 Task: Research Airbnb options in CabaiguÃ¡n, Cuba from 22th December, 2023 to 25th December, 2023 for 7 adults. Place can be entire room or shared room with 4 bedrooms having 7 beds and 4 bathrooms. Property type can be house. Amenities needed are: wifi, TV, free parkinig on premises, gym, breakfast.
Action: Mouse moved to (472, 127)
Screenshot: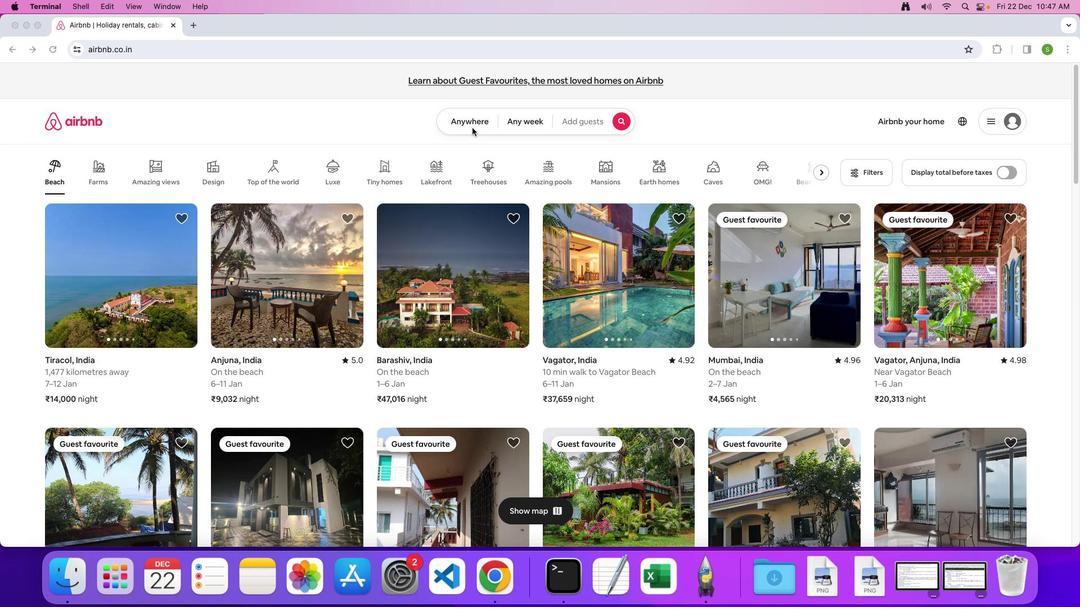 
Action: Mouse pressed left at (472, 127)
Screenshot: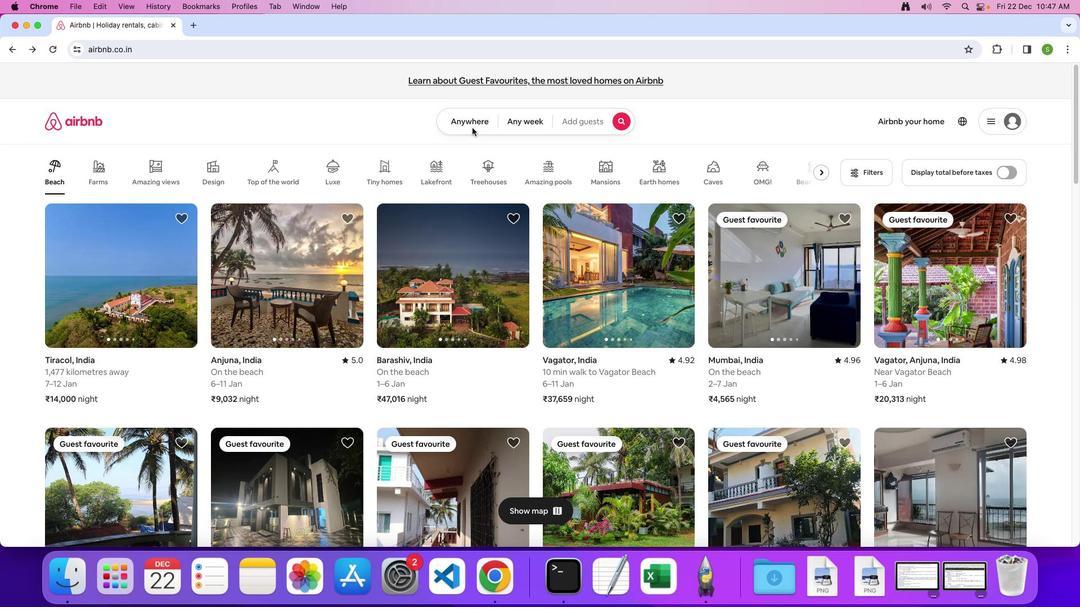 
Action: Mouse moved to (471, 122)
Screenshot: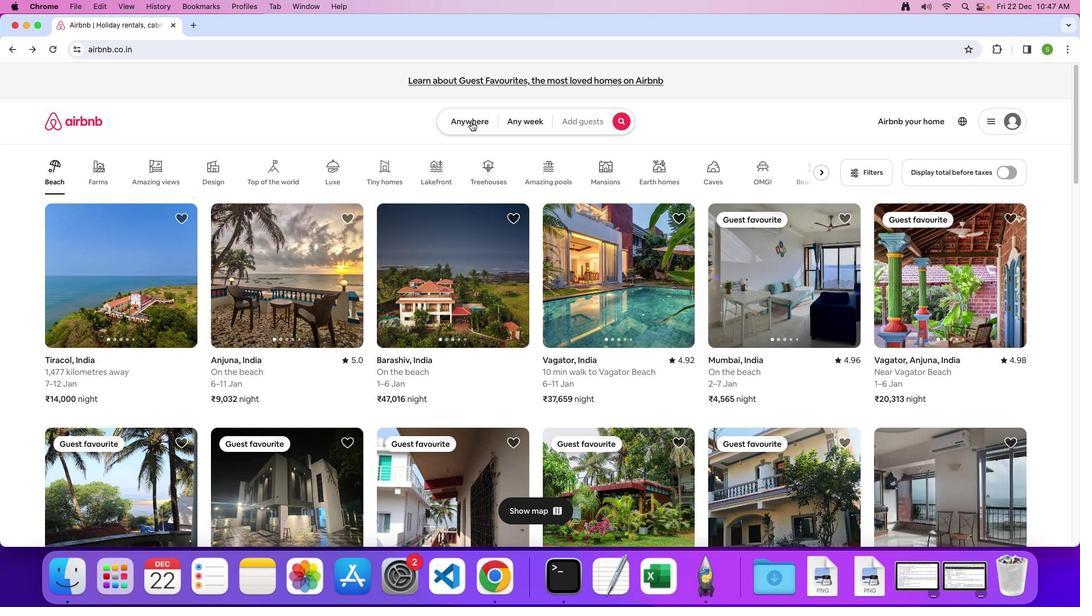 
Action: Mouse pressed left at (471, 122)
Screenshot: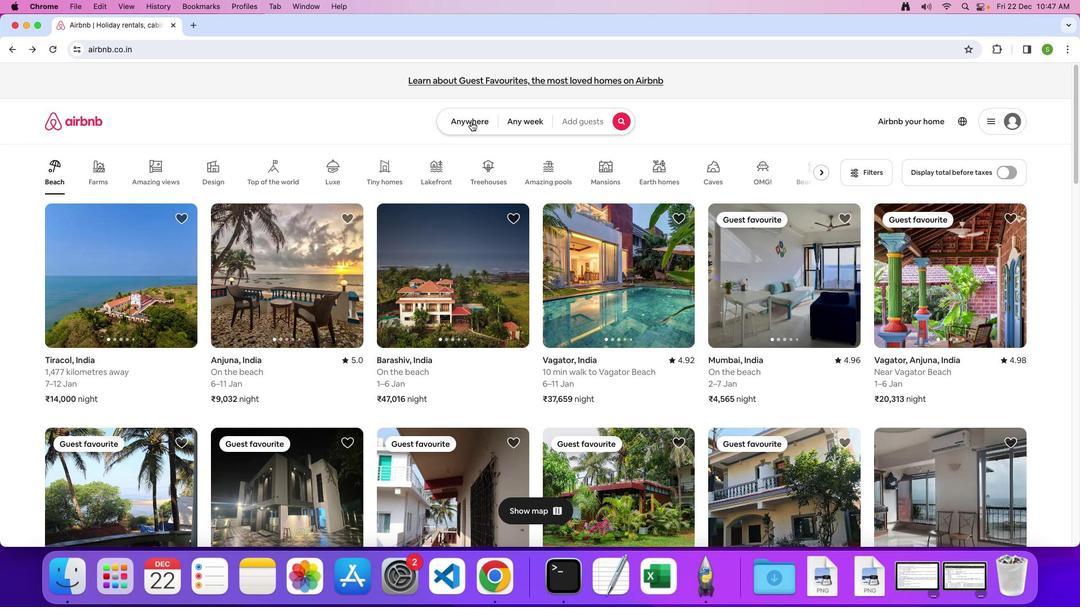 
Action: Mouse moved to (413, 157)
Screenshot: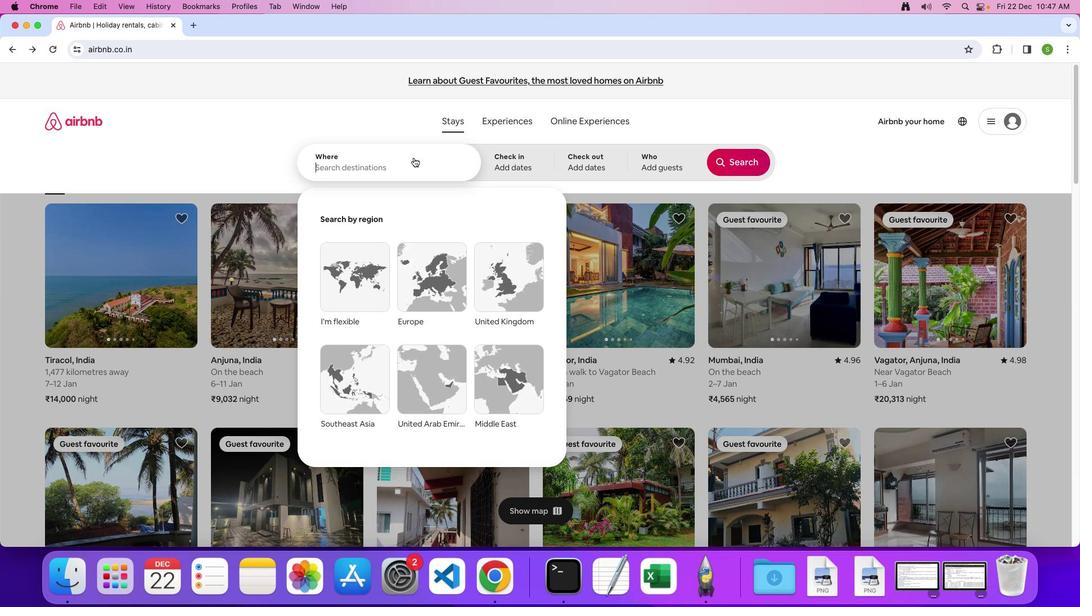 
Action: Mouse pressed left at (413, 157)
Screenshot: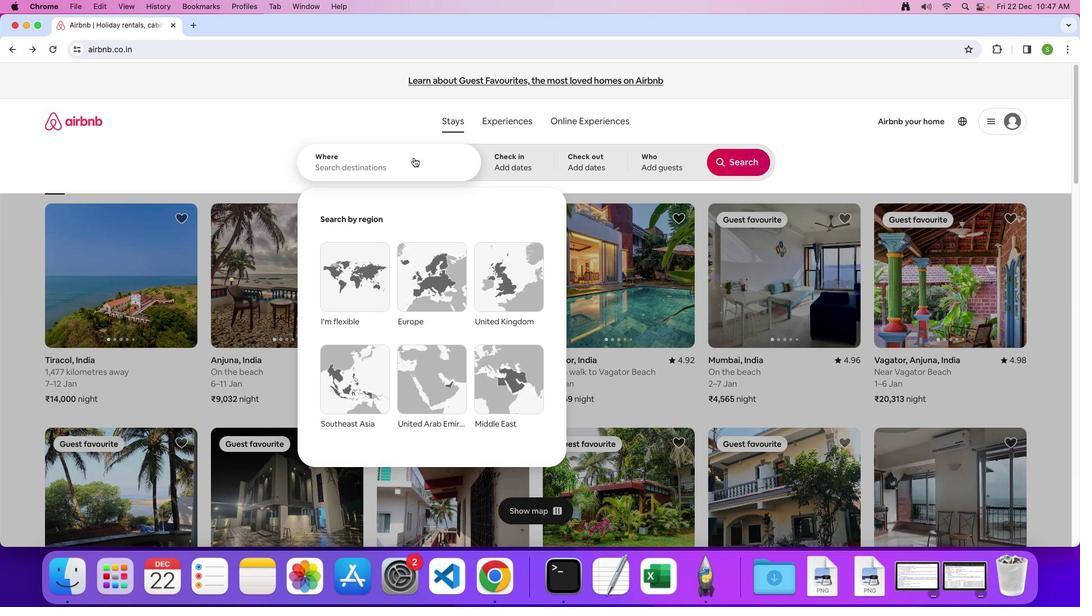 
Action: Mouse moved to (671, 304)
Screenshot: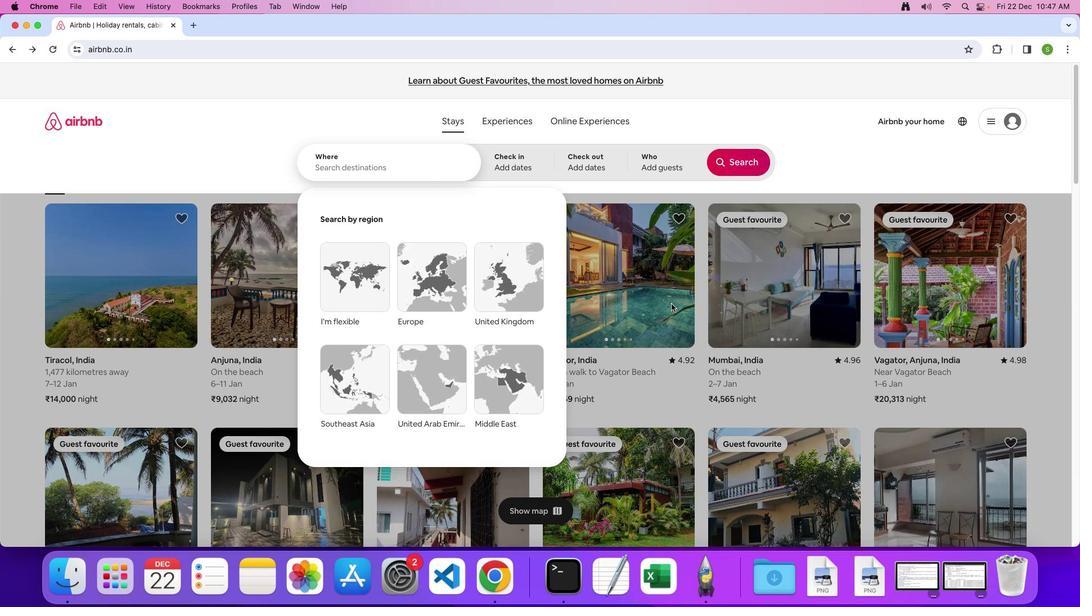 
Action: Key pressed 'C'Key.caps_lock'a''b''a''i''g''u''a''n'','Key.spaceKey.shift'C''u''b''a'Key.enter
Screenshot: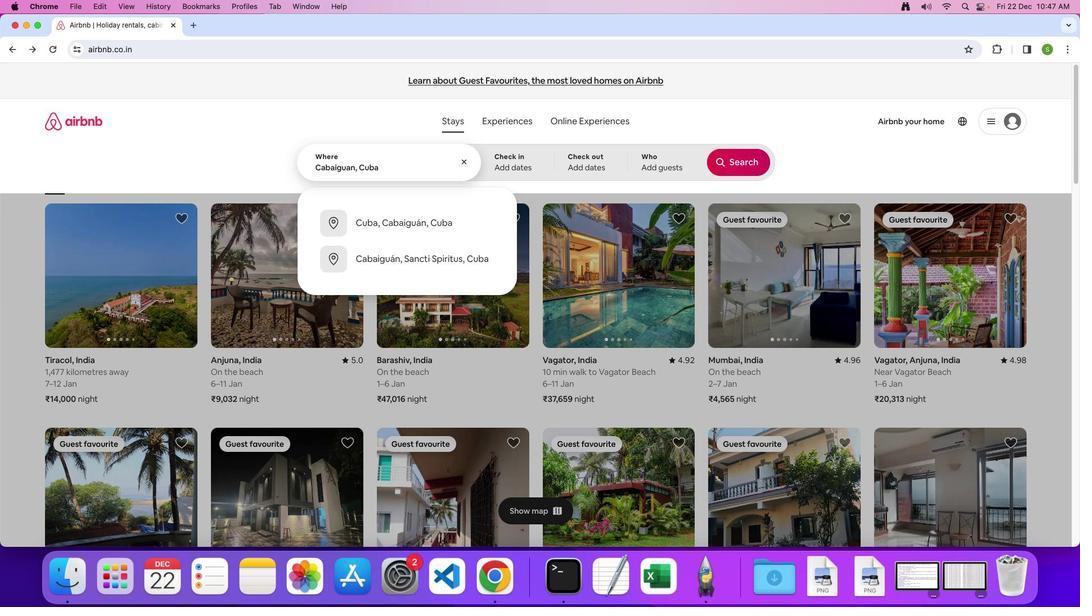 
Action: Mouse moved to (472, 386)
Screenshot: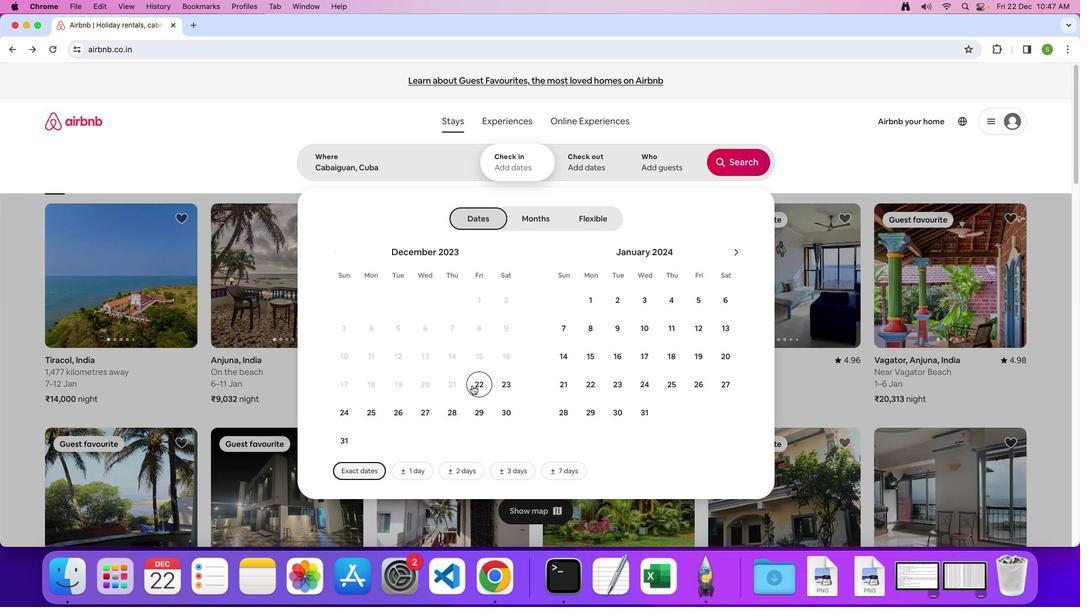 
Action: Mouse pressed left at (472, 386)
Screenshot: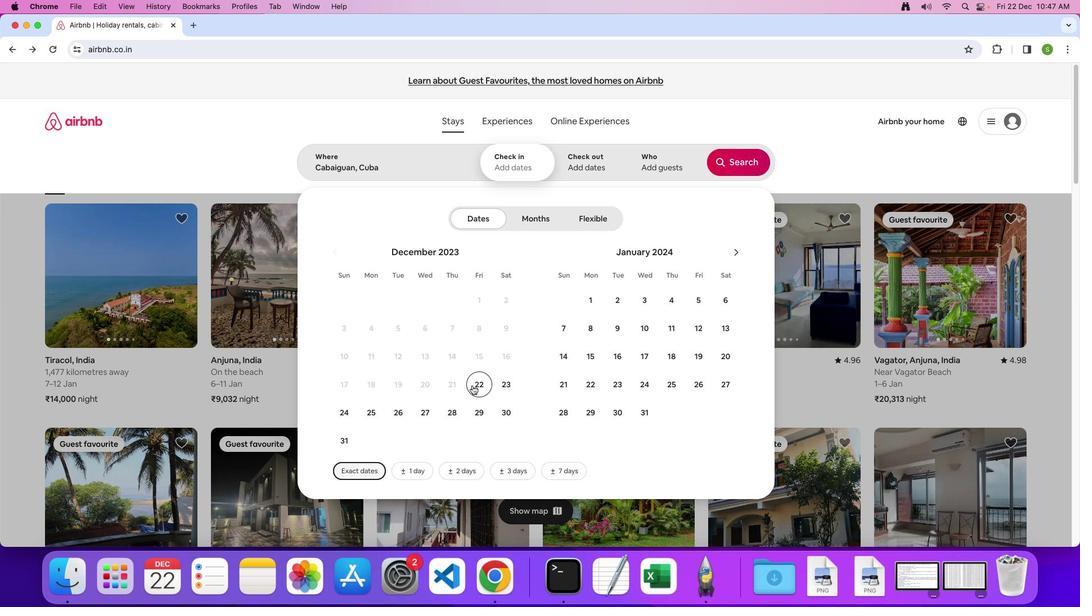 
Action: Mouse moved to (361, 415)
Screenshot: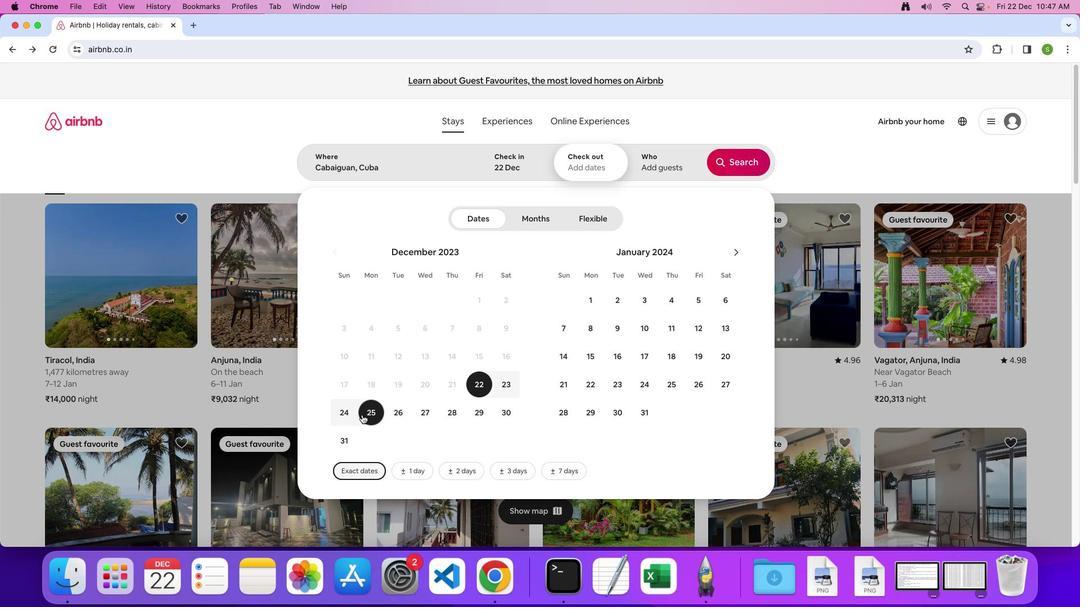 
Action: Mouse pressed left at (361, 415)
Screenshot: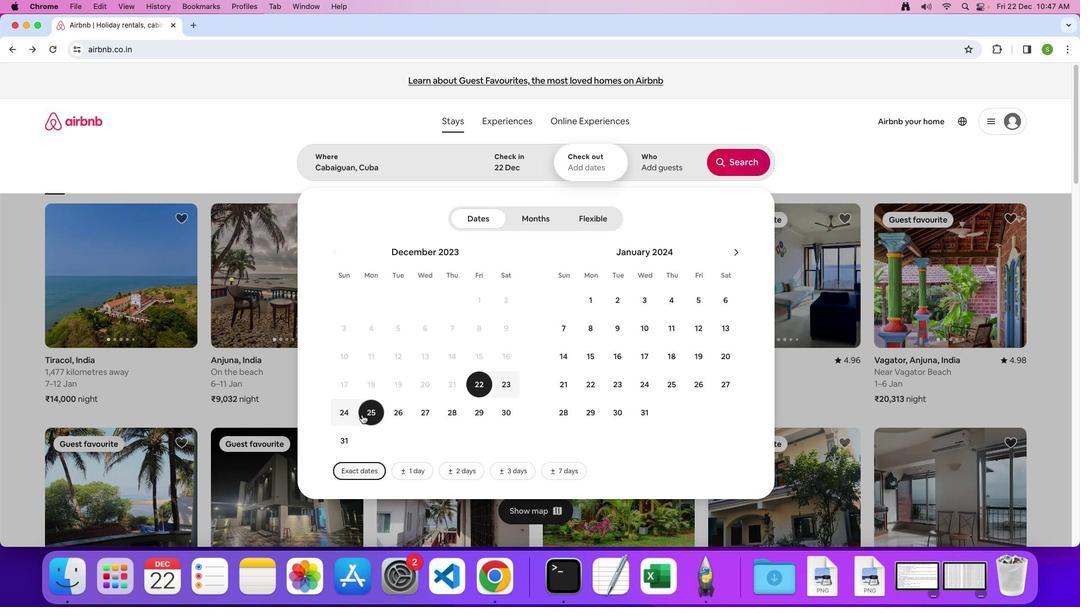 
Action: Mouse moved to (661, 161)
Screenshot: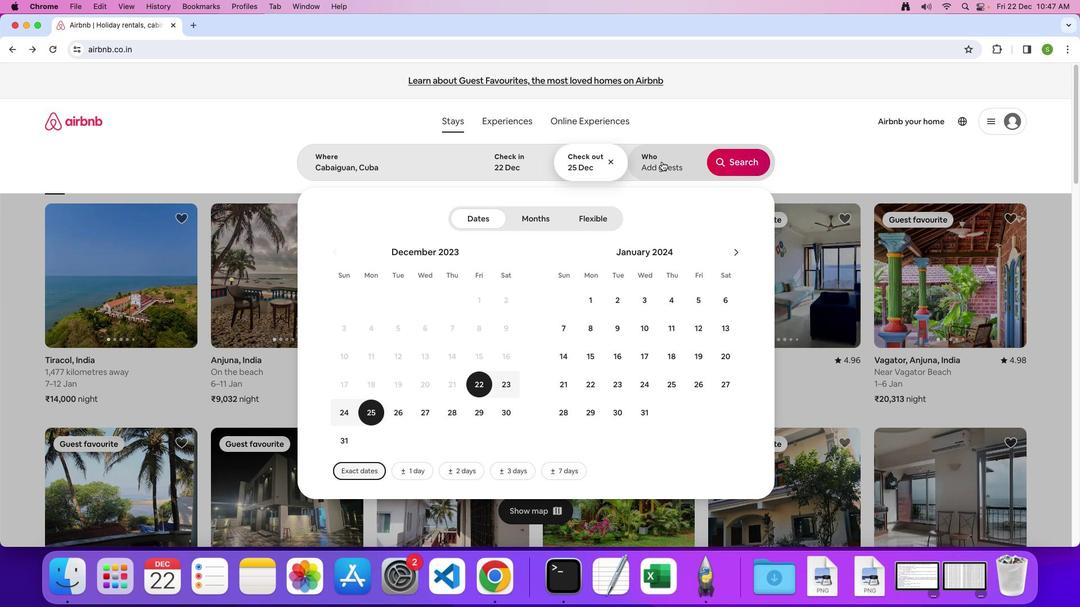 
Action: Mouse pressed left at (661, 161)
Screenshot: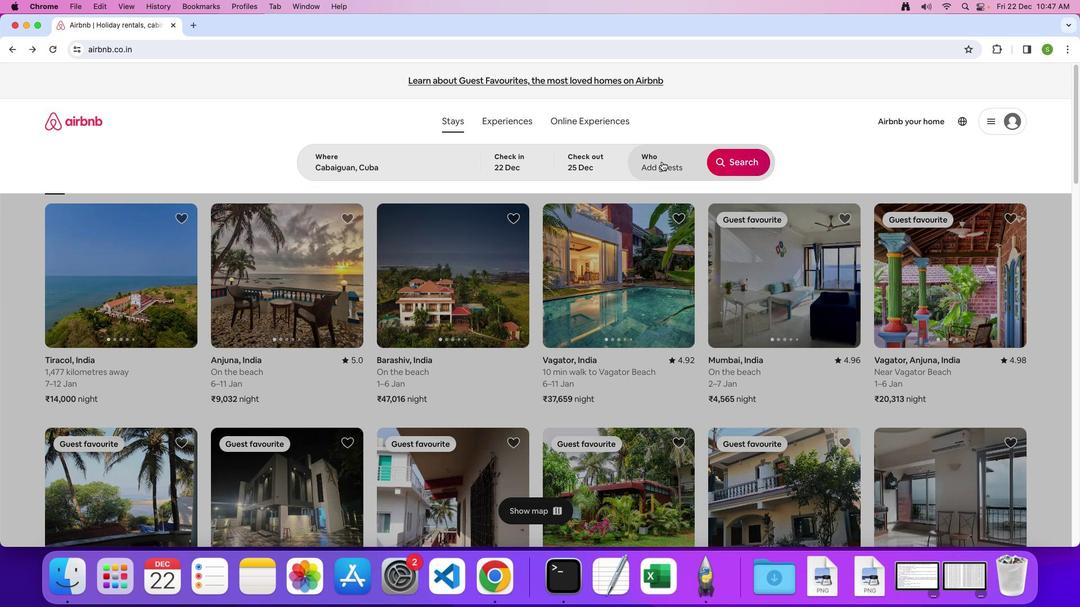 
Action: Mouse moved to (738, 221)
Screenshot: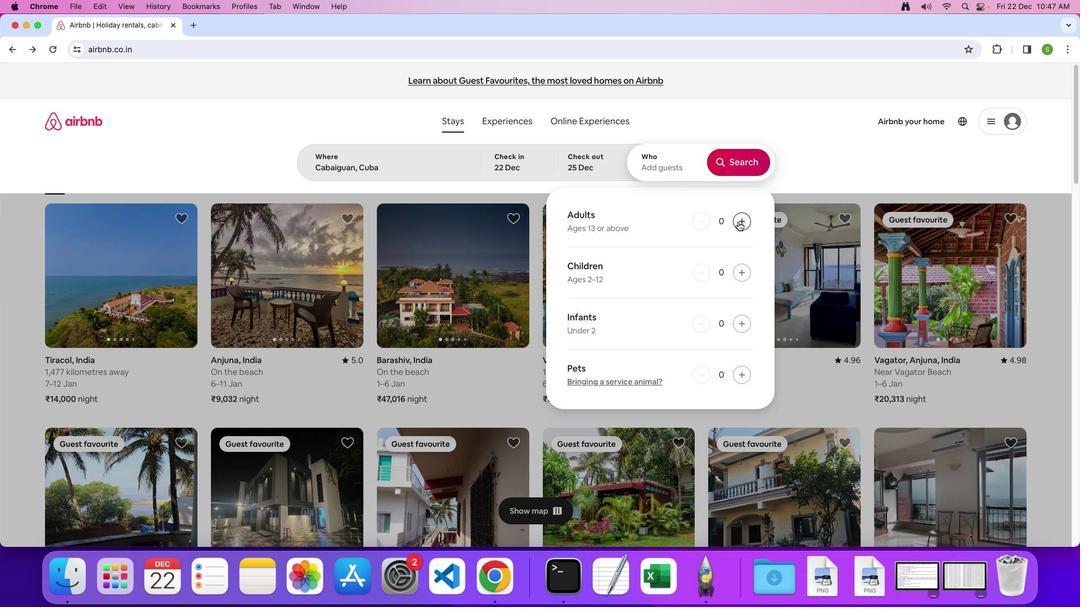 
Action: Mouse pressed left at (738, 221)
Screenshot: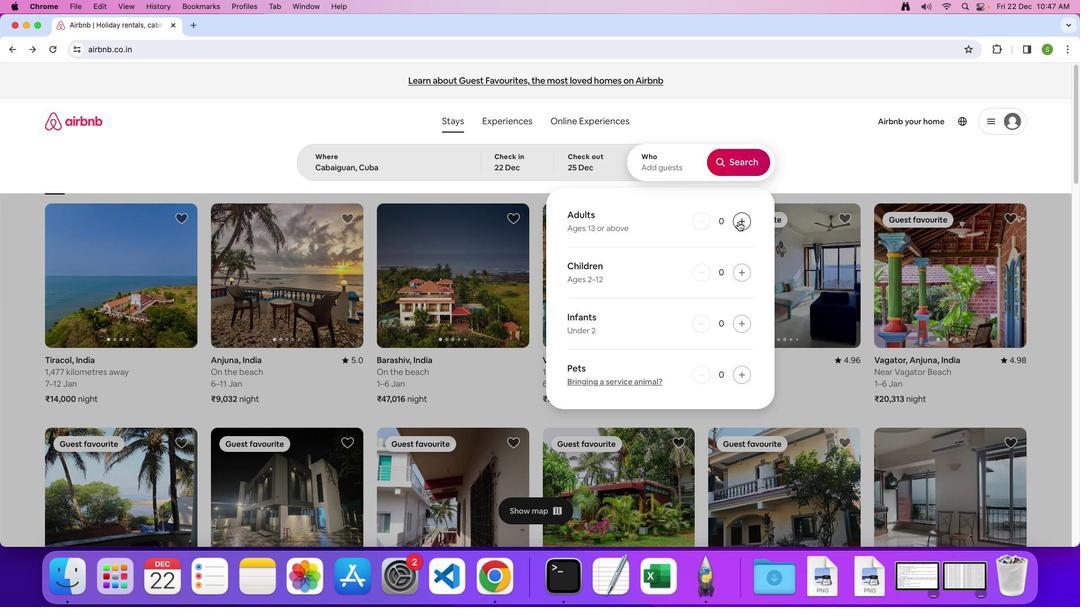 
Action: Mouse pressed left at (738, 221)
Screenshot: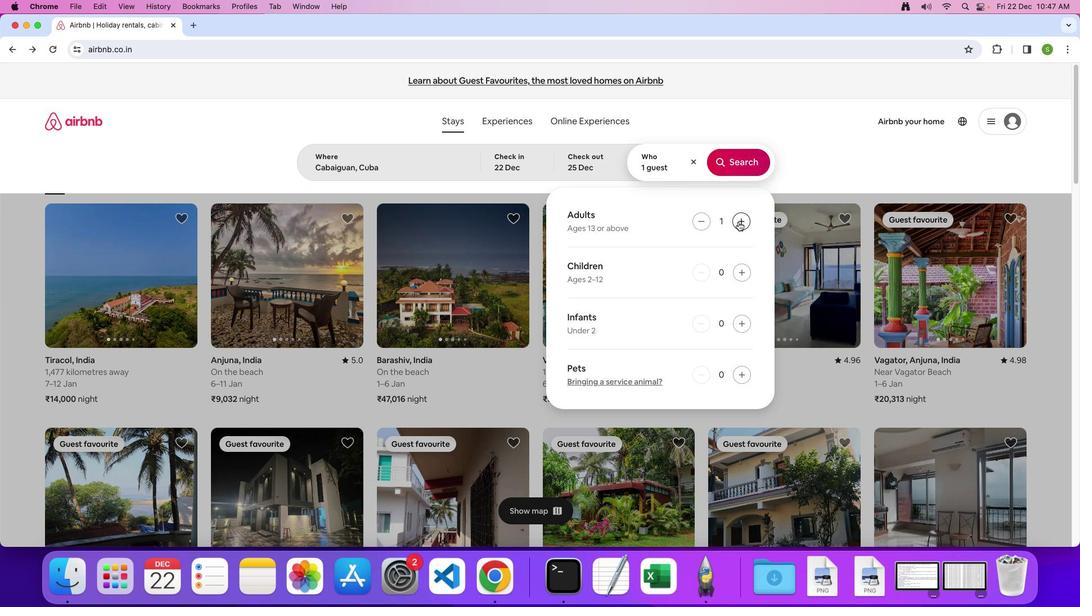 
Action: Mouse pressed left at (738, 221)
Screenshot: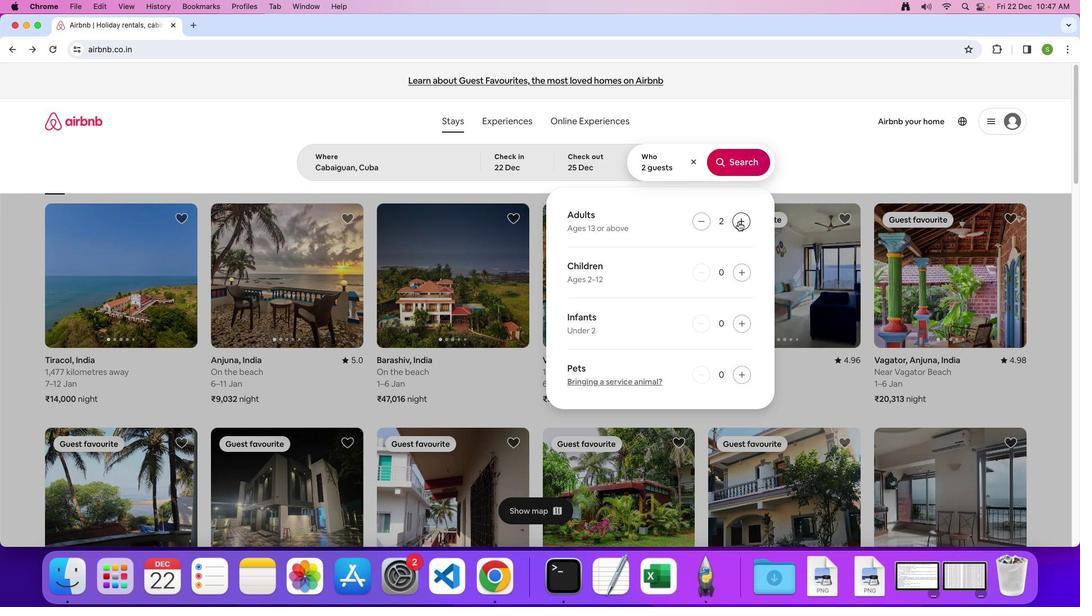
Action: Mouse pressed left at (738, 221)
Screenshot: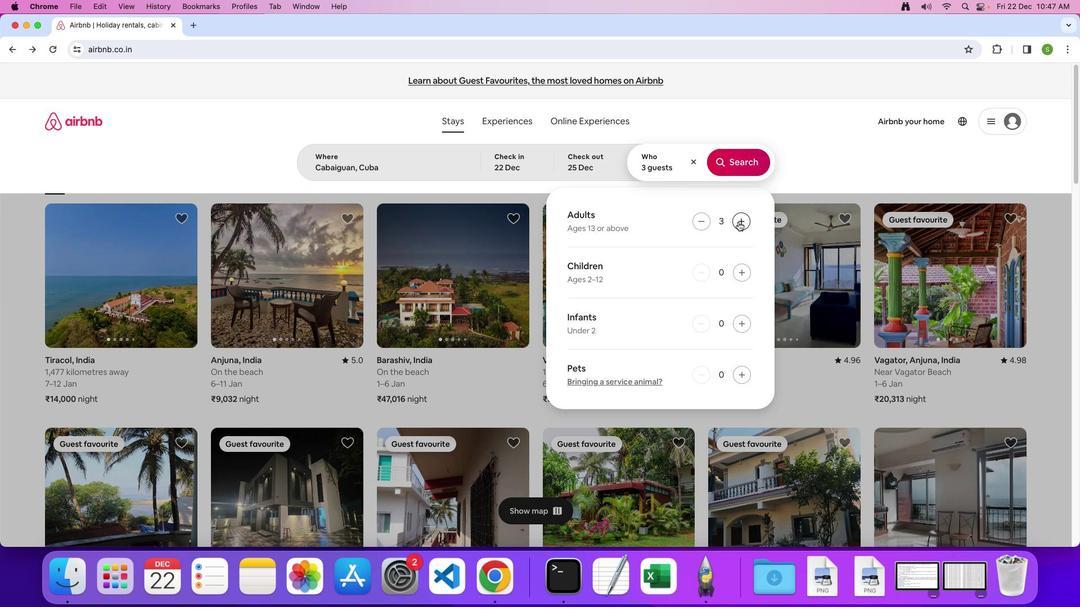 
Action: Mouse pressed left at (738, 221)
Screenshot: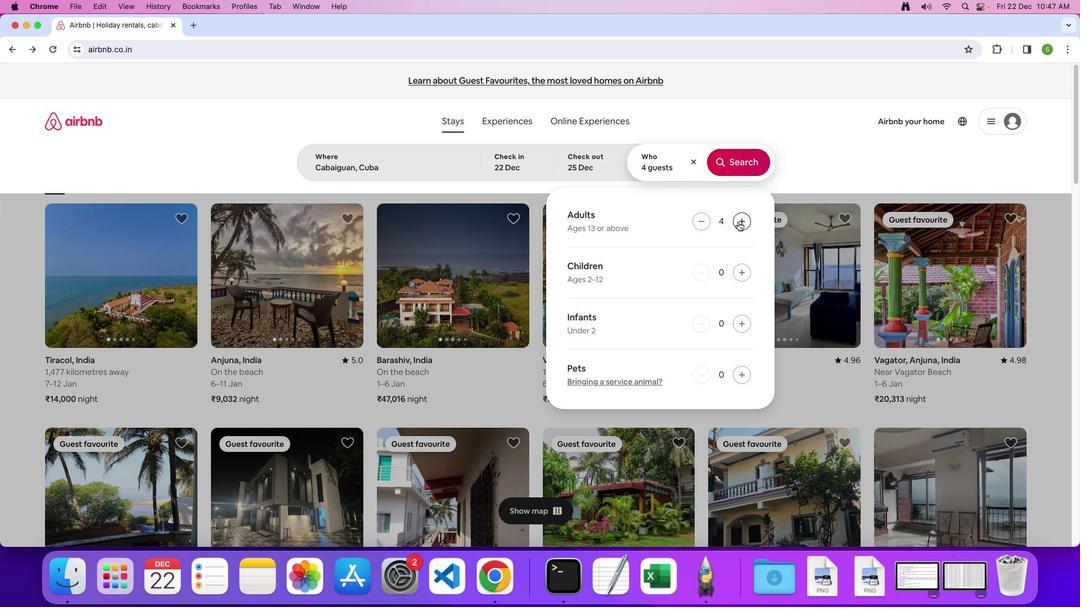 
Action: Mouse pressed left at (738, 221)
Screenshot: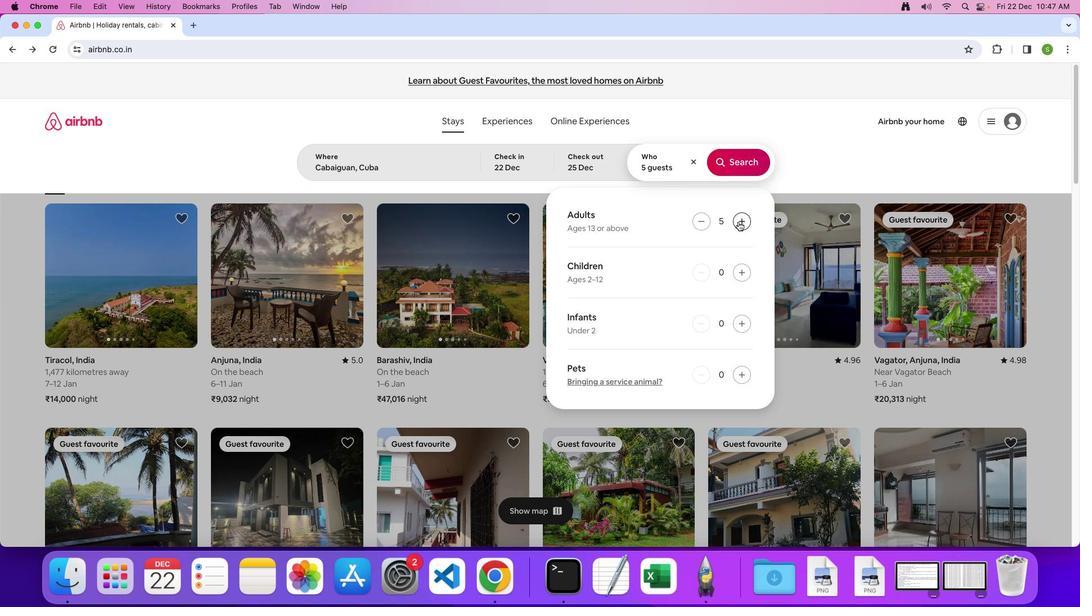 
Action: Mouse pressed left at (738, 221)
Screenshot: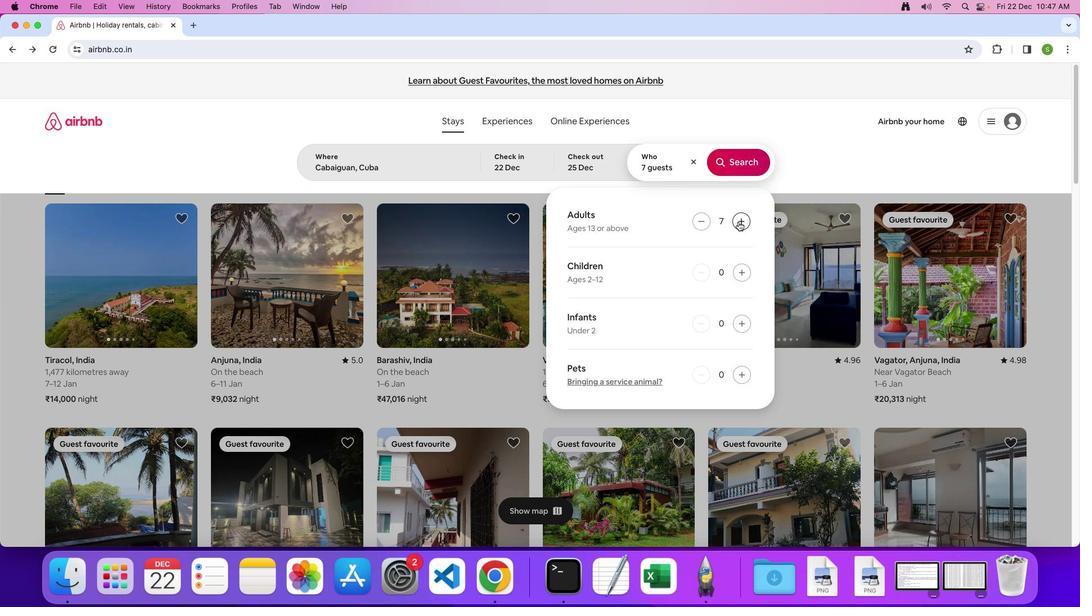 
Action: Mouse moved to (742, 162)
Screenshot: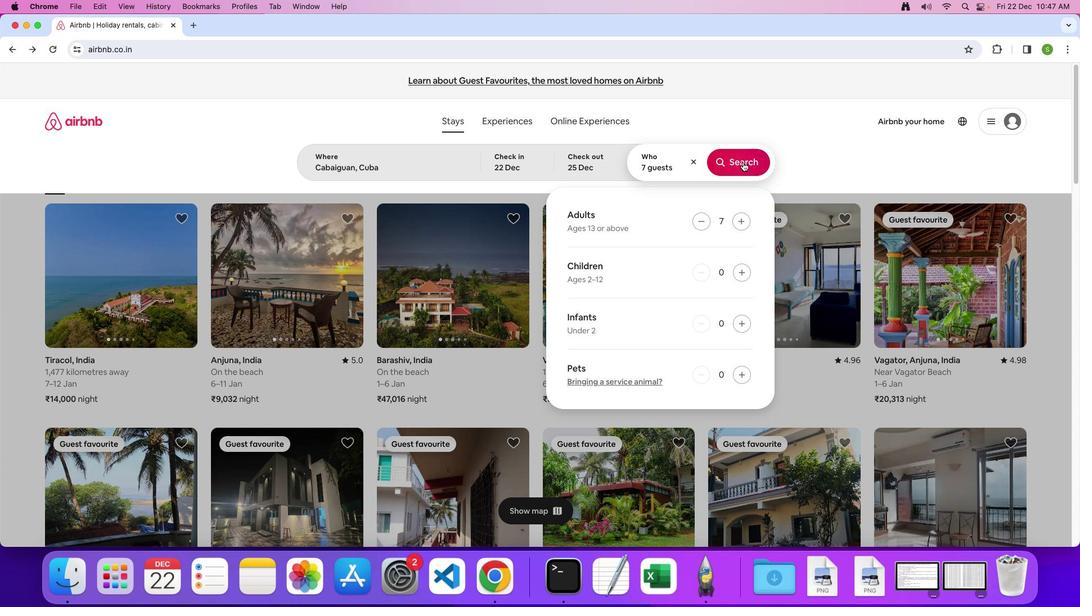 
Action: Mouse pressed left at (742, 162)
Screenshot: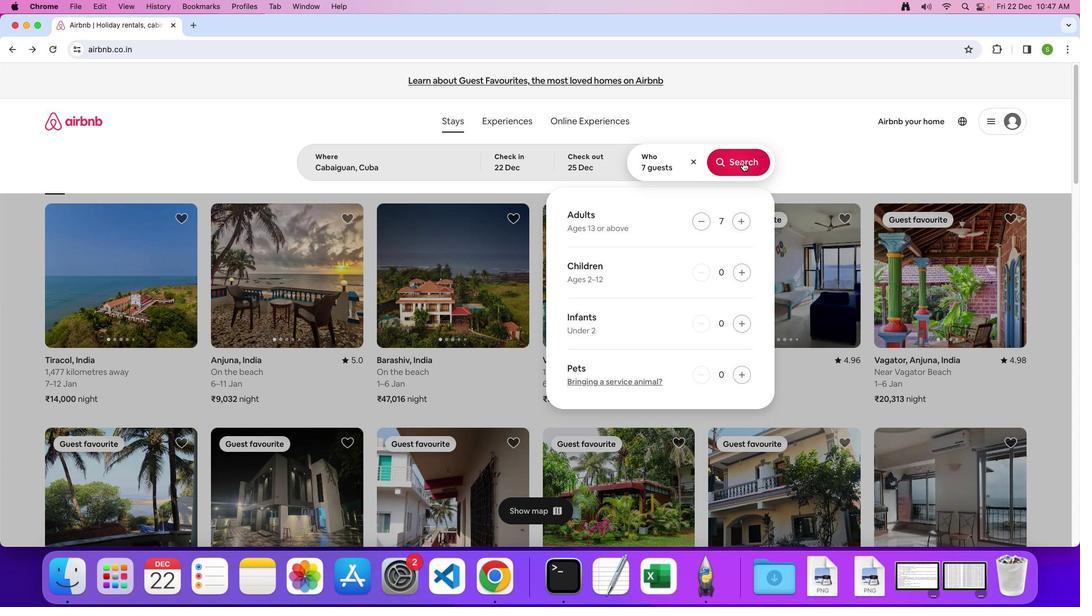
Action: Mouse moved to (895, 135)
Screenshot: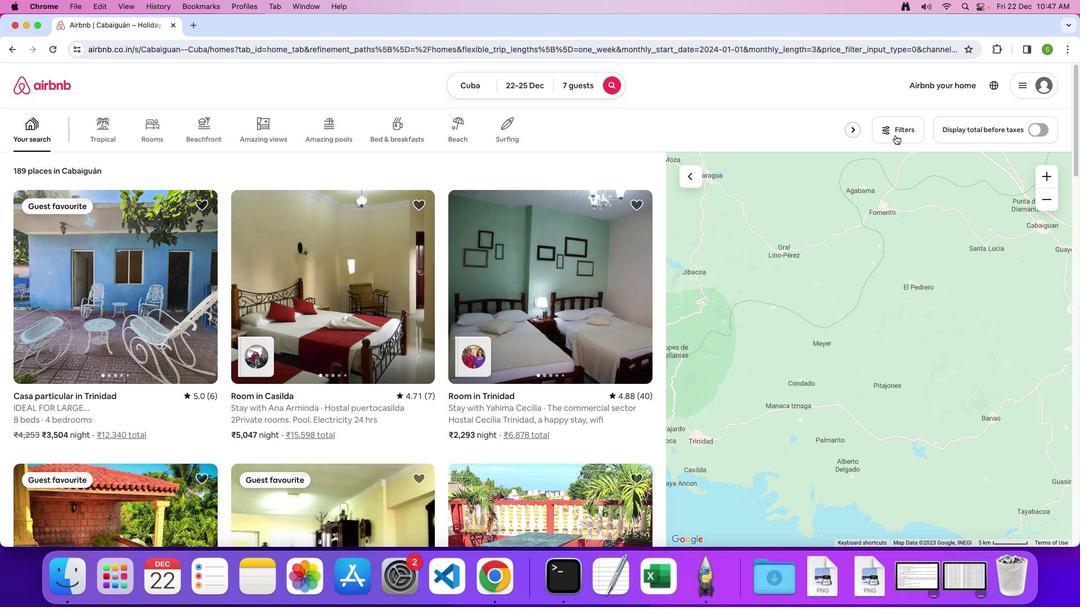 
Action: Mouse pressed left at (895, 135)
Screenshot: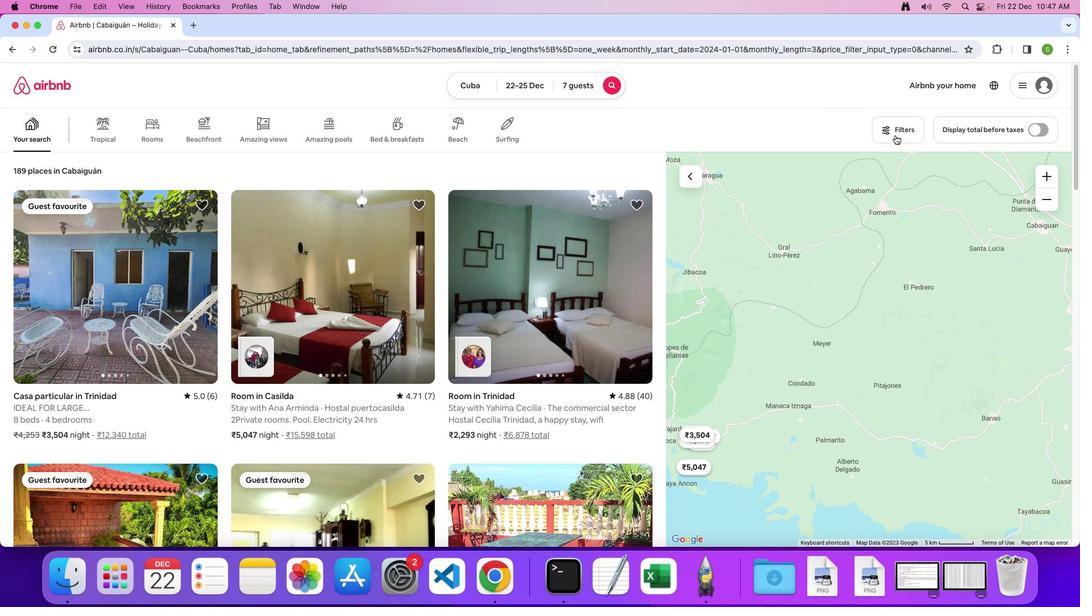 
Action: Mouse moved to (540, 311)
Screenshot: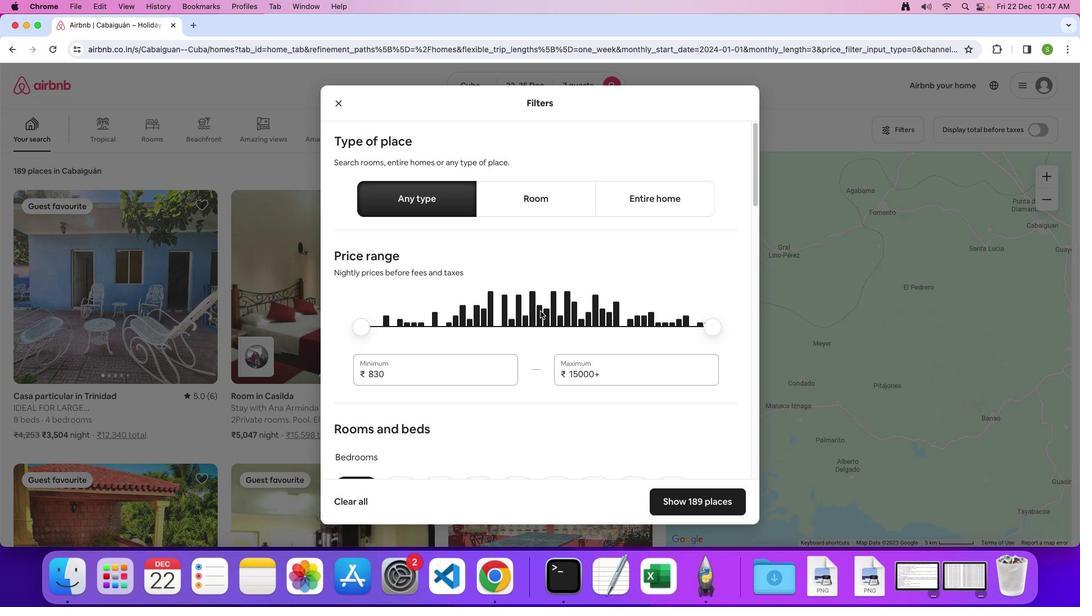
Action: Mouse scrolled (540, 311) with delta (0, 0)
Screenshot: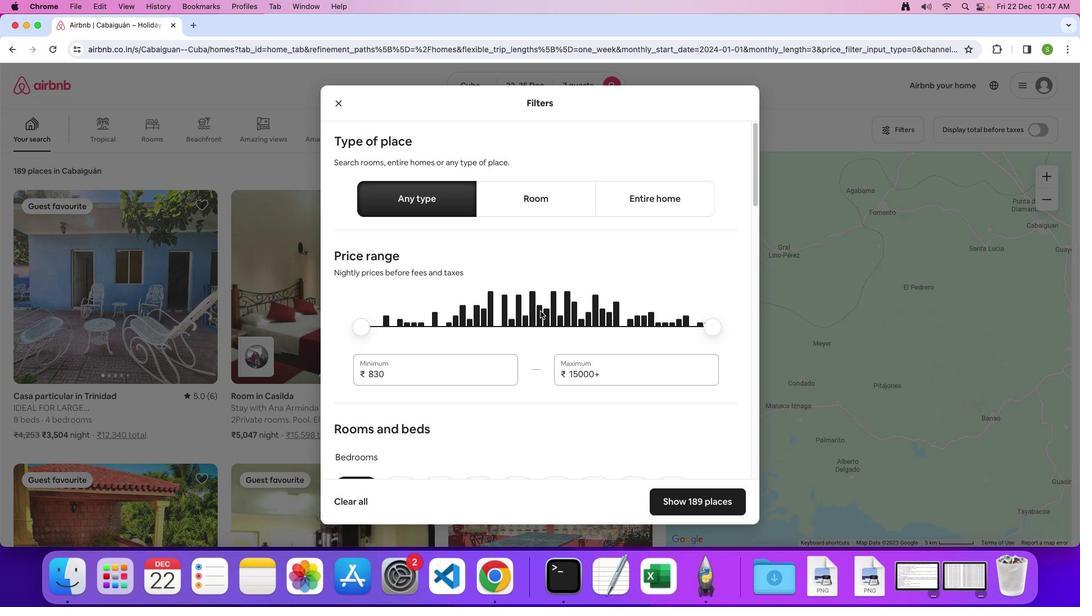 
Action: Mouse scrolled (540, 311) with delta (0, 0)
Screenshot: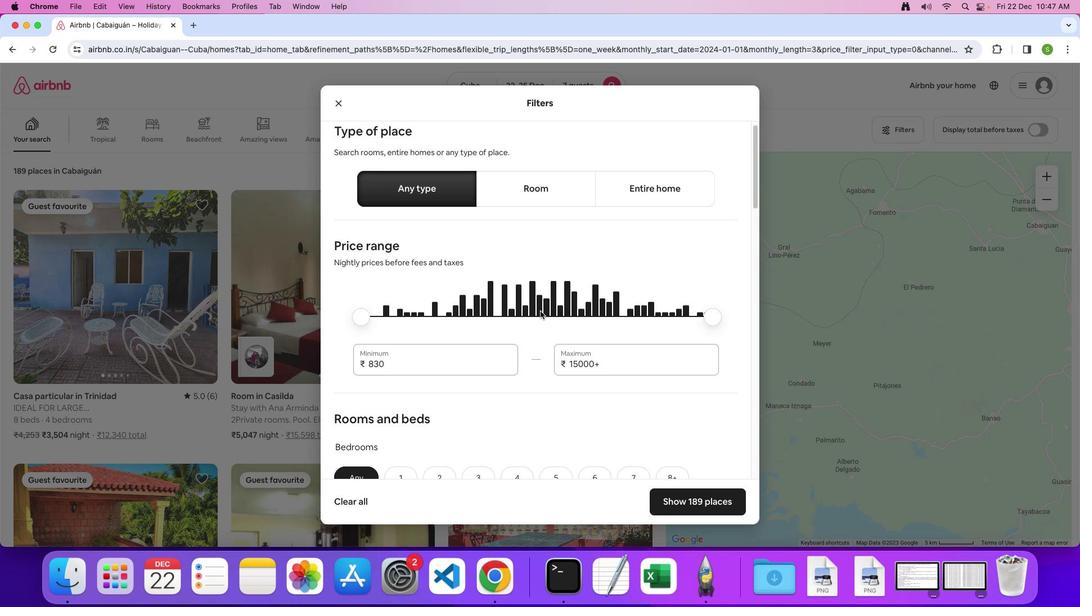 
Action: Mouse scrolled (540, 311) with delta (0, -1)
Screenshot: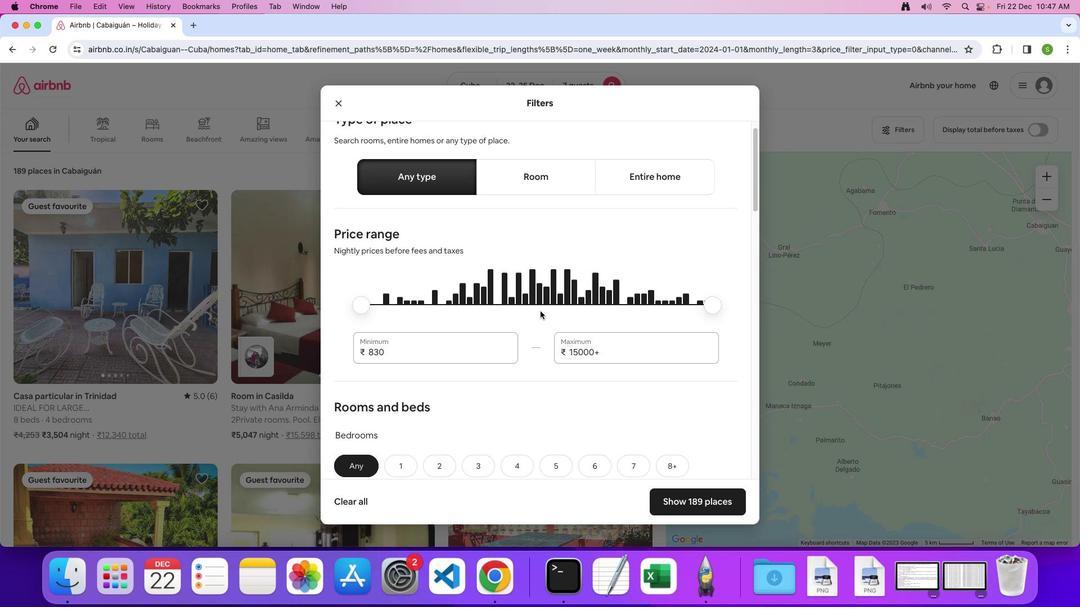 
Action: Mouse moved to (540, 311)
Screenshot: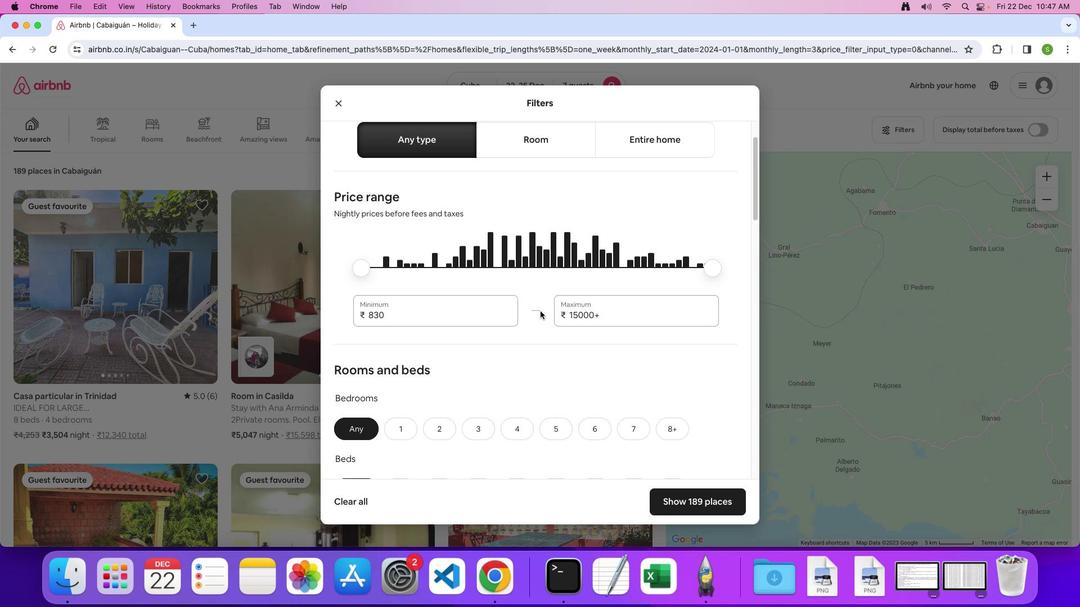 
Action: Mouse scrolled (540, 311) with delta (0, 0)
Screenshot: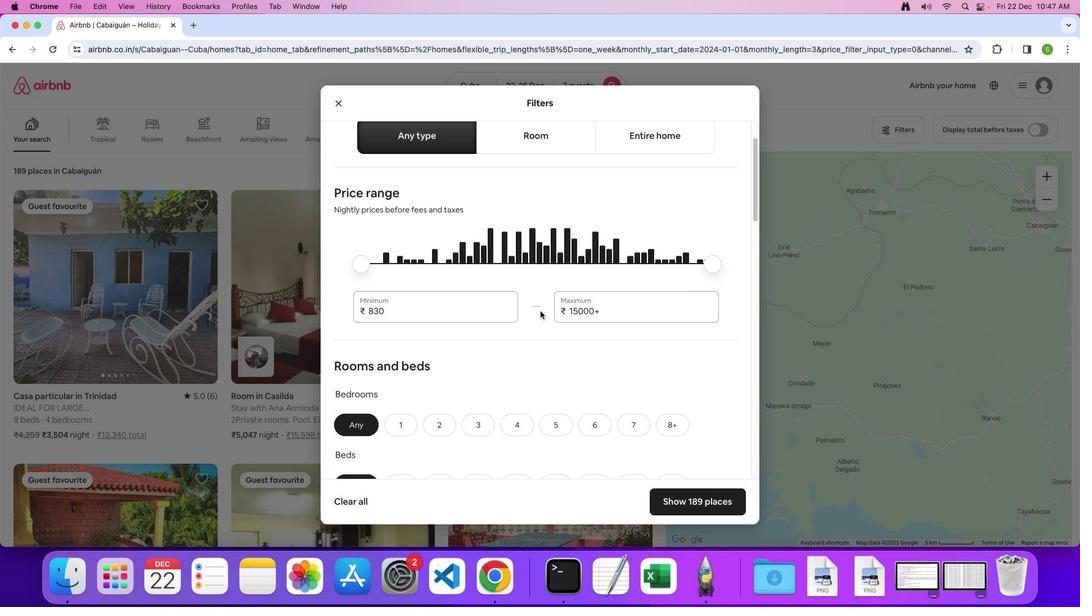 
Action: Mouse scrolled (540, 311) with delta (0, 0)
Screenshot: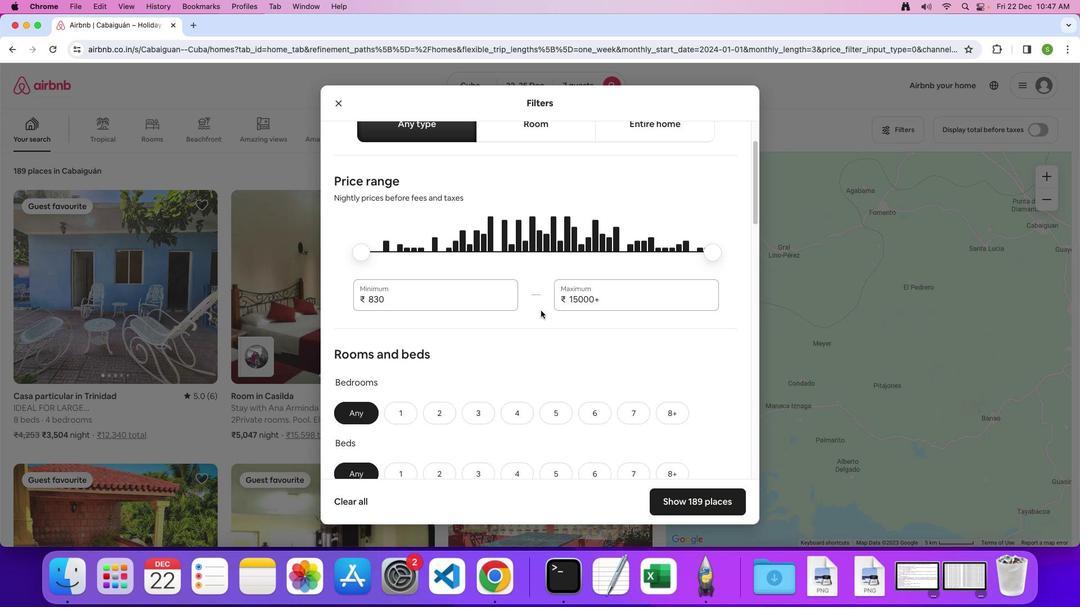 
Action: Mouse scrolled (540, 311) with delta (0, -1)
Screenshot: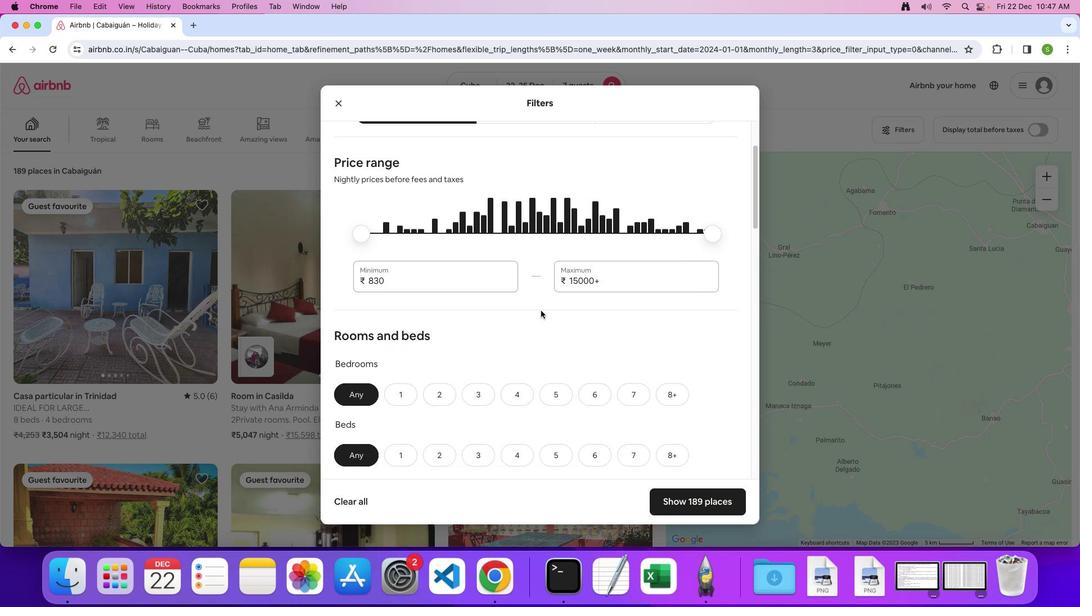 
Action: Mouse moved to (540, 311)
Screenshot: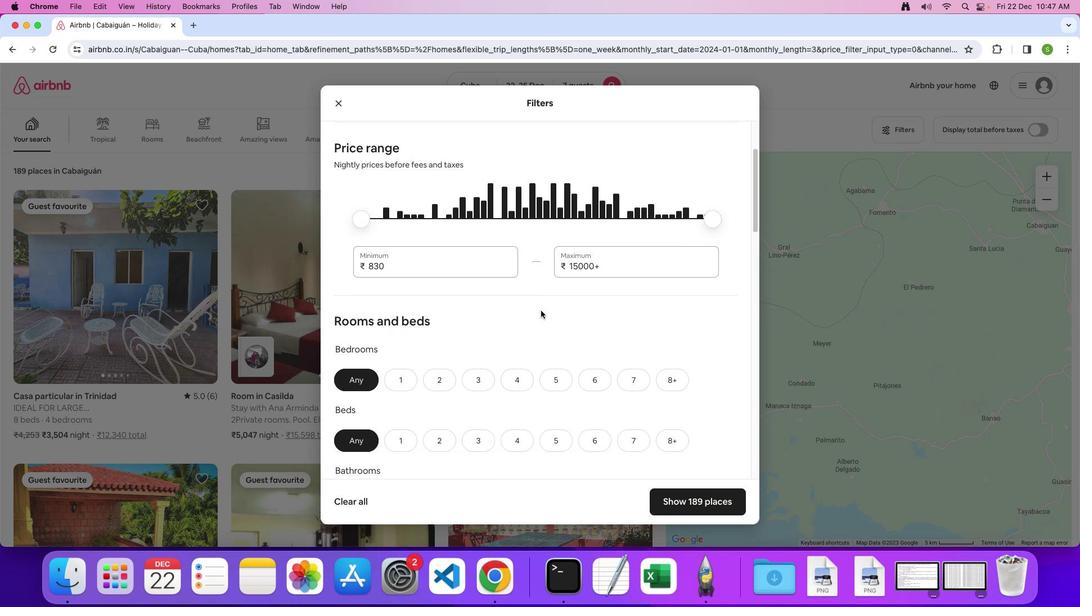 
Action: Mouse scrolled (540, 311) with delta (0, 0)
Screenshot: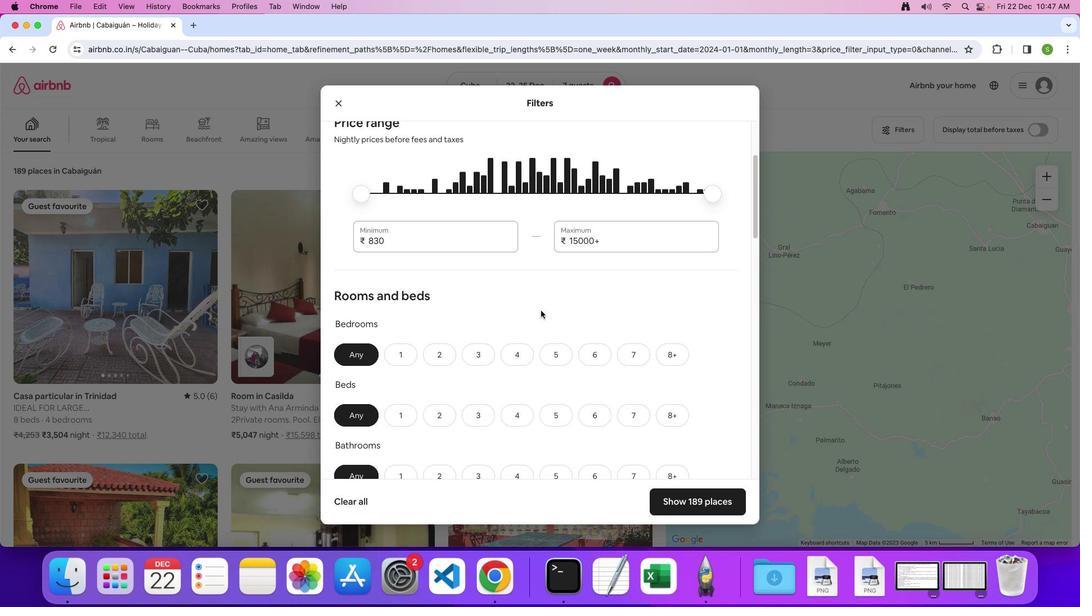 
Action: Mouse scrolled (540, 311) with delta (0, 0)
Screenshot: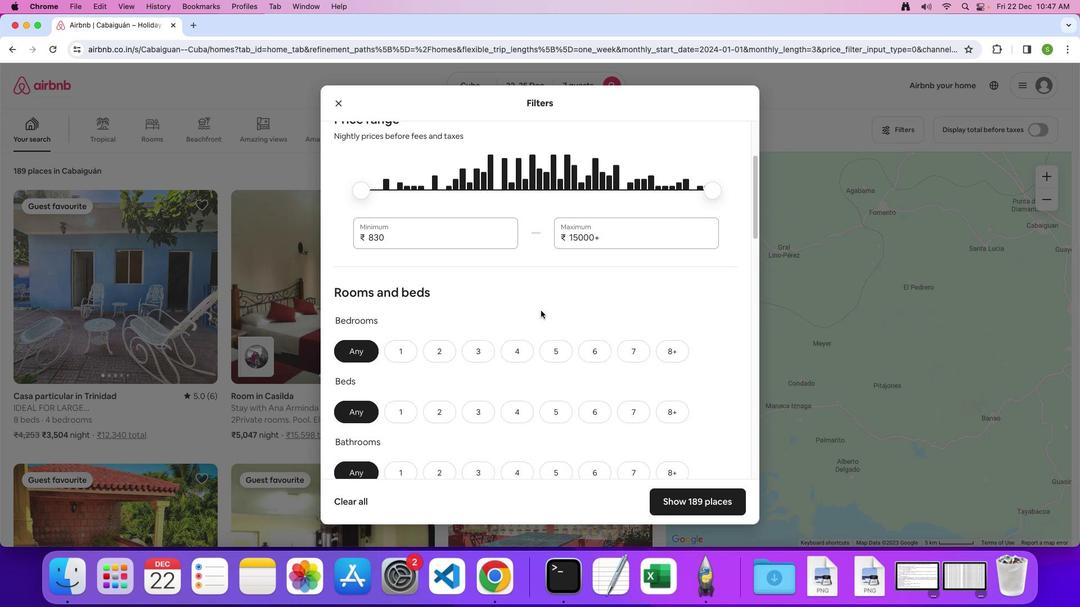 
Action: Mouse scrolled (540, 311) with delta (0, -1)
Screenshot: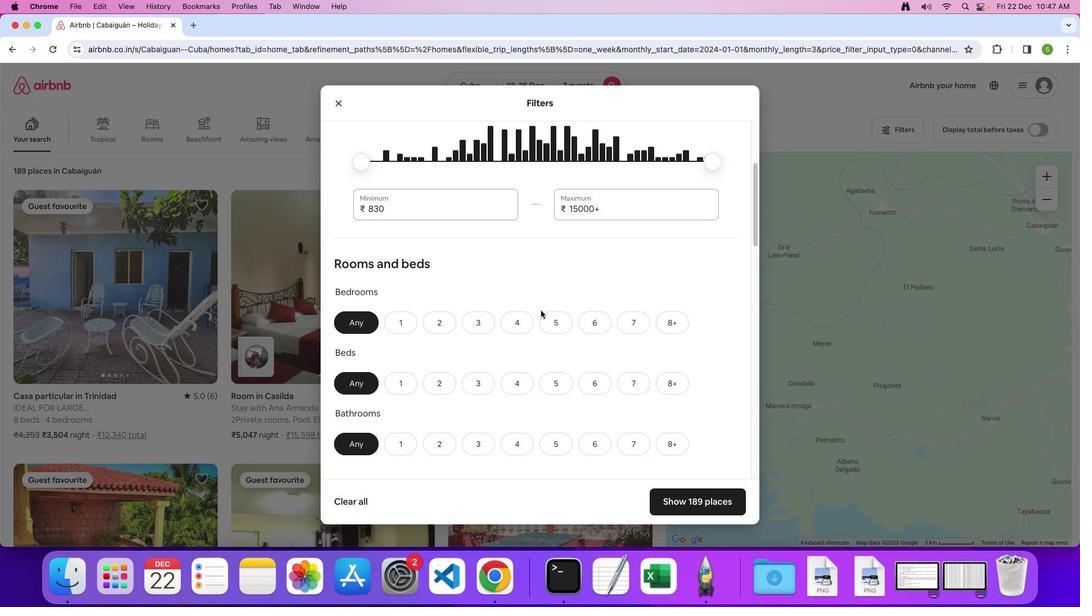 
Action: Mouse scrolled (540, 311) with delta (0, 0)
Screenshot: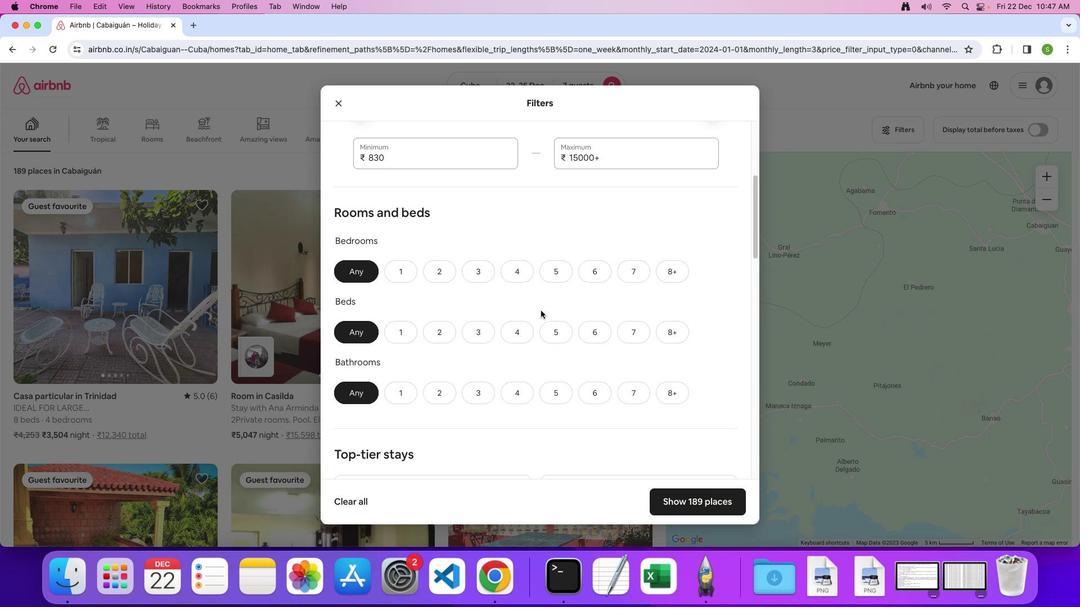 
Action: Mouse scrolled (540, 311) with delta (0, 0)
Screenshot: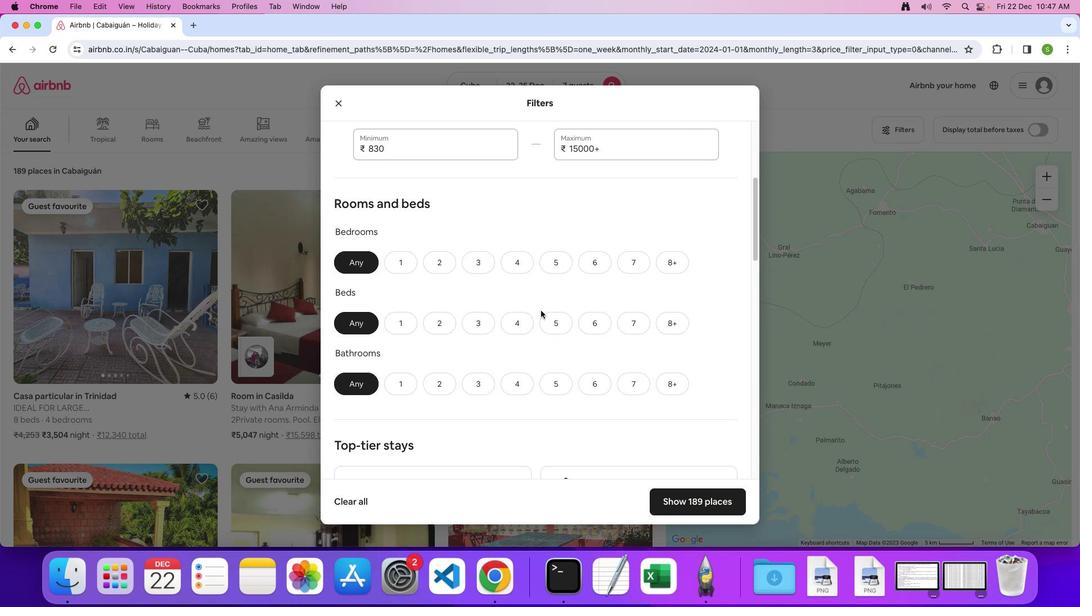 
Action: Mouse scrolled (540, 311) with delta (0, 0)
Screenshot: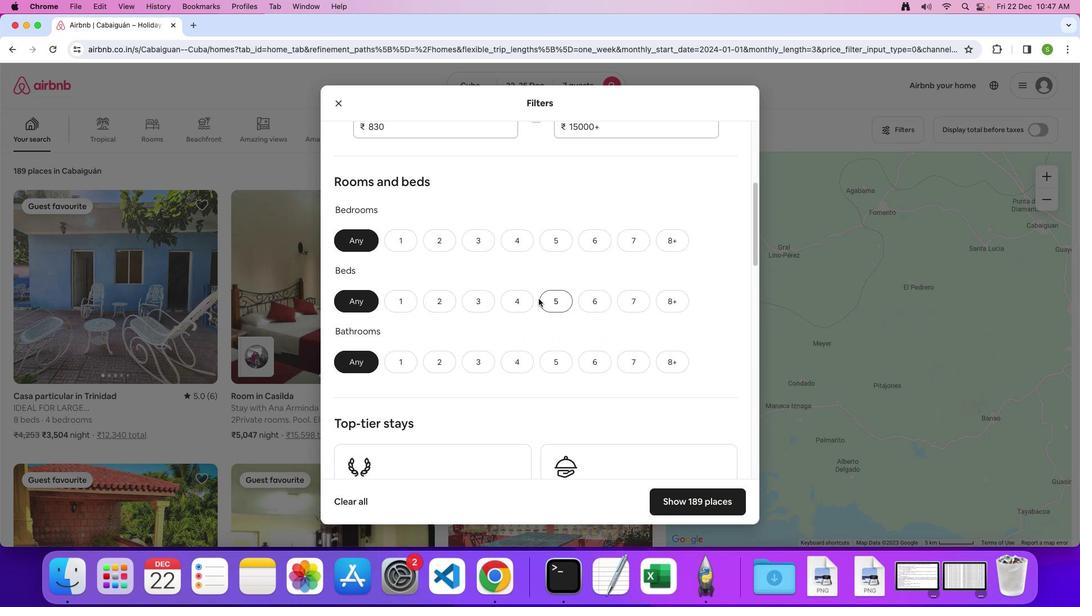 
Action: Mouse moved to (518, 217)
Screenshot: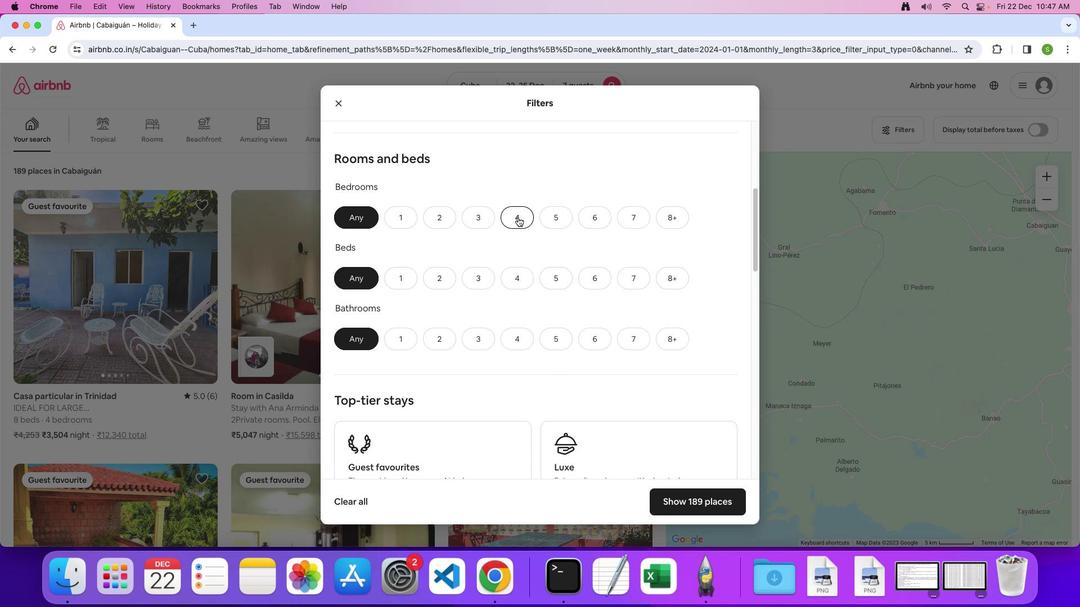 
Action: Mouse pressed left at (518, 217)
Screenshot: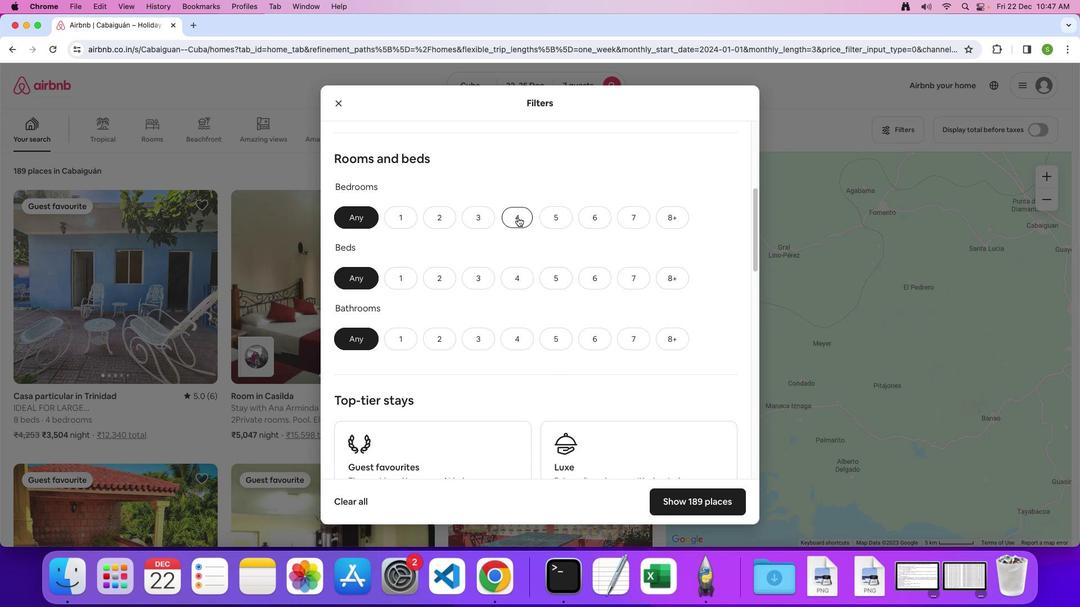 
Action: Mouse moved to (630, 282)
Screenshot: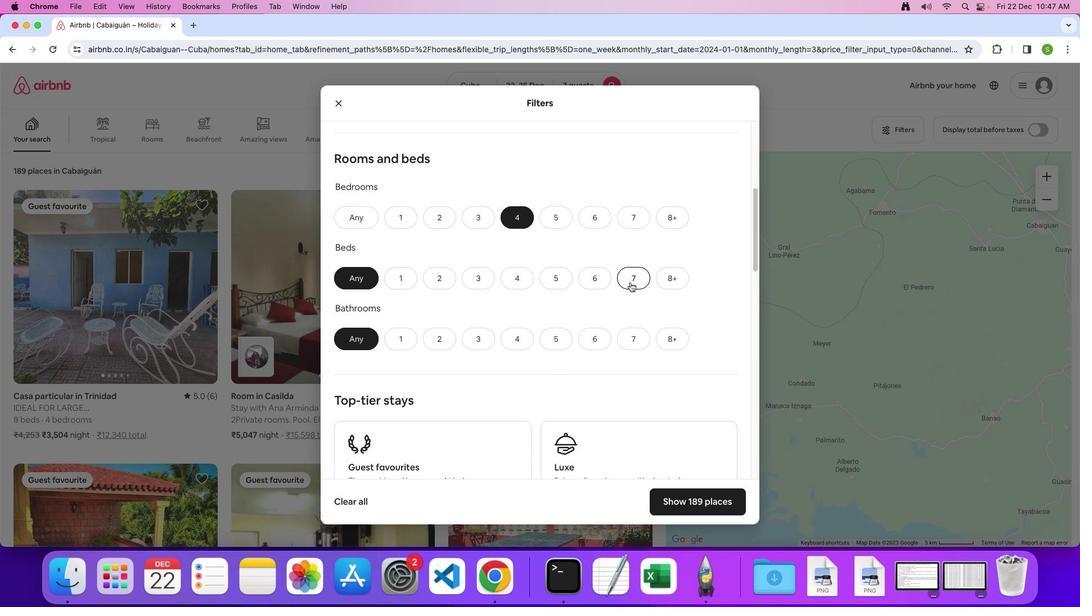 
Action: Mouse pressed left at (630, 282)
Screenshot: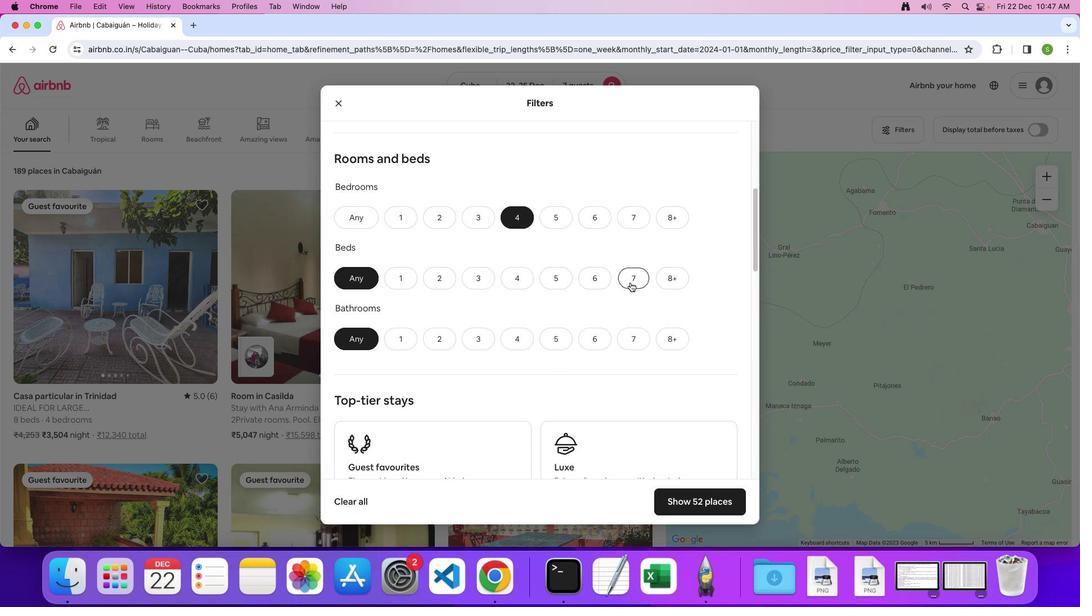 
Action: Mouse moved to (509, 341)
Screenshot: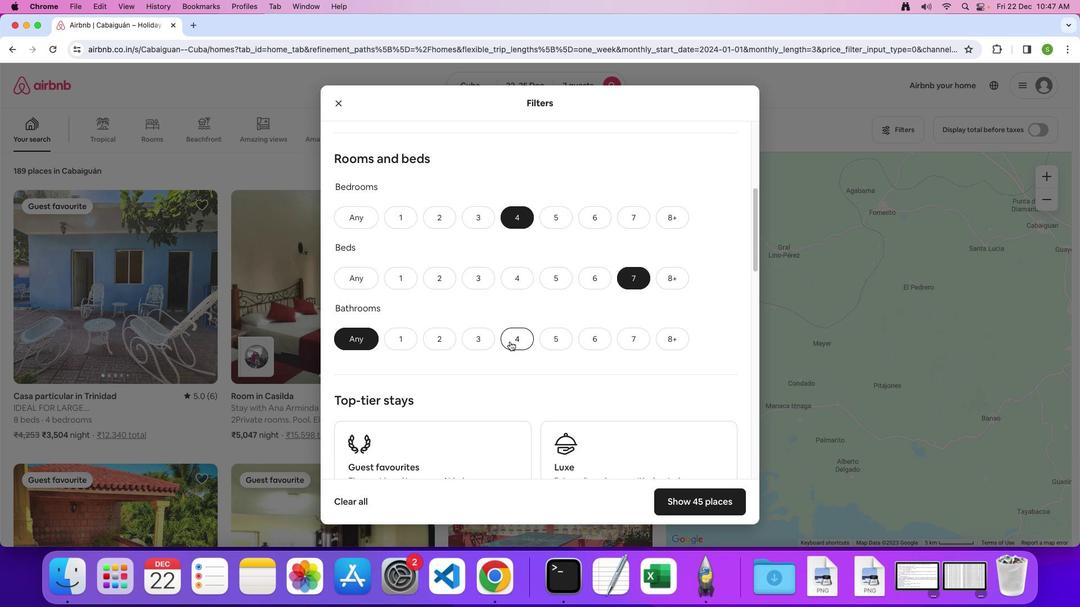 
Action: Mouse pressed left at (509, 341)
Screenshot: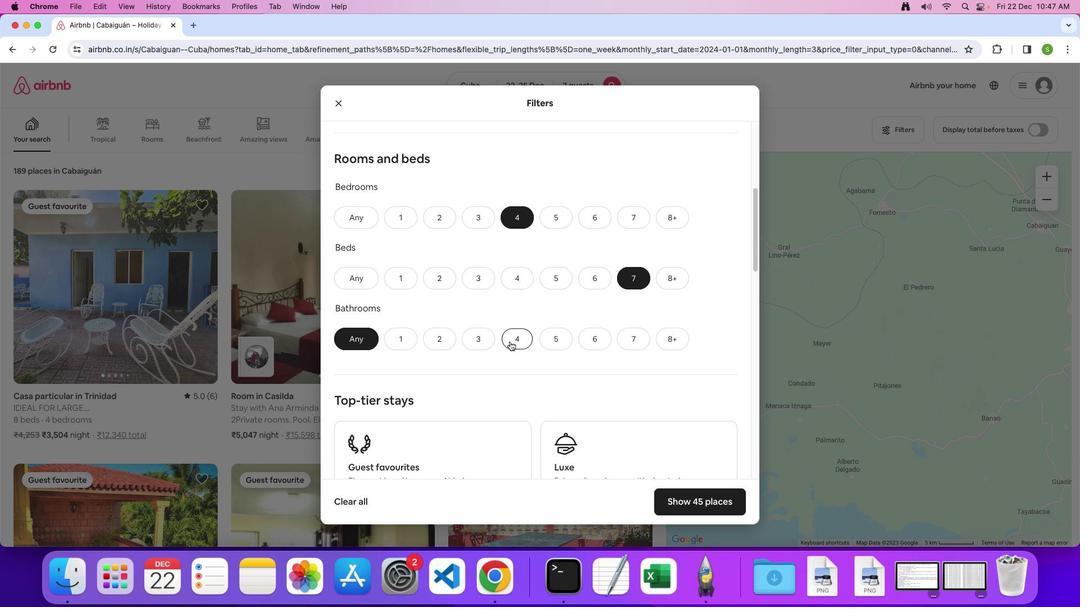 
Action: Mouse moved to (565, 308)
Screenshot: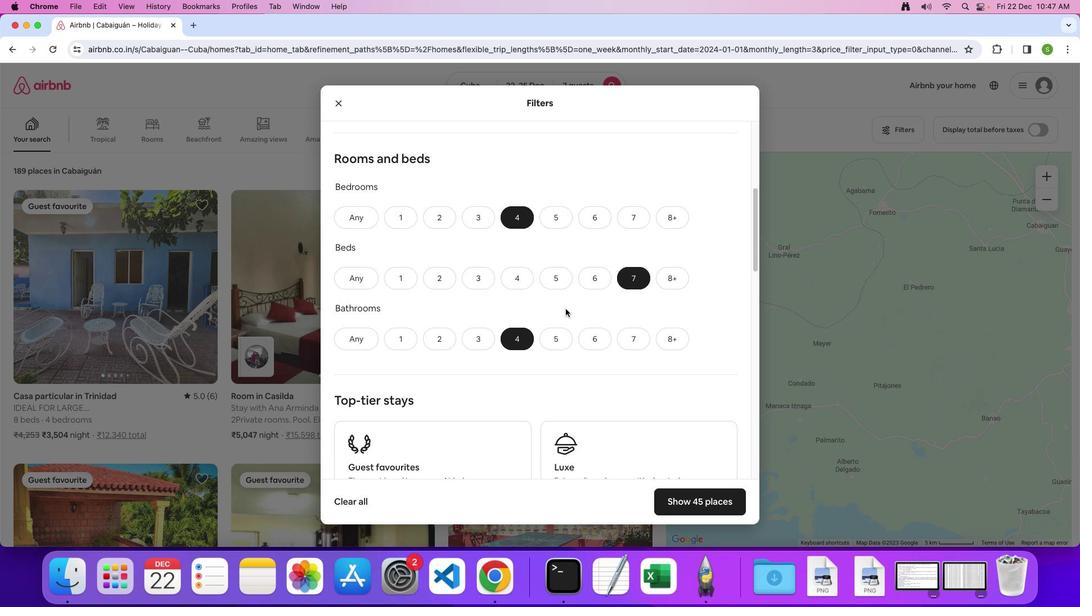 
Action: Mouse scrolled (565, 308) with delta (0, 0)
Screenshot: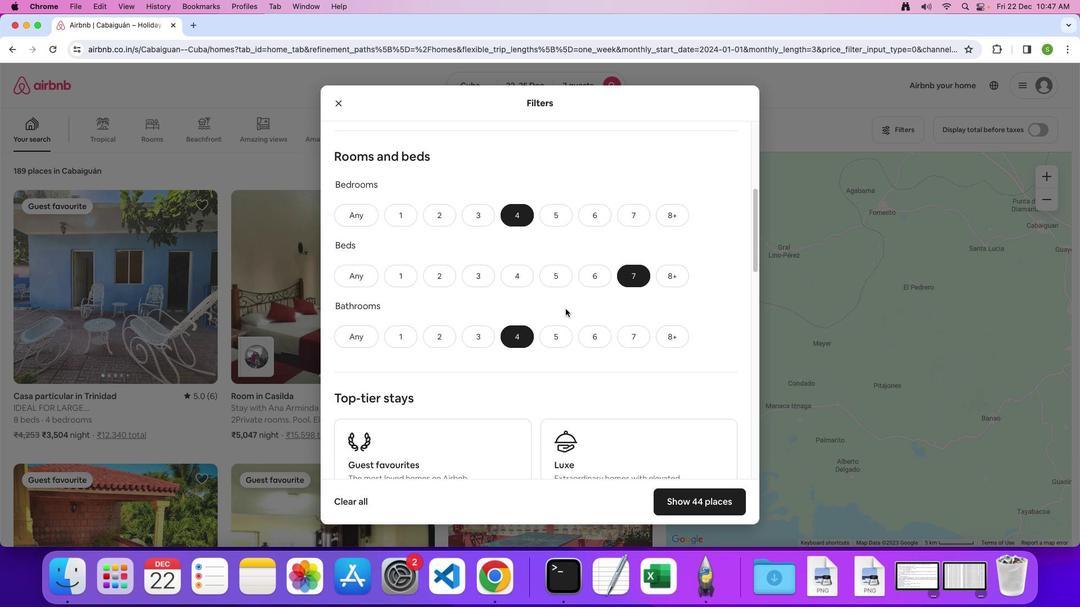 
Action: Mouse scrolled (565, 308) with delta (0, 0)
Screenshot: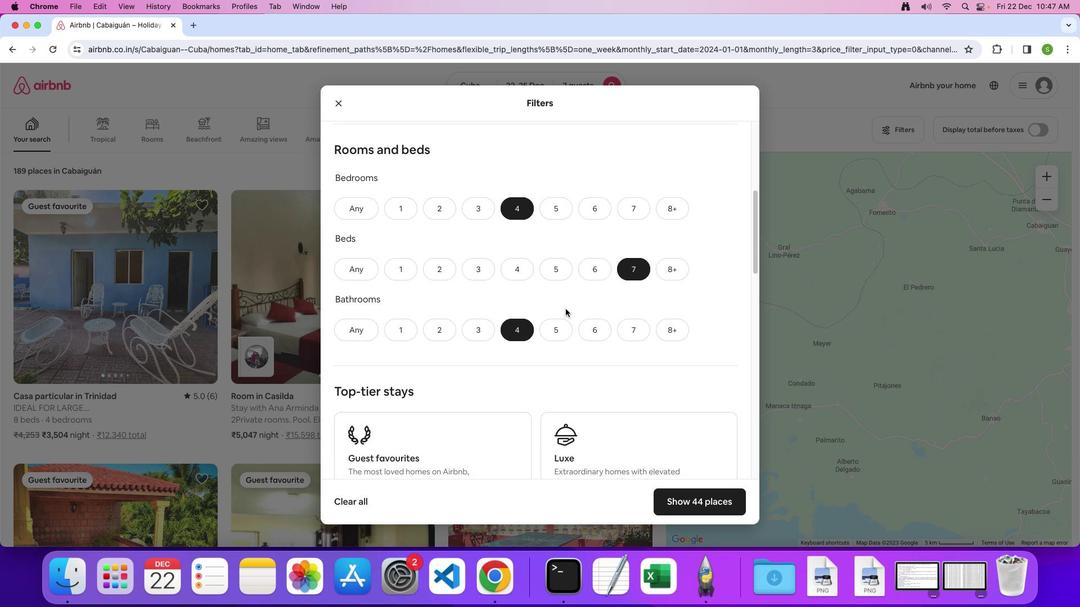 
Action: Mouse scrolled (565, 308) with delta (0, 0)
Screenshot: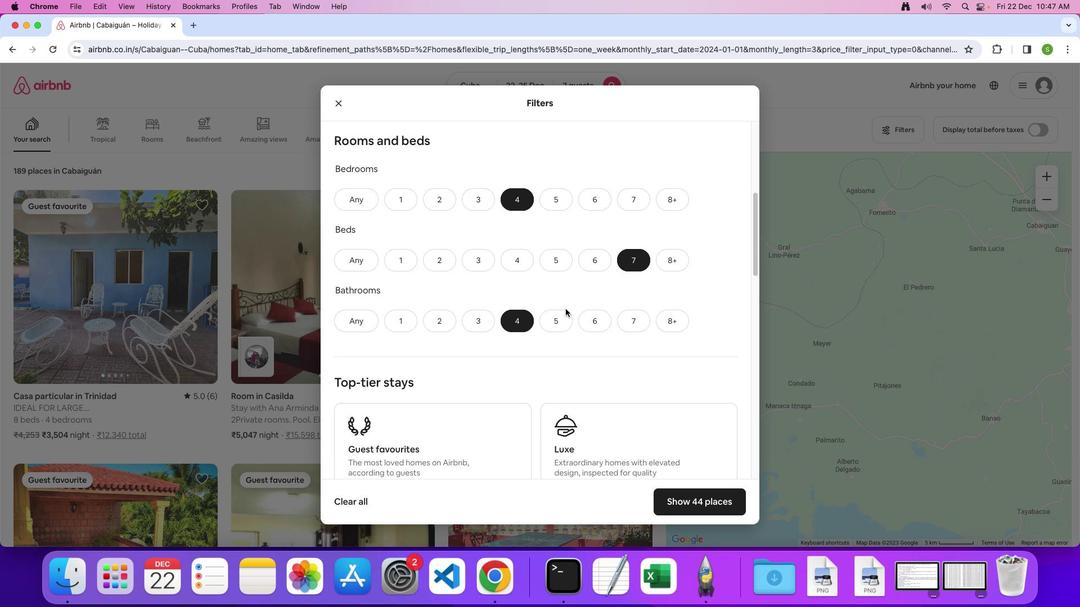 
Action: Mouse scrolled (565, 308) with delta (0, 0)
Screenshot: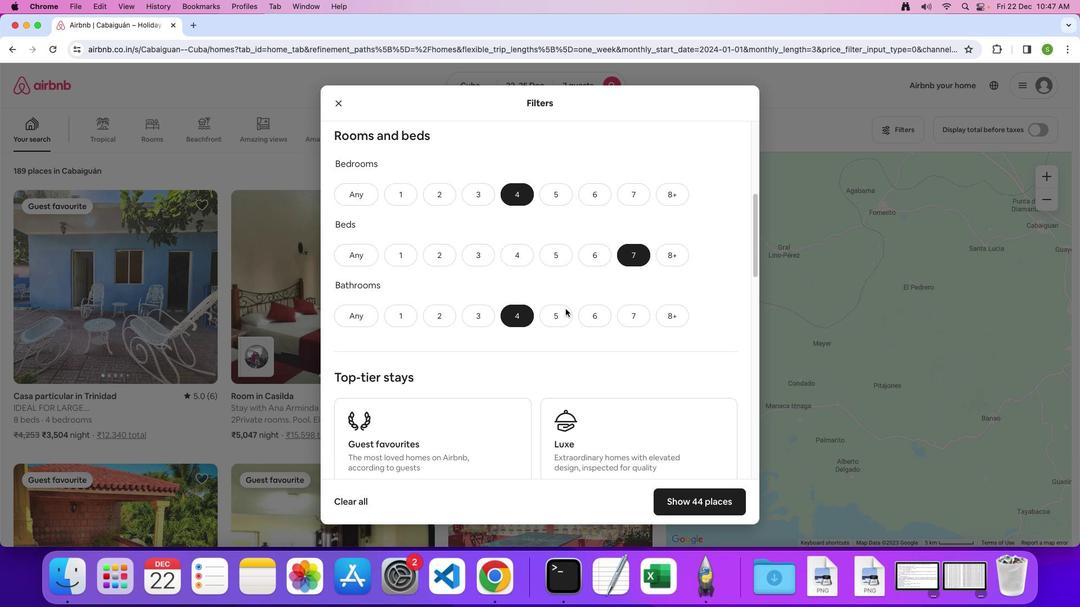 
Action: Mouse scrolled (565, 308) with delta (0, 0)
Screenshot: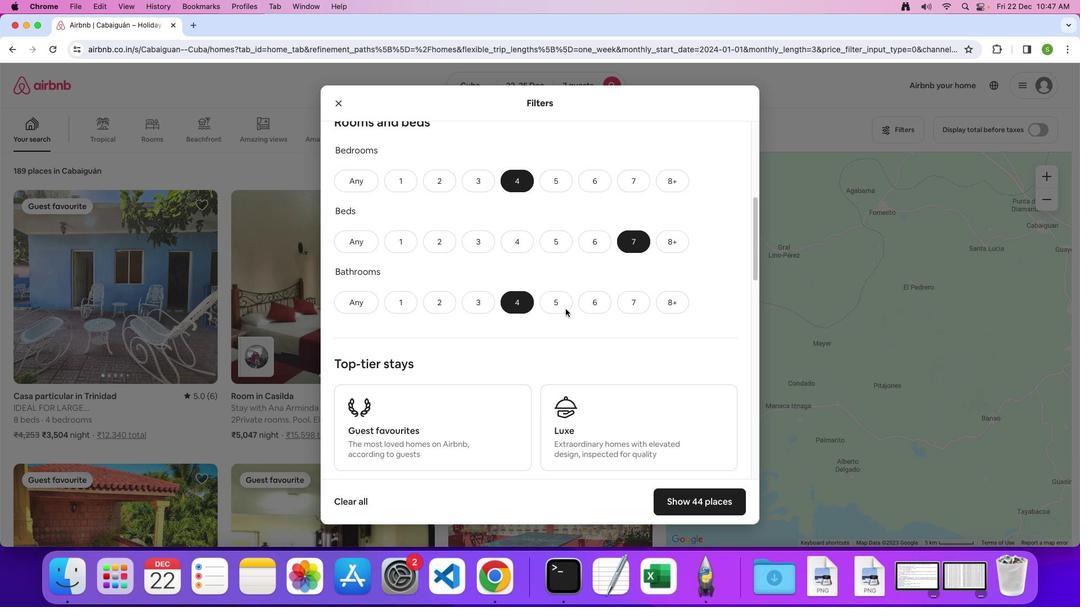
Action: Mouse scrolled (565, 308) with delta (0, 0)
Screenshot: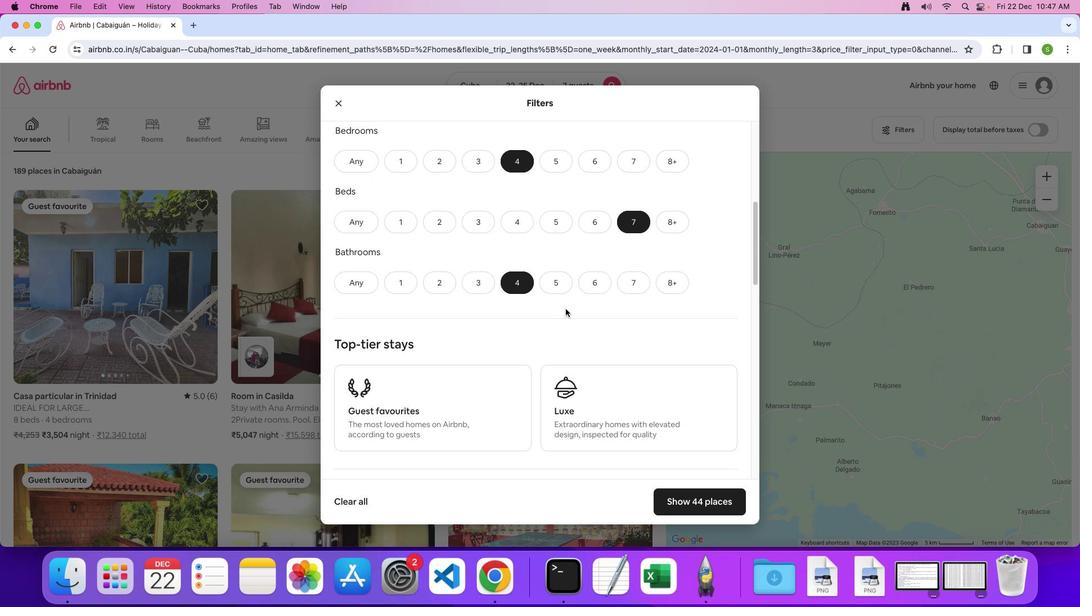 
Action: Mouse scrolled (565, 308) with delta (0, 0)
Screenshot: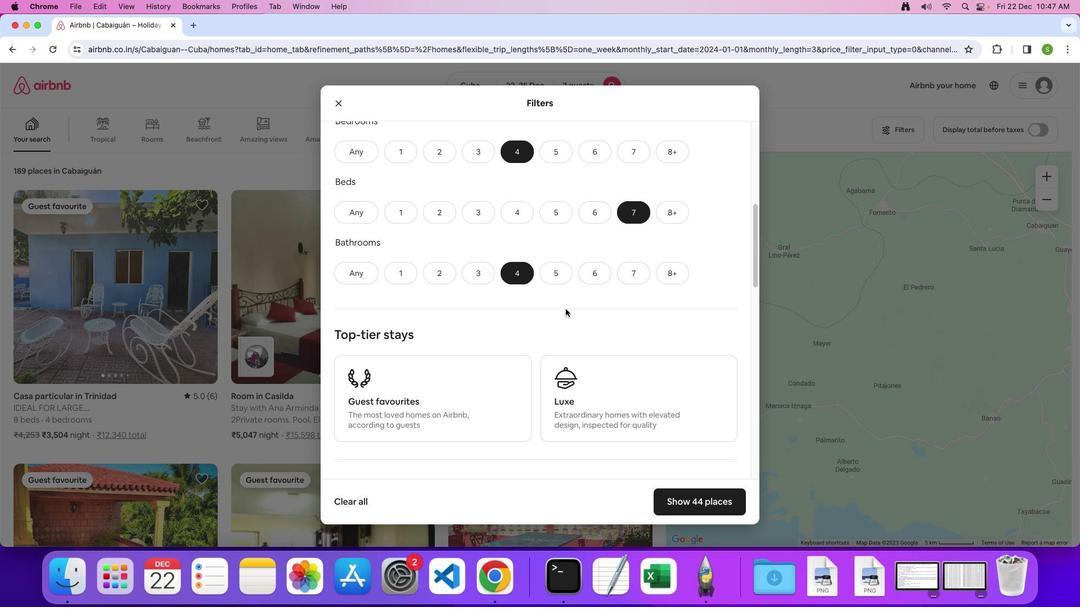 
Action: Mouse scrolled (565, 308) with delta (0, 0)
Screenshot: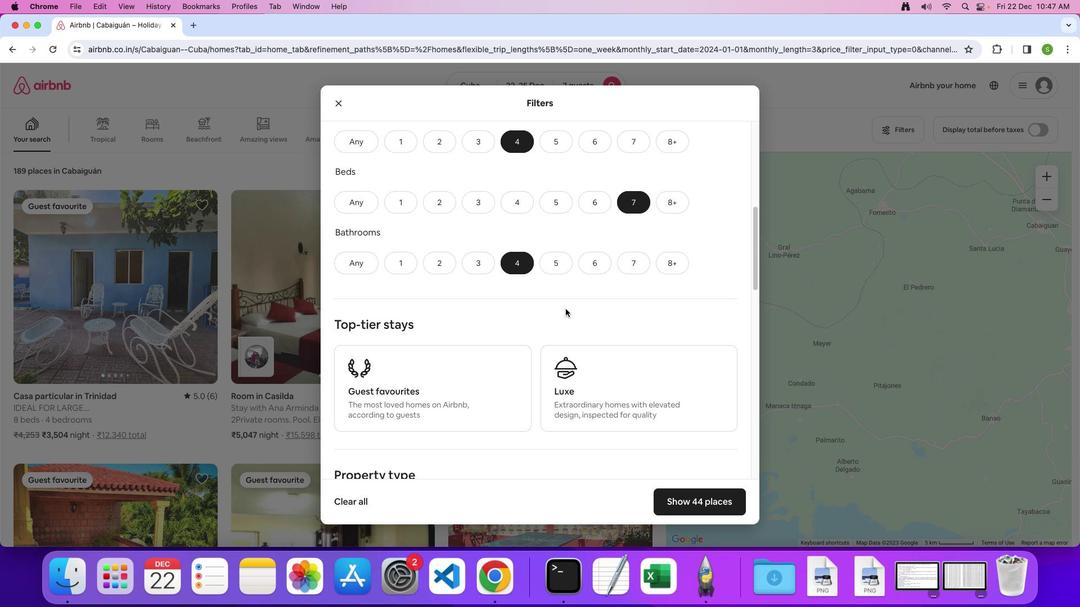 
Action: Mouse scrolled (565, 308) with delta (0, 0)
Screenshot: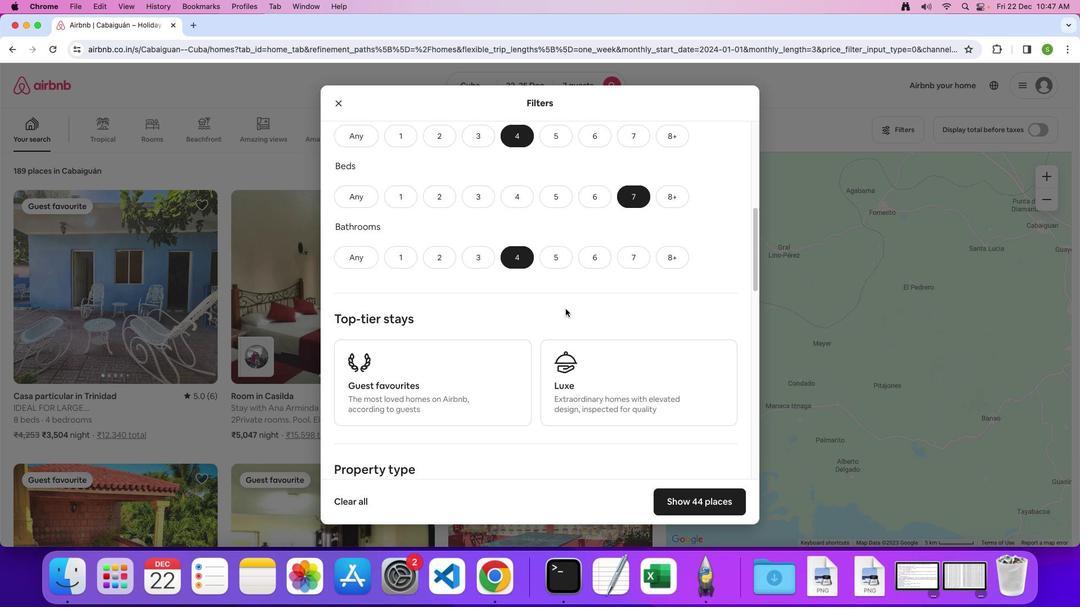 
Action: Mouse scrolled (565, 308) with delta (0, 0)
Screenshot: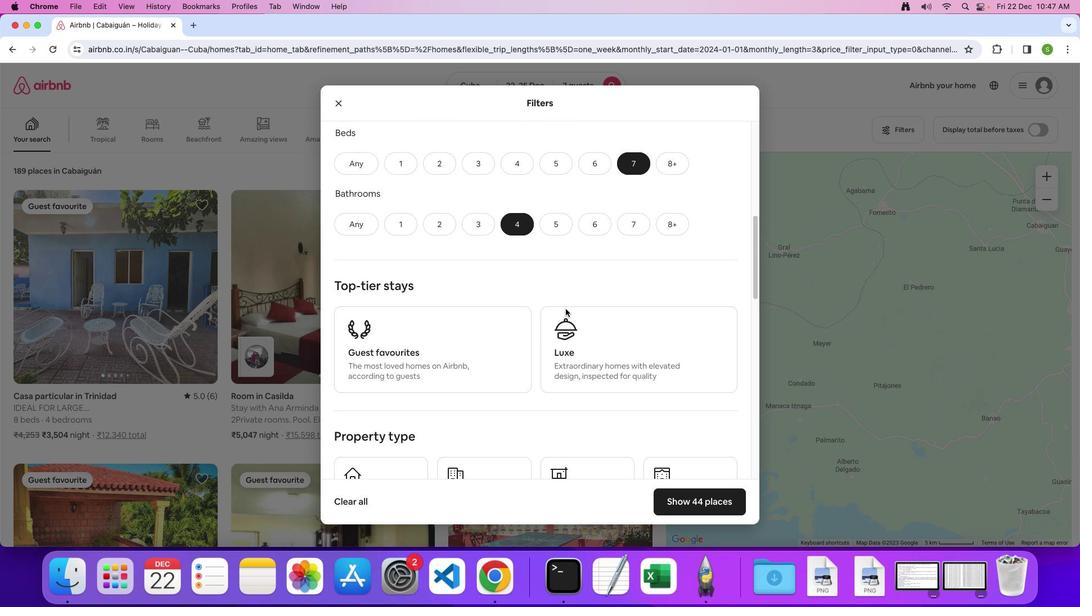 
Action: Mouse scrolled (565, 308) with delta (0, 0)
Screenshot: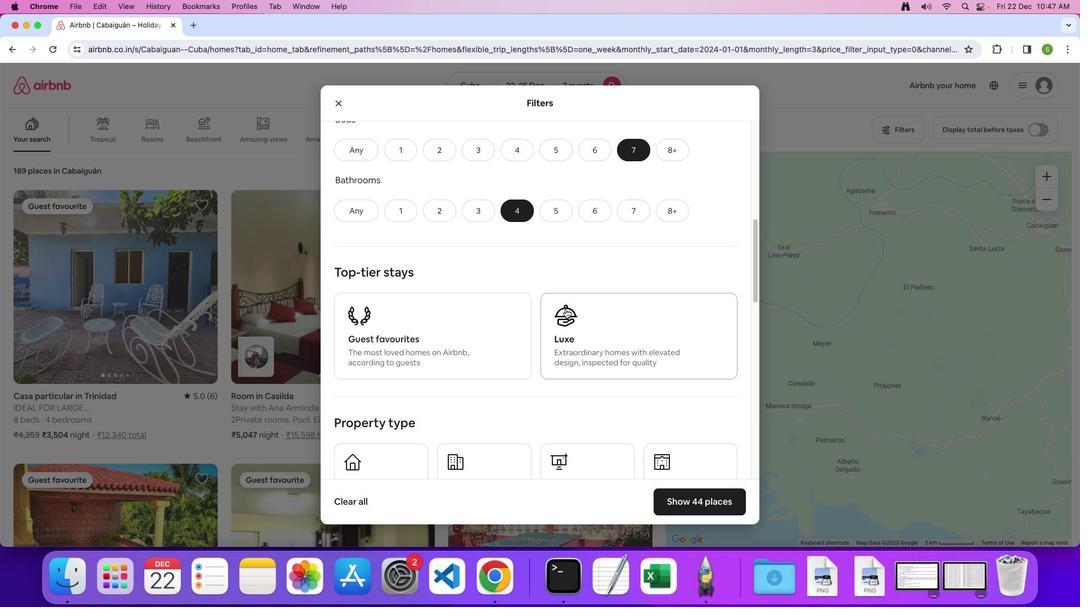 
Action: Mouse scrolled (565, 308) with delta (0, 0)
Screenshot: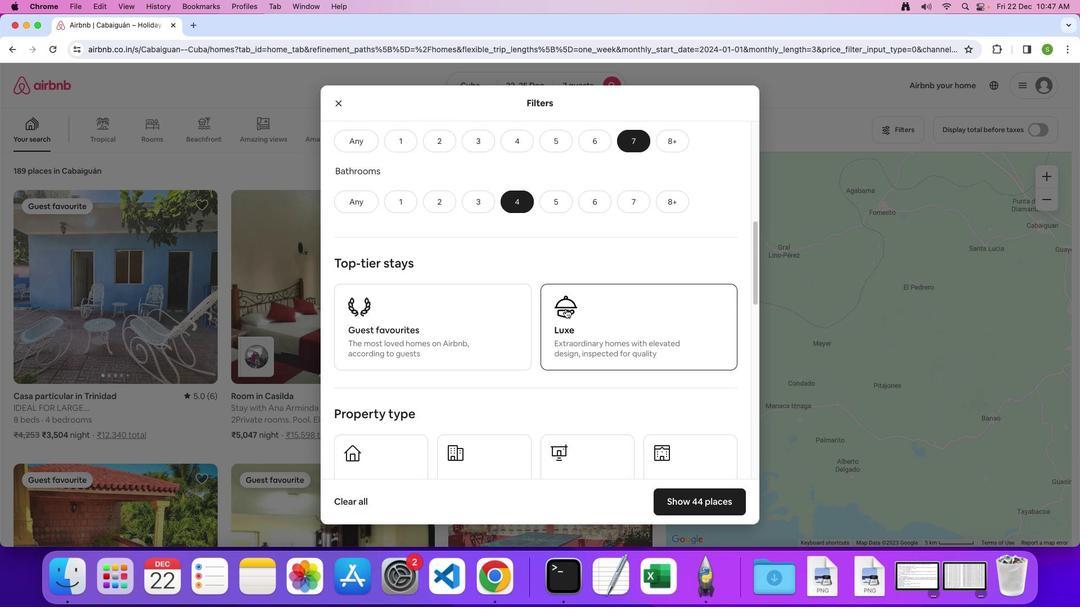
Action: Mouse scrolled (565, 308) with delta (0, 0)
Screenshot: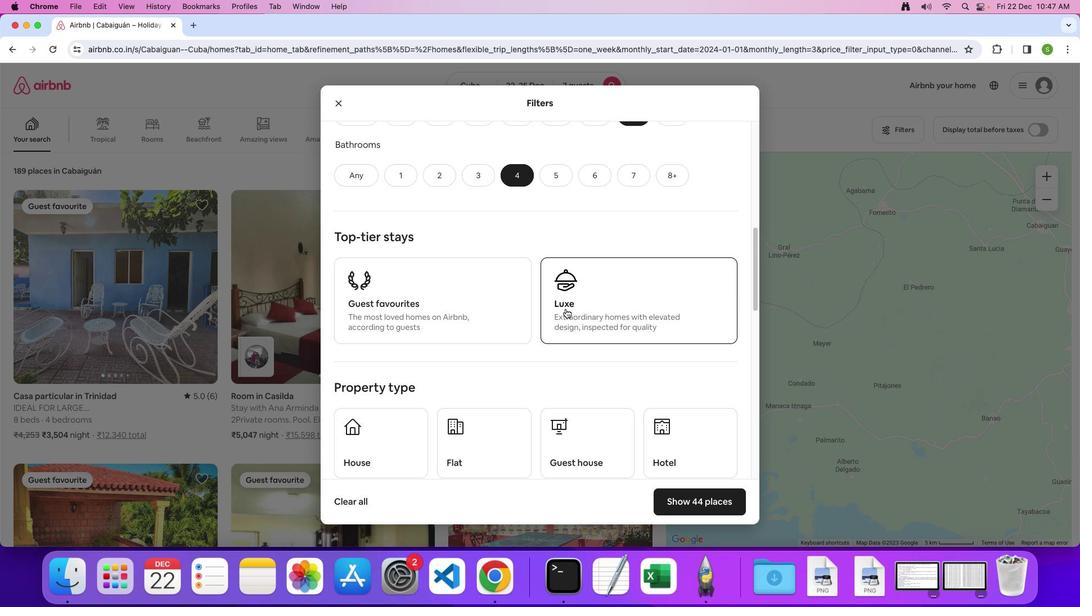 
Action: Mouse scrolled (565, 308) with delta (0, 0)
Screenshot: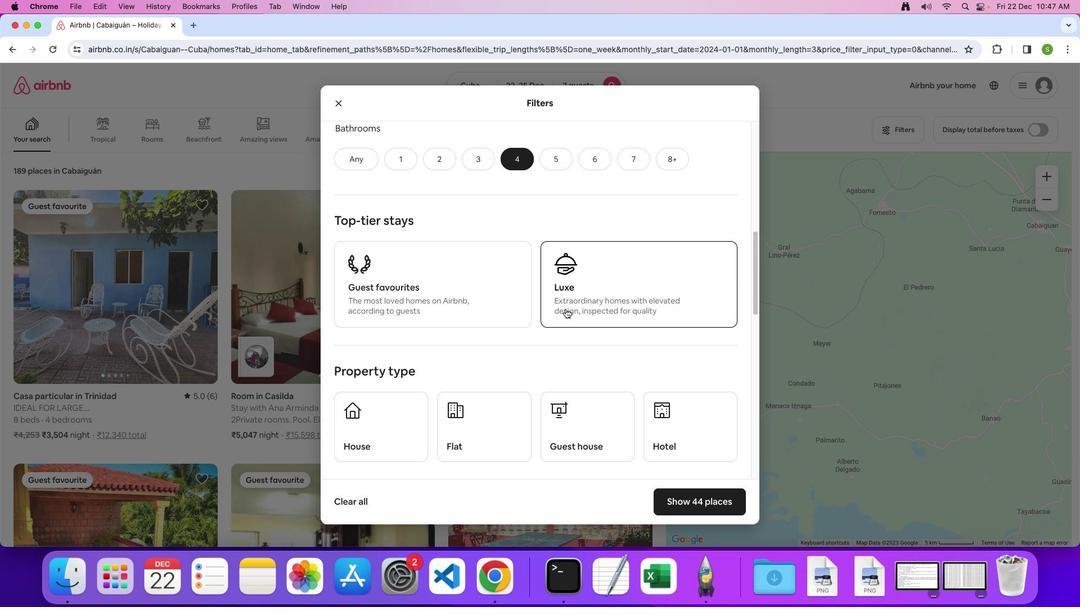 
Action: Mouse scrolled (565, 308) with delta (0, 0)
Screenshot: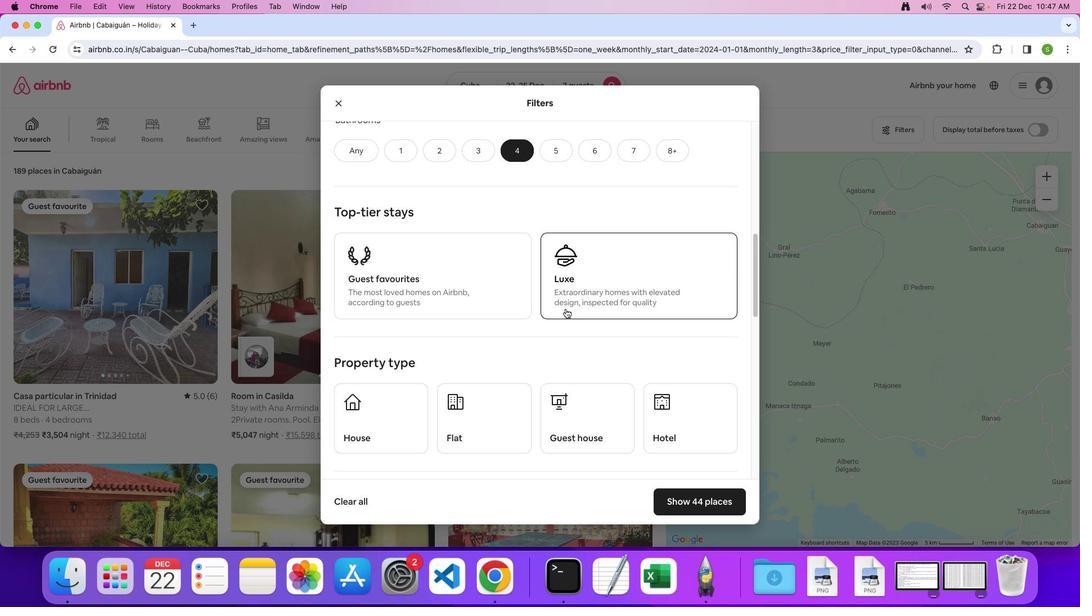 
Action: Mouse scrolled (565, 308) with delta (0, -1)
Screenshot: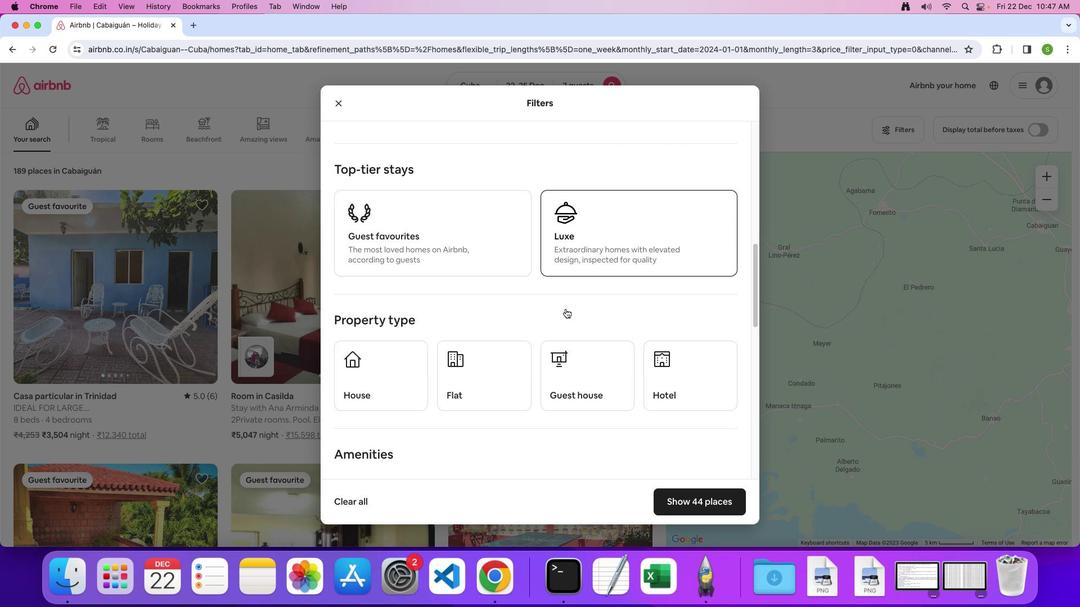 
Action: Mouse moved to (404, 322)
Screenshot: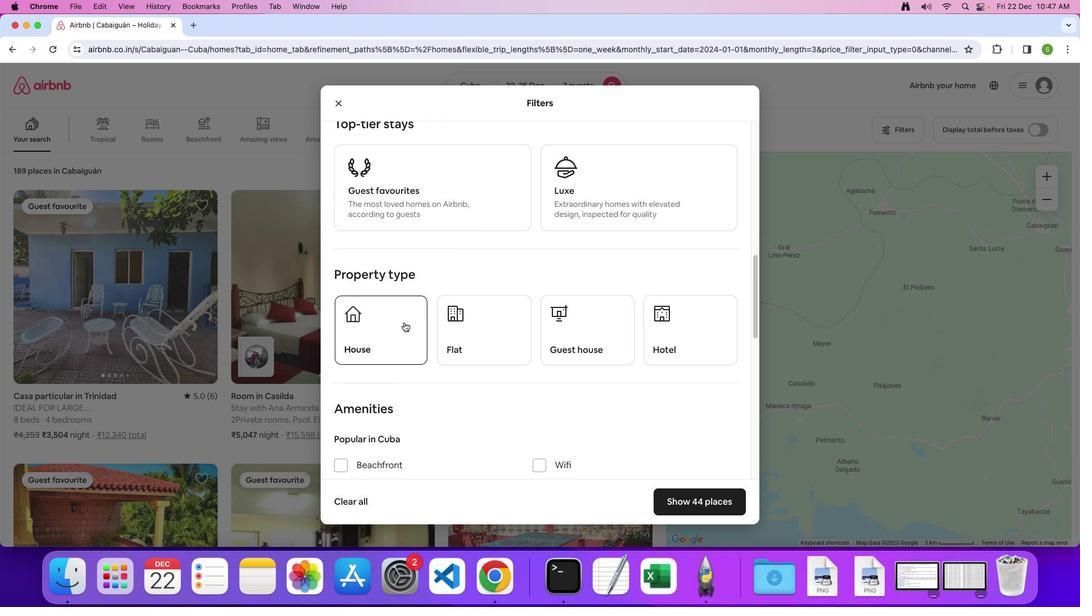 
Action: Mouse pressed left at (404, 322)
Screenshot: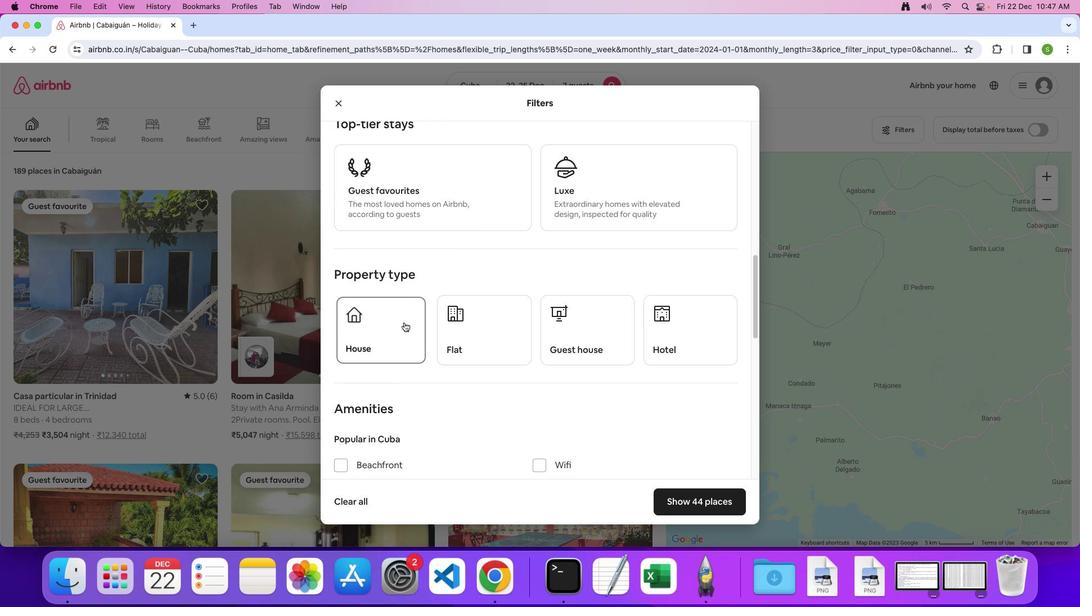 
Action: Mouse moved to (570, 409)
Screenshot: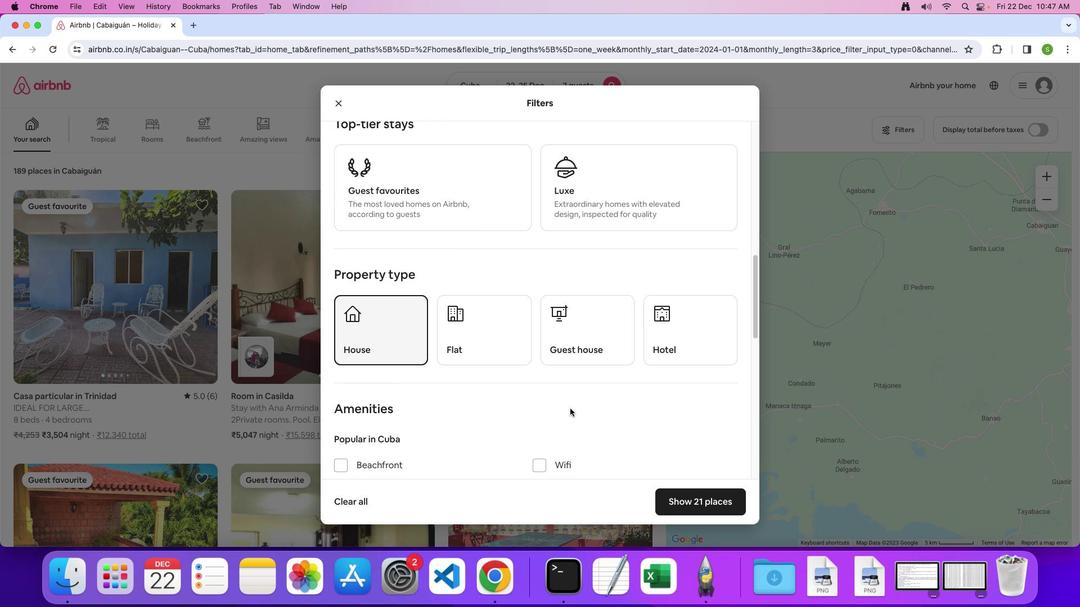 
Action: Mouse scrolled (570, 409) with delta (0, 0)
Screenshot: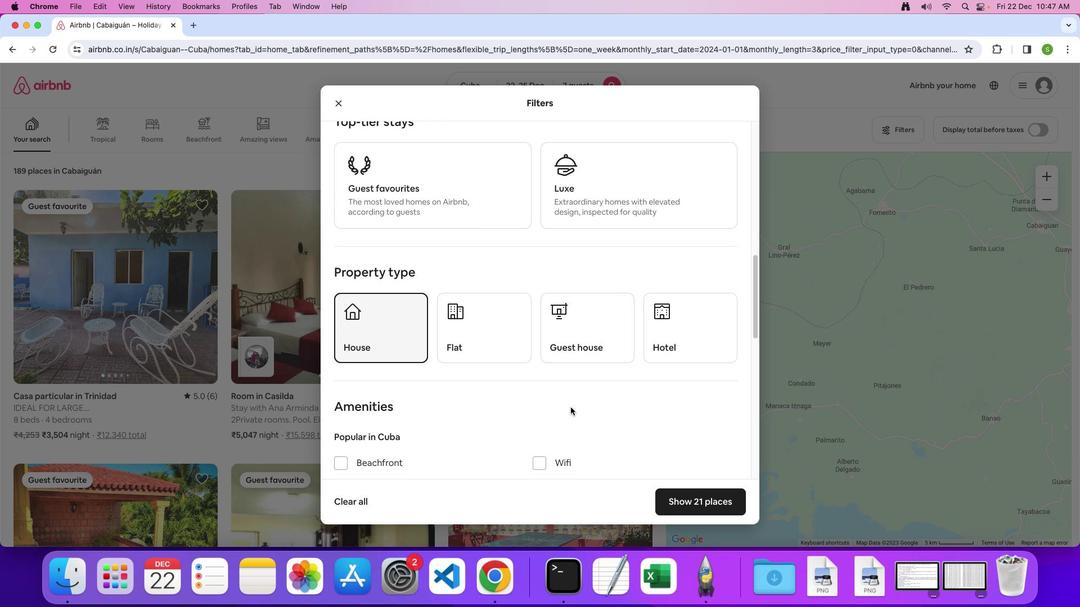 
Action: Mouse scrolled (570, 409) with delta (0, 0)
Screenshot: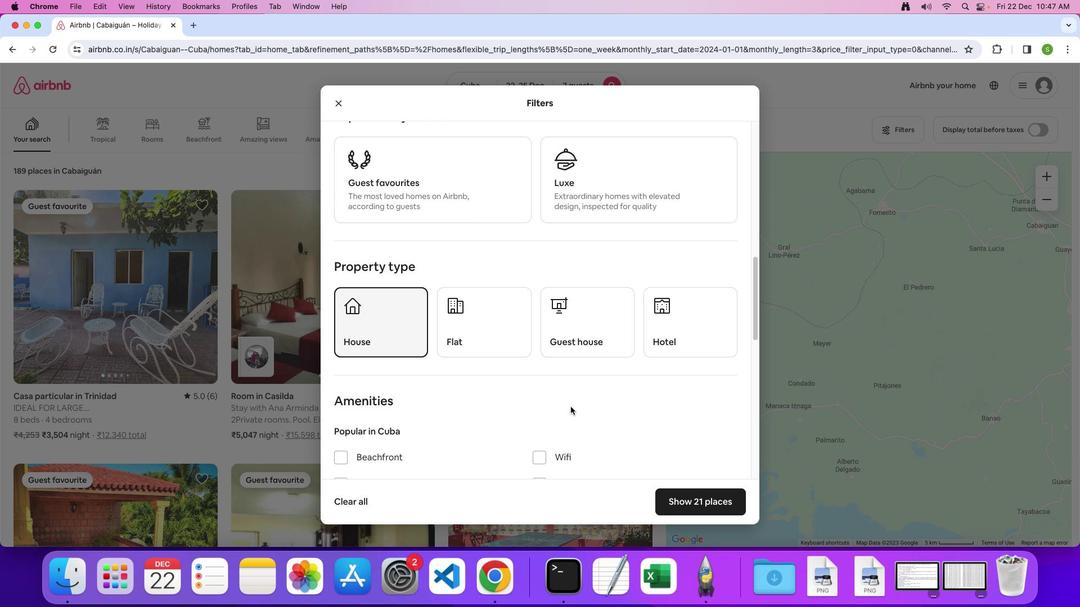 
Action: Mouse moved to (570, 407)
Screenshot: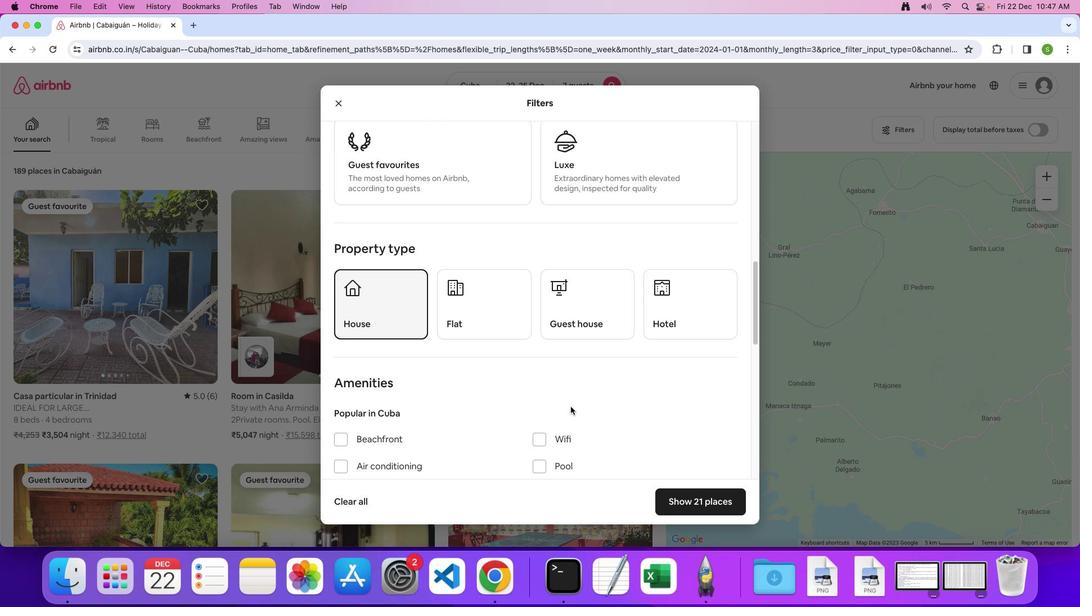 
Action: Mouse scrolled (570, 407) with delta (0, 0)
Screenshot: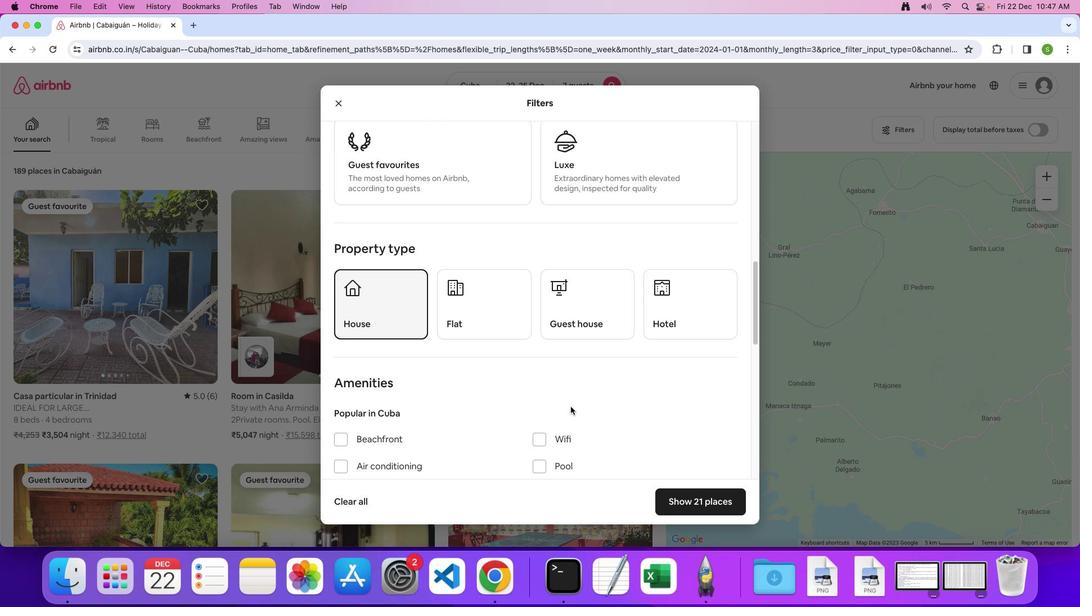 
Action: Mouse scrolled (570, 407) with delta (0, 0)
Screenshot: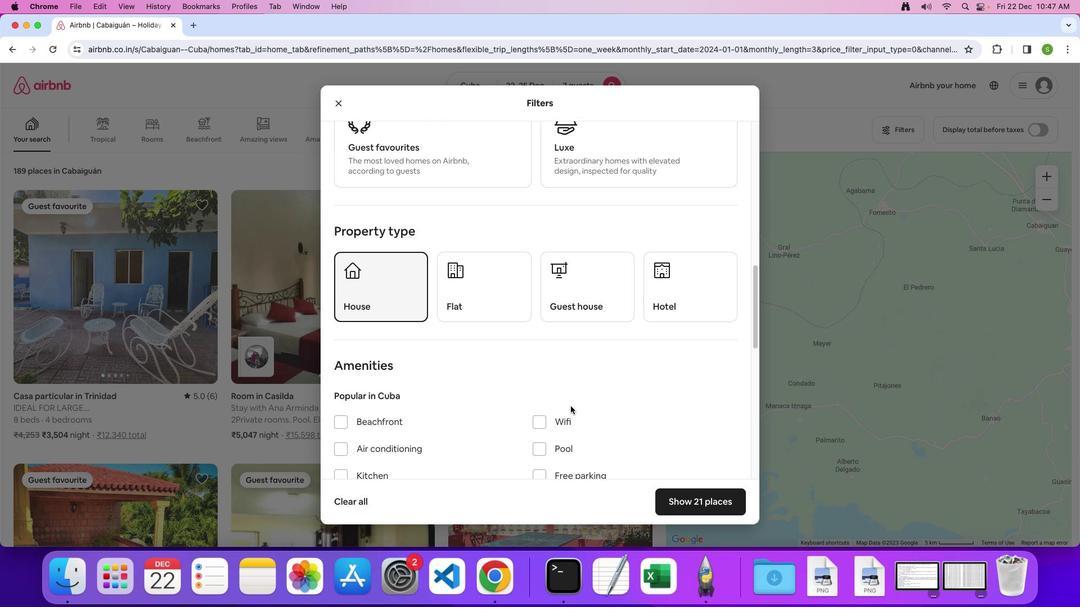 
Action: Mouse moved to (570, 406)
Screenshot: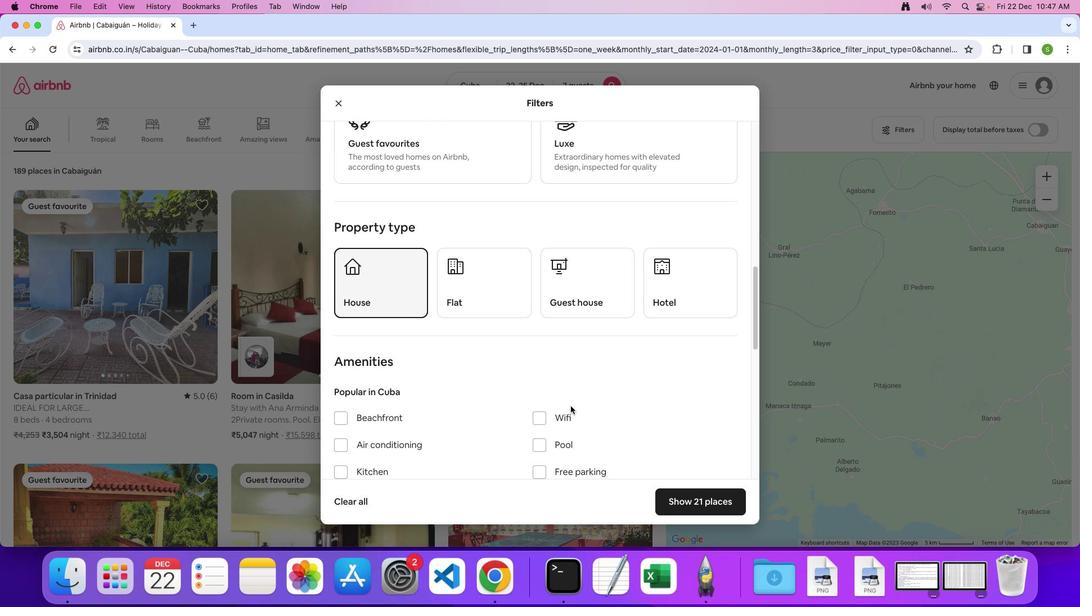 
Action: Mouse scrolled (570, 406) with delta (0, 0)
Screenshot: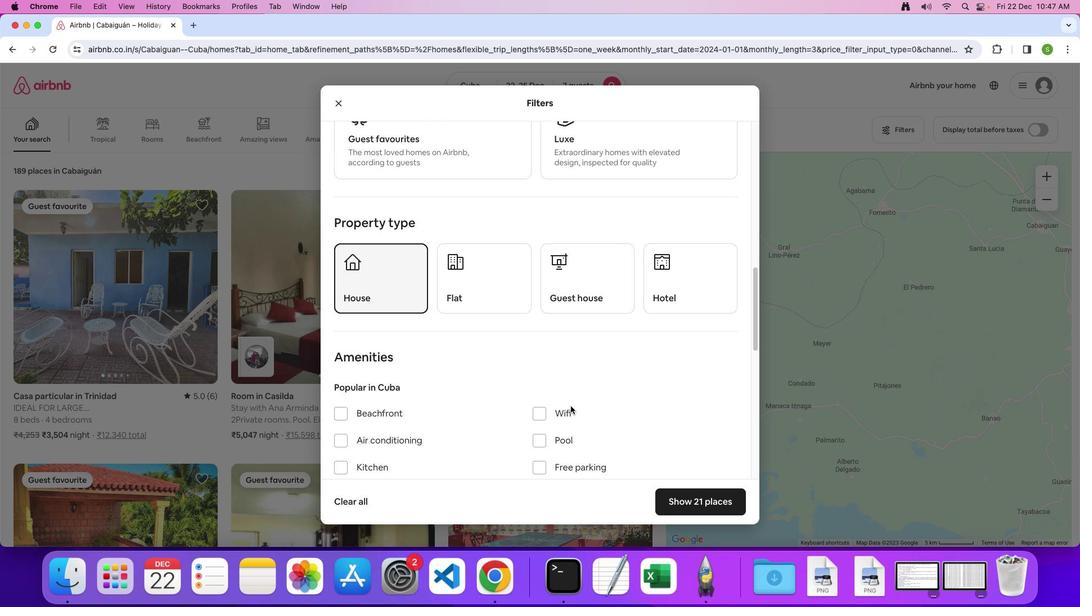 
Action: Mouse moved to (570, 406)
Screenshot: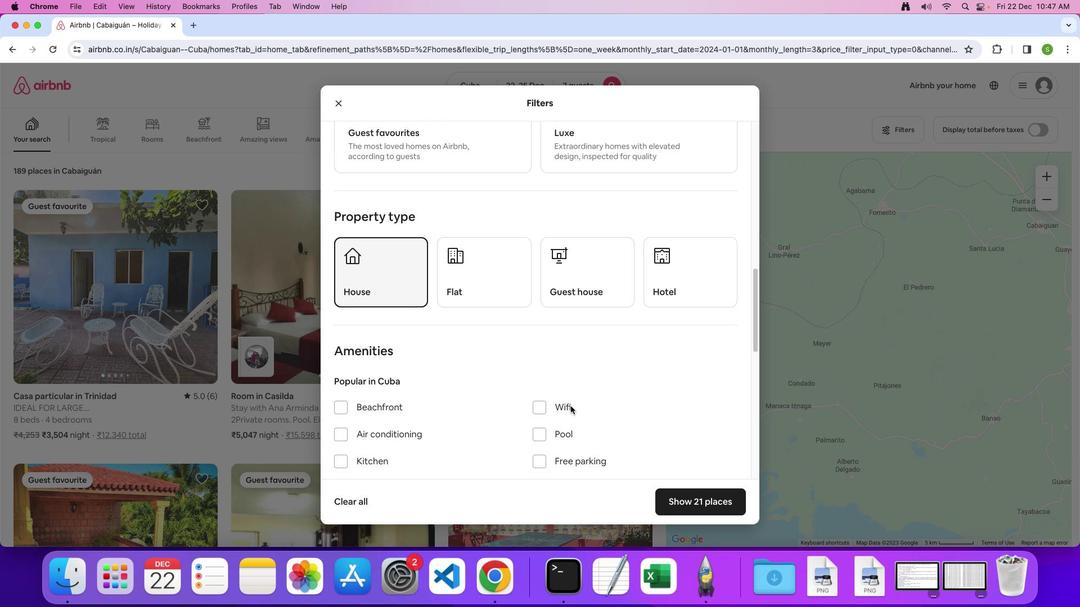 
Action: Mouse scrolled (570, 406) with delta (0, 0)
Screenshot: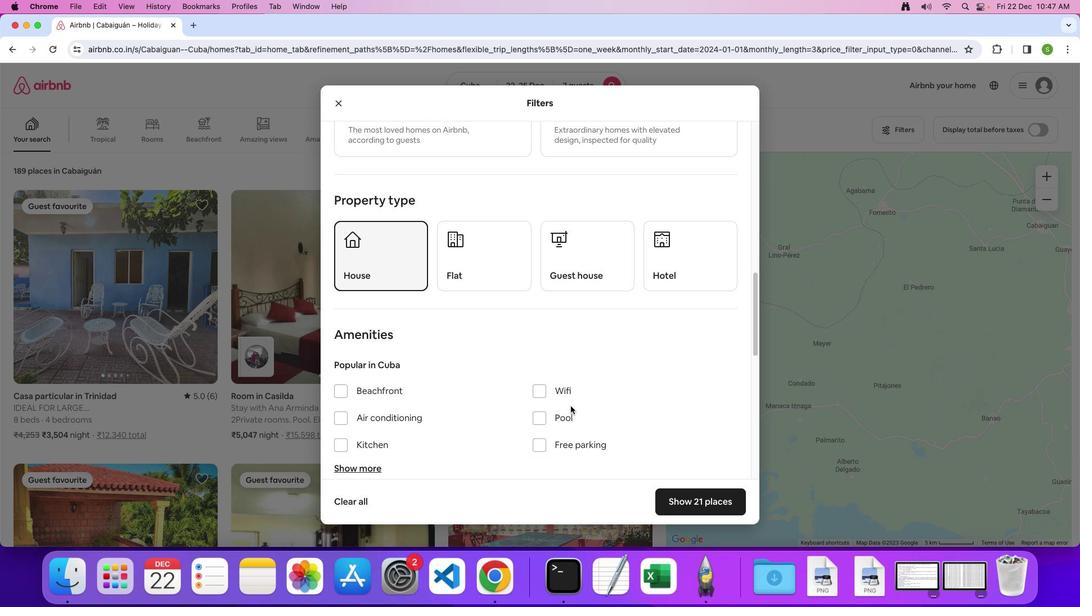 
Action: Mouse scrolled (570, 406) with delta (0, 0)
Screenshot: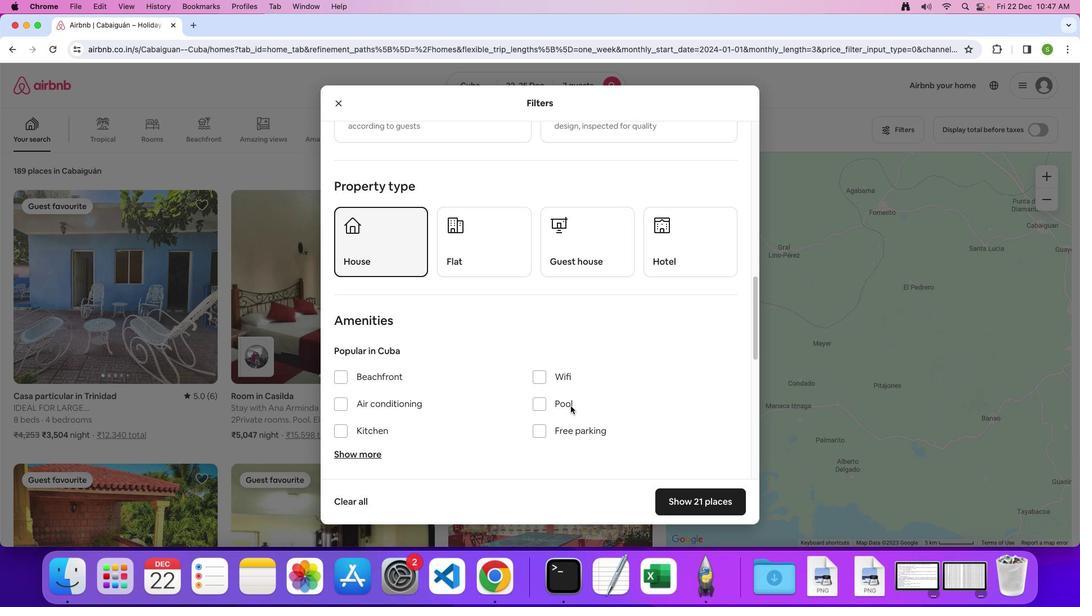 
Action: Mouse scrolled (570, 406) with delta (0, 0)
Screenshot: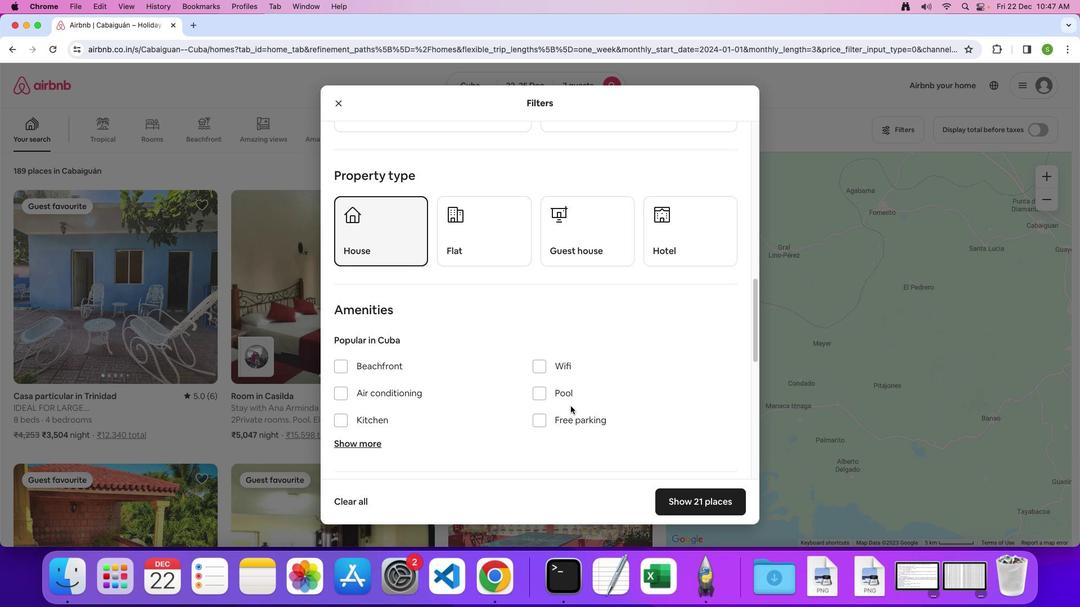
Action: Mouse scrolled (570, 406) with delta (0, 0)
Screenshot: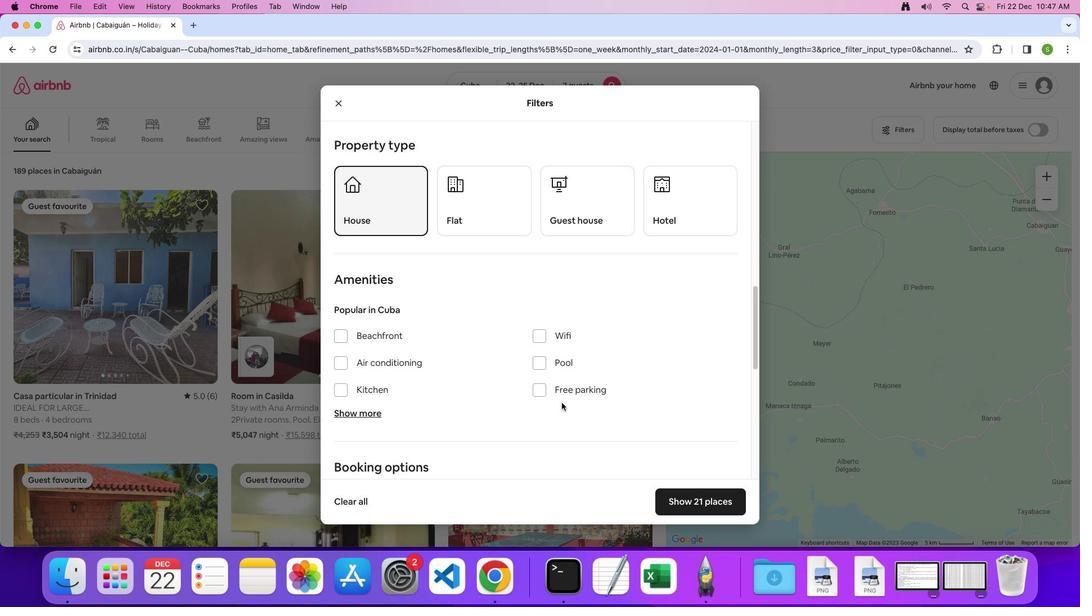 
Action: Mouse moved to (540, 328)
Screenshot: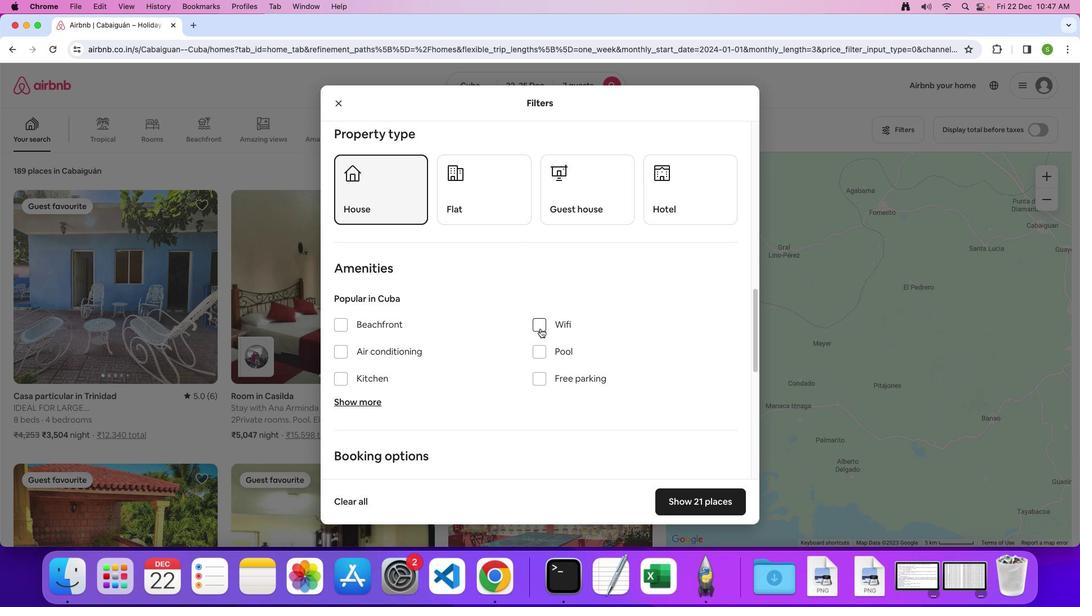 
Action: Mouse pressed left at (540, 328)
Screenshot: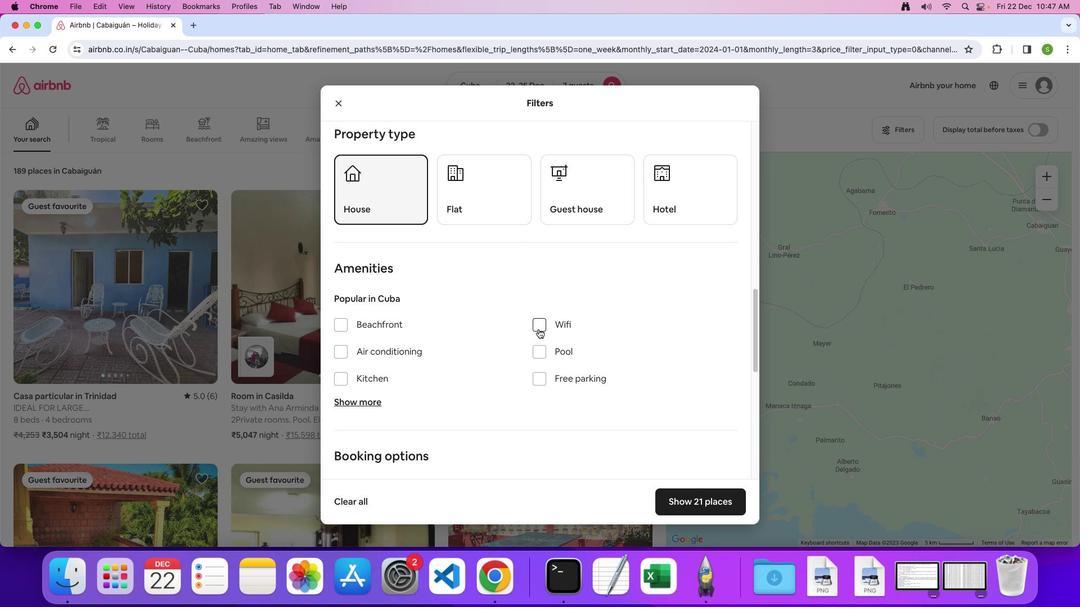 
Action: Mouse moved to (378, 405)
Screenshot: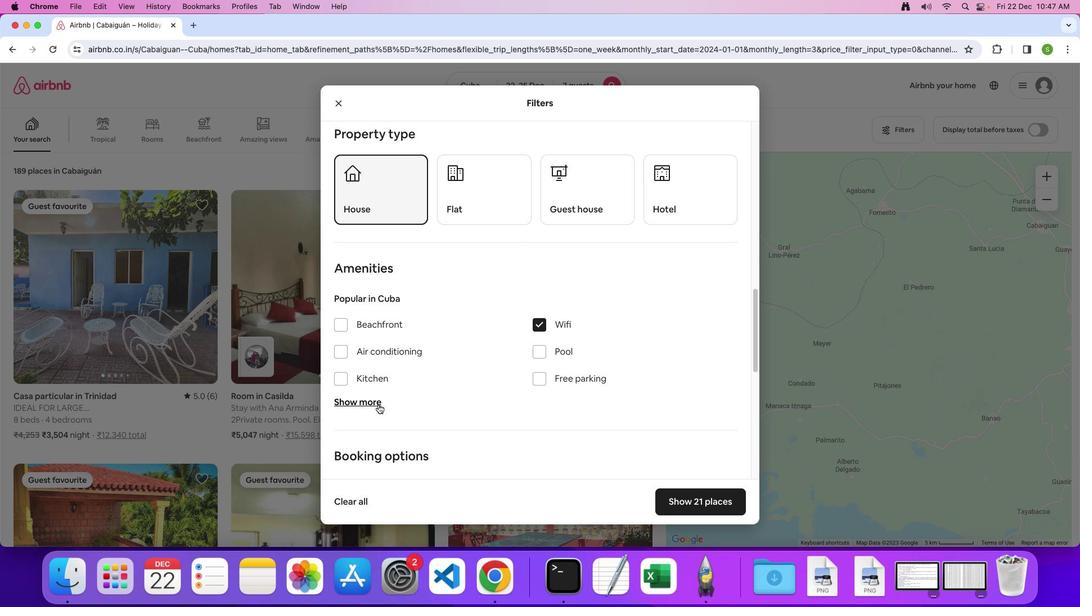 
Action: Mouse pressed left at (378, 405)
Screenshot: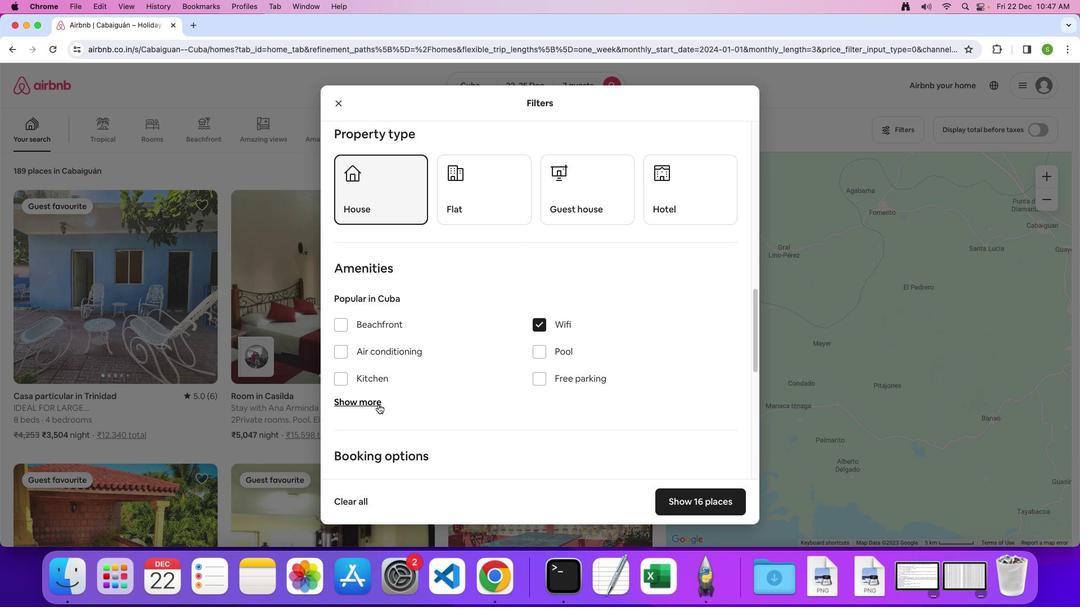 
Action: Mouse moved to (534, 379)
Screenshot: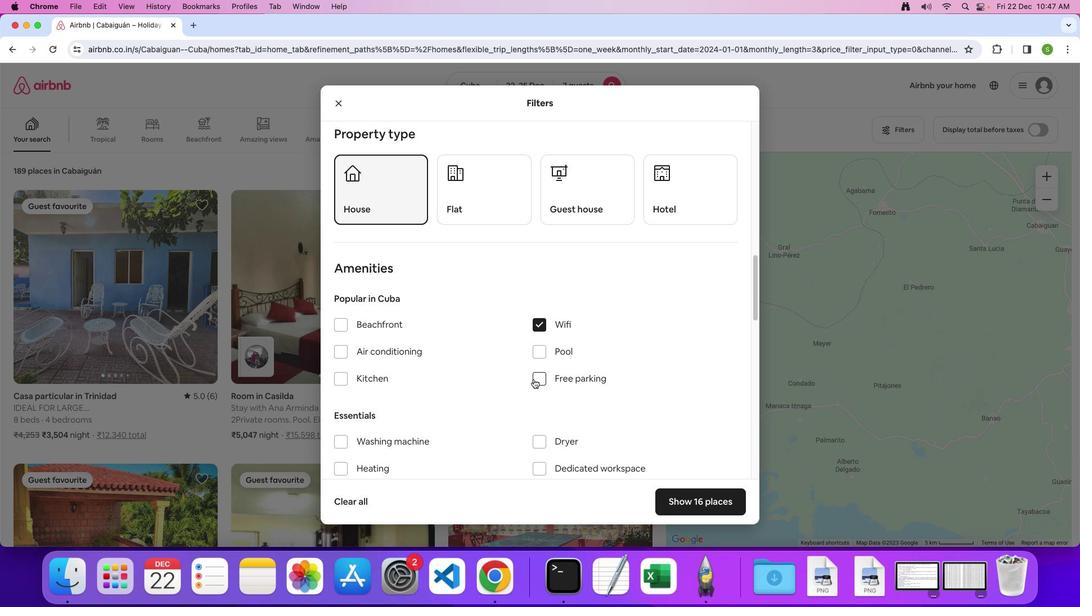 
Action: Mouse pressed left at (534, 379)
Screenshot: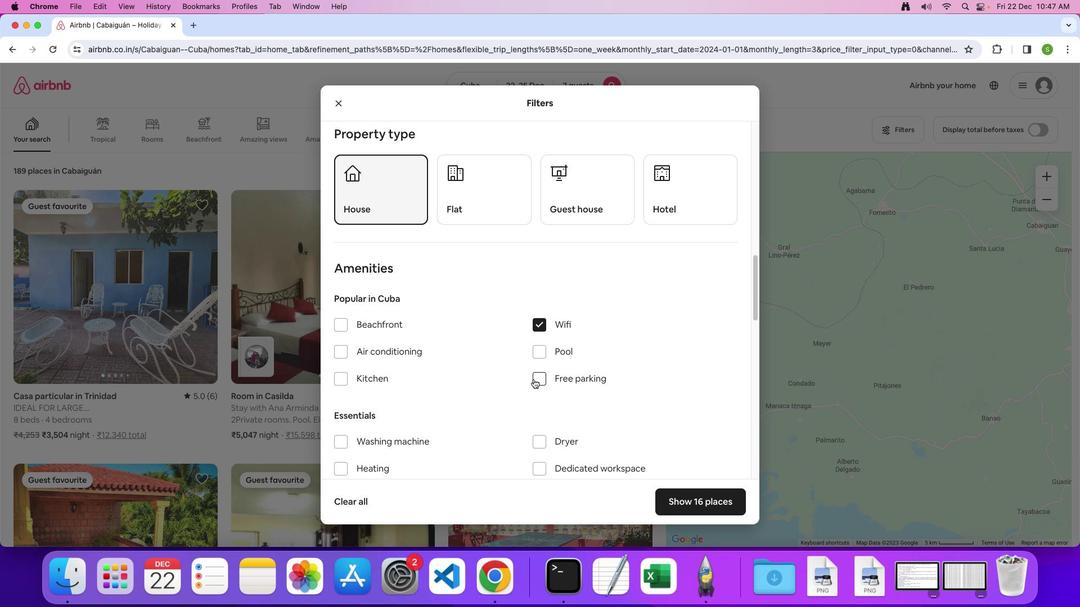 
Action: Mouse moved to (476, 379)
Screenshot: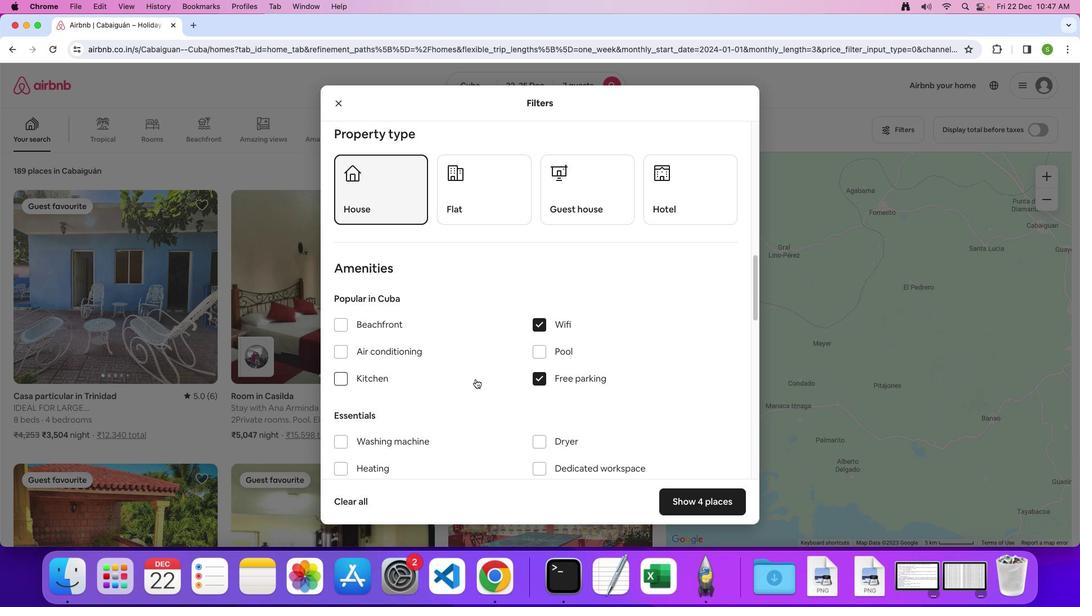 
Action: Mouse scrolled (476, 379) with delta (0, 0)
Screenshot: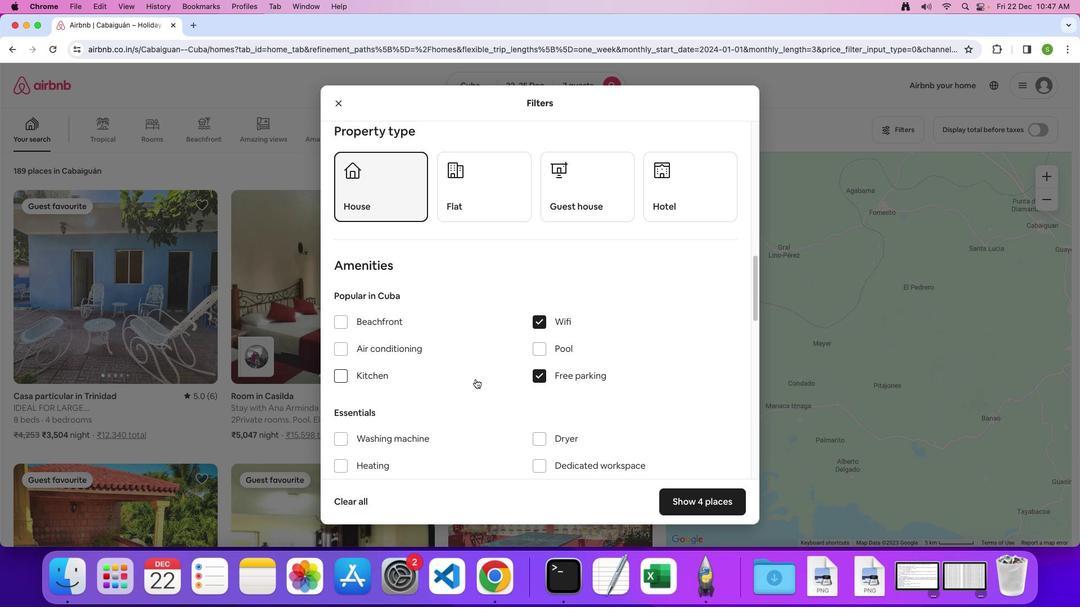 
Action: Mouse scrolled (476, 379) with delta (0, 0)
Screenshot: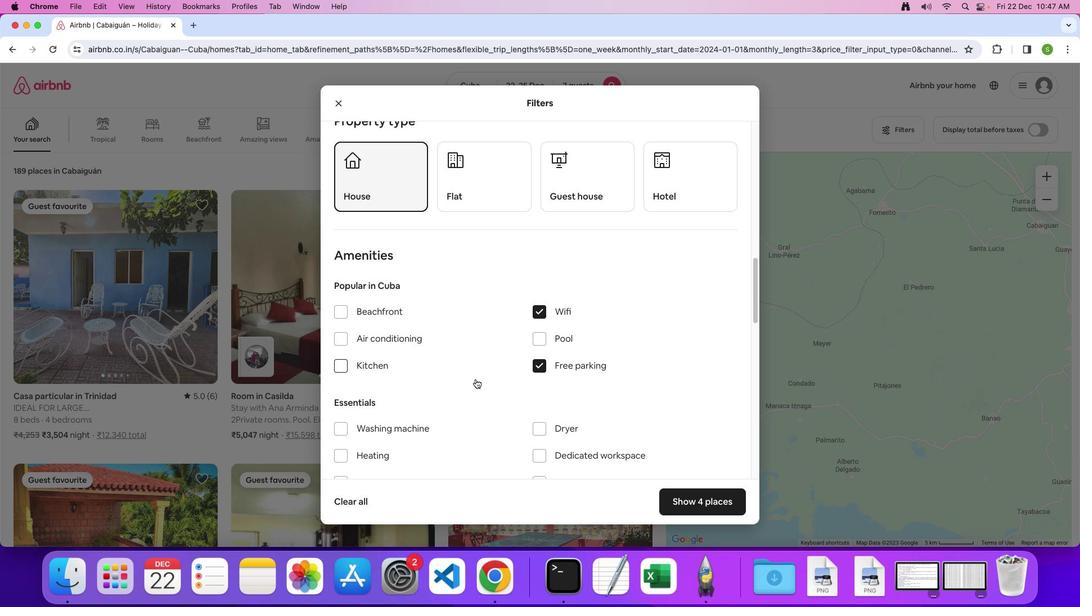 
Action: Mouse scrolled (476, 379) with delta (0, 0)
Screenshot: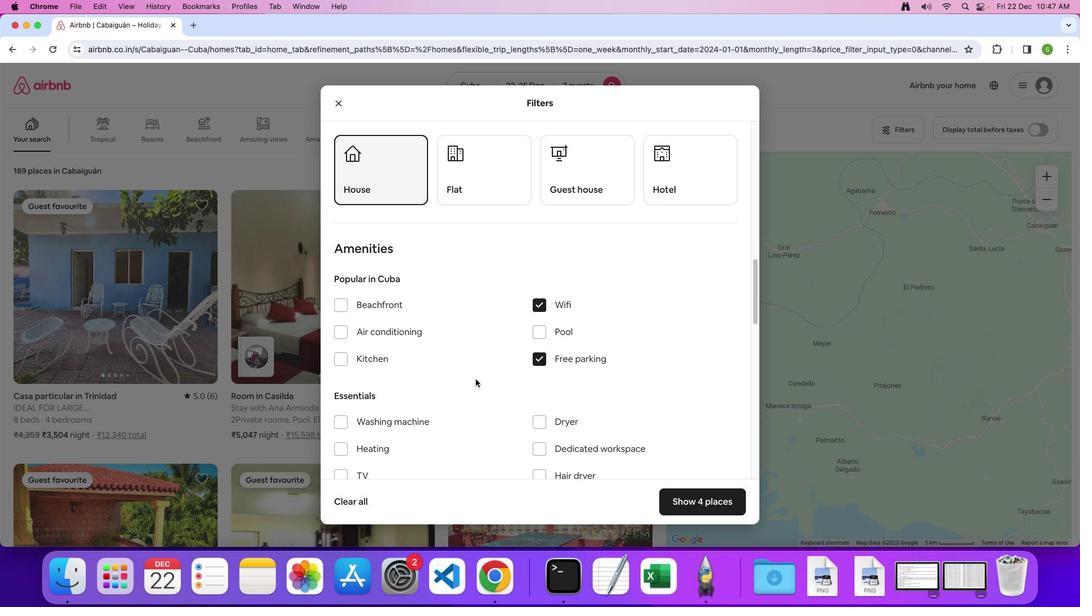 
Action: Mouse scrolled (476, 379) with delta (0, 0)
Screenshot: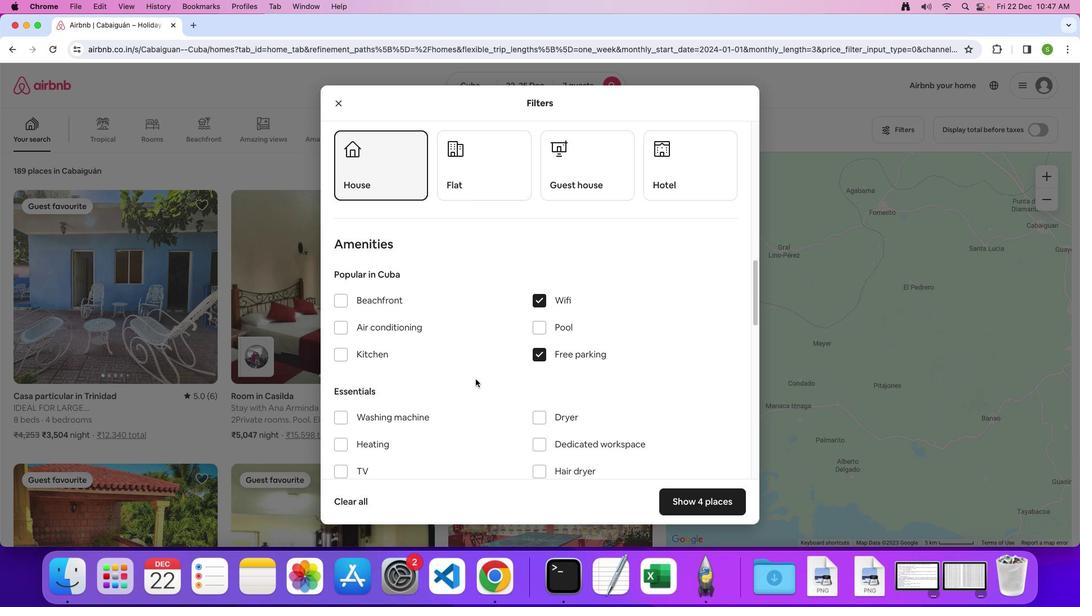 
Action: Mouse scrolled (476, 379) with delta (0, 0)
Screenshot: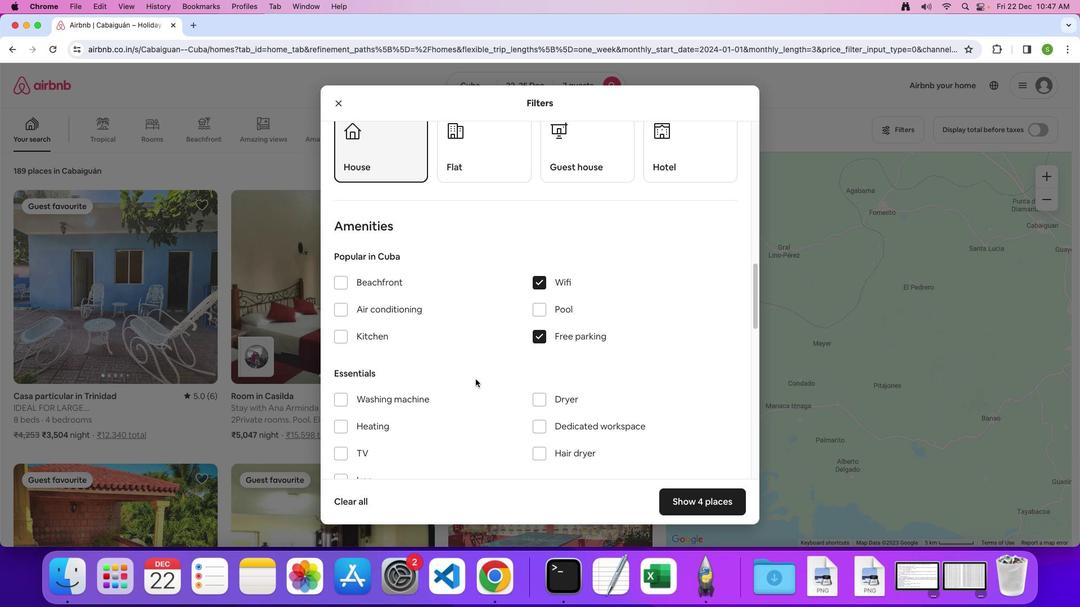 
Action: Mouse scrolled (476, 379) with delta (0, 0)
Screenshot: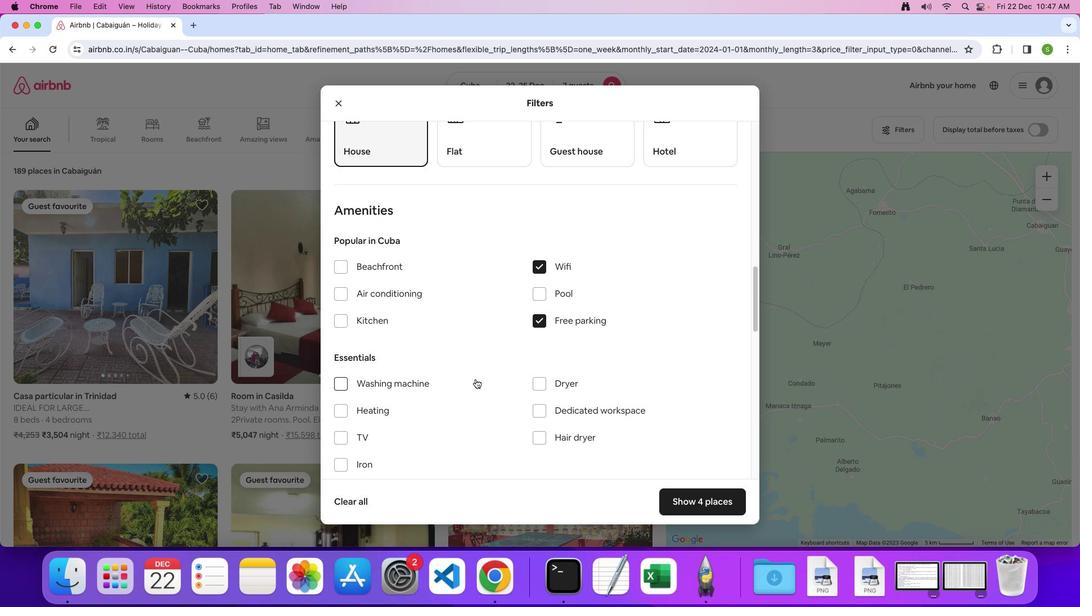 
Action: Mouse scrolled (476, 379) with delta (0, 0)
Screenshot: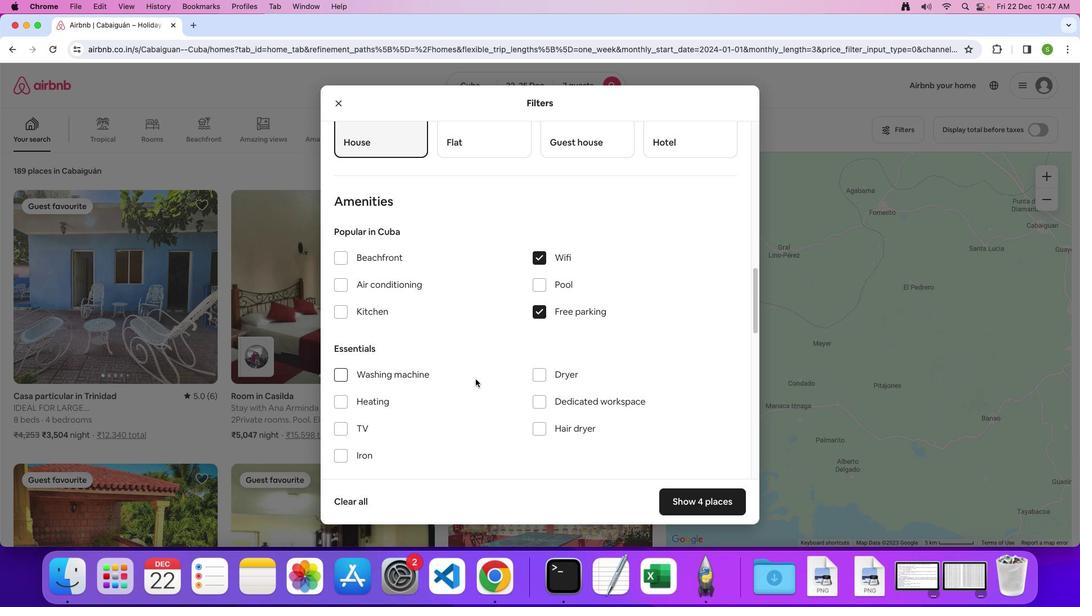 
Action: Mouse scrolled (476, 379) with delta (0, 0)
Screenshot: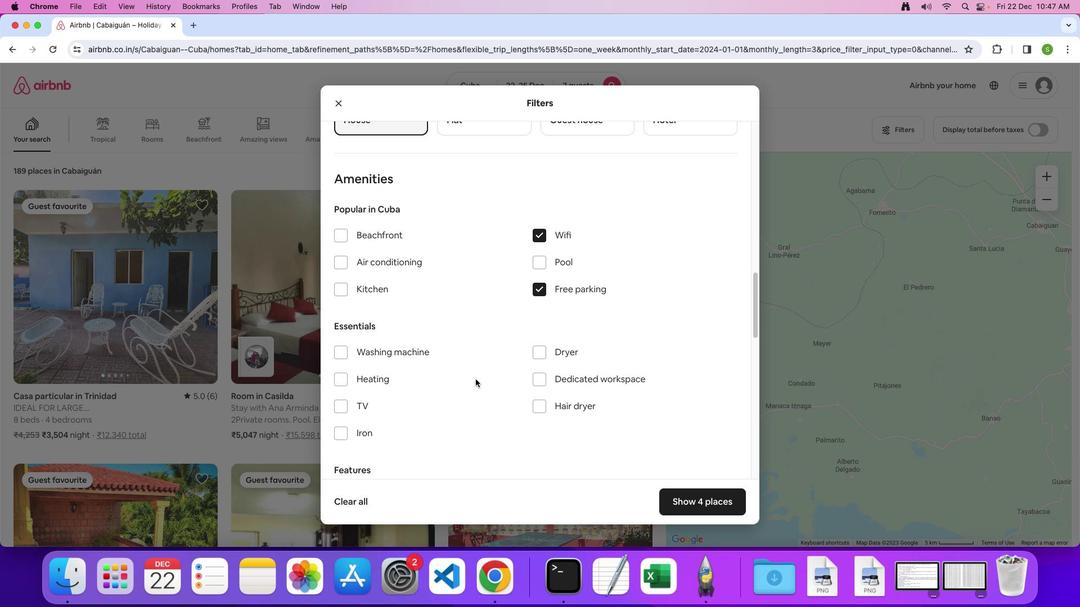 
Action: Mouse moved to (335, 388)
Screenshot: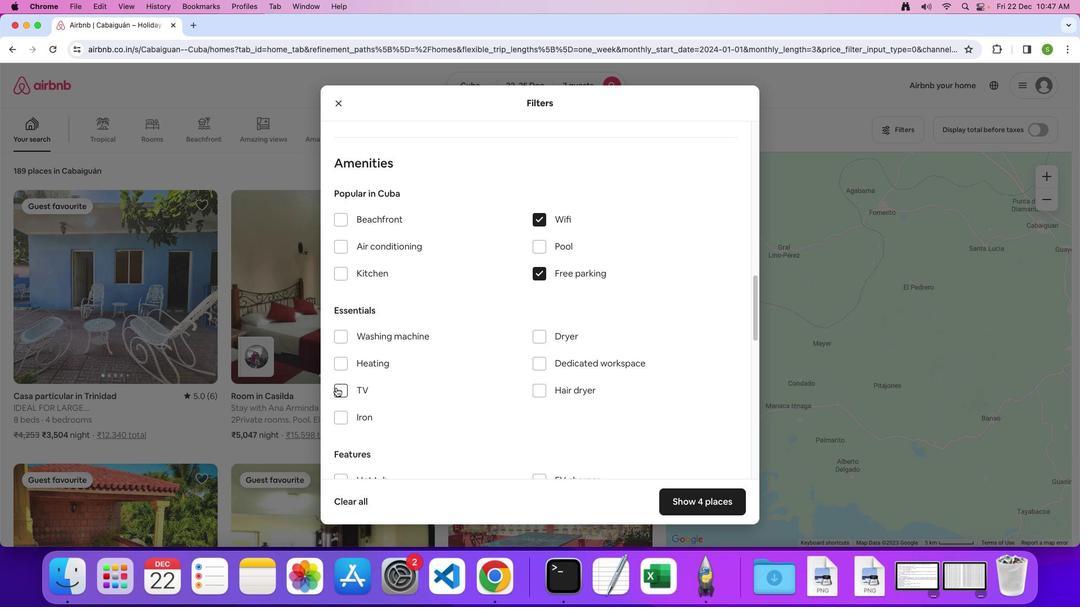 
Action: Mouse pressed left at (335, 388)
Screenshot: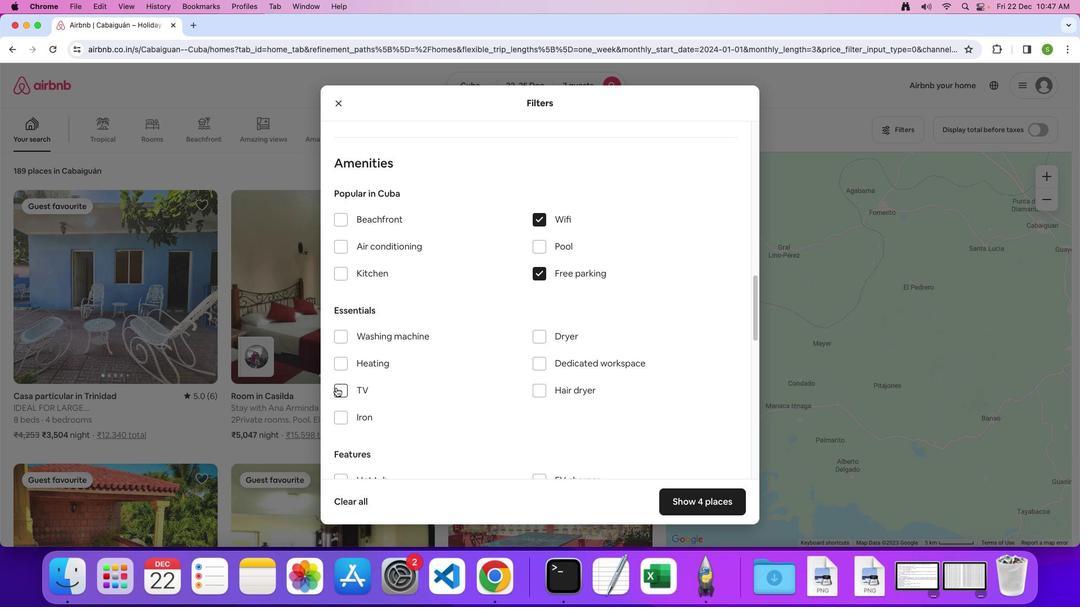 
Action: Mouse moved to (457, 380)
Screenshot: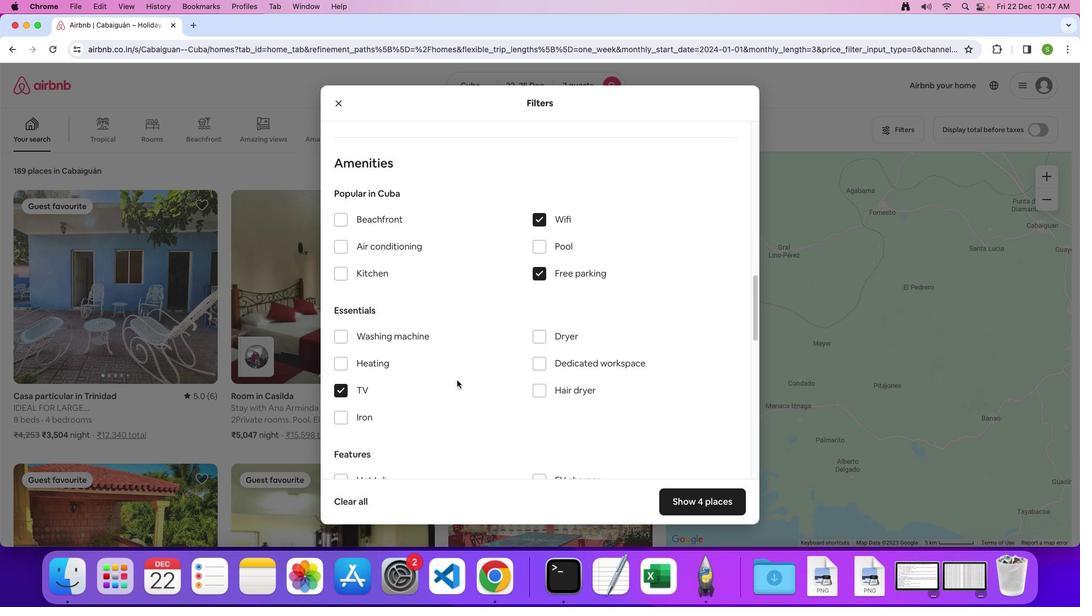 
Action: Mouse scrolled (457, 380) with delta (0, 0)
Screenshot: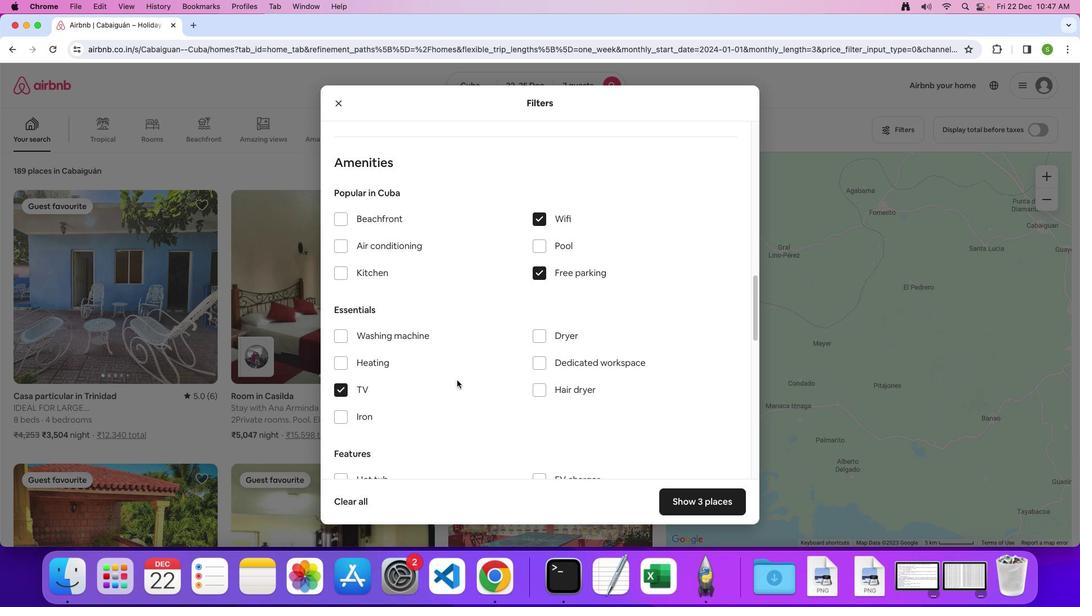 
Action: Mouse scrolled (457, 380) with delta (0, 0)
Screenshot: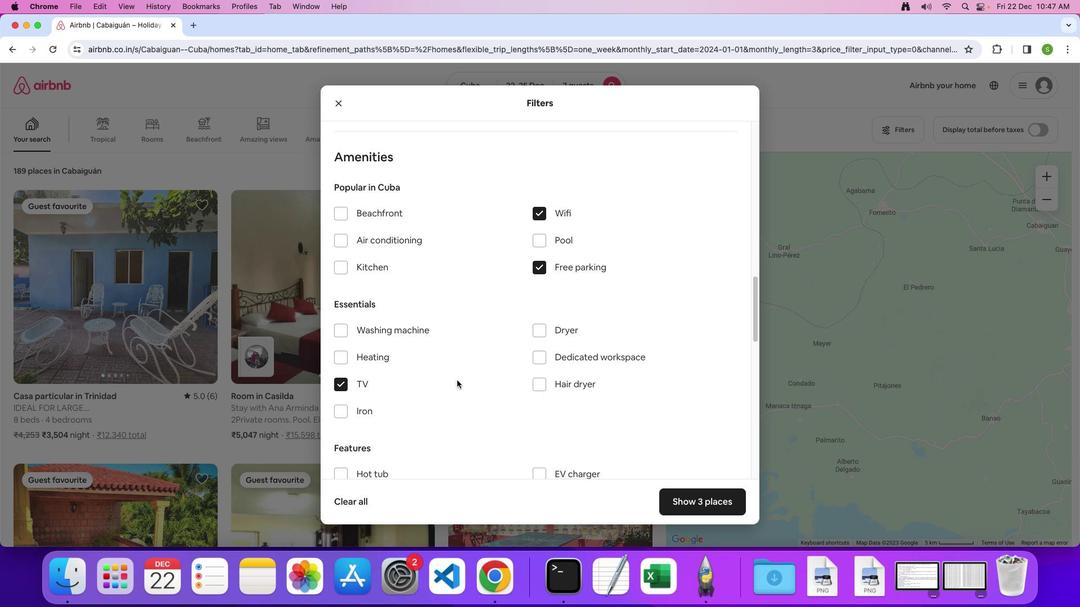 
Action: Mouse scrolled (457, 380) with delta (0, 0)
Screenshot: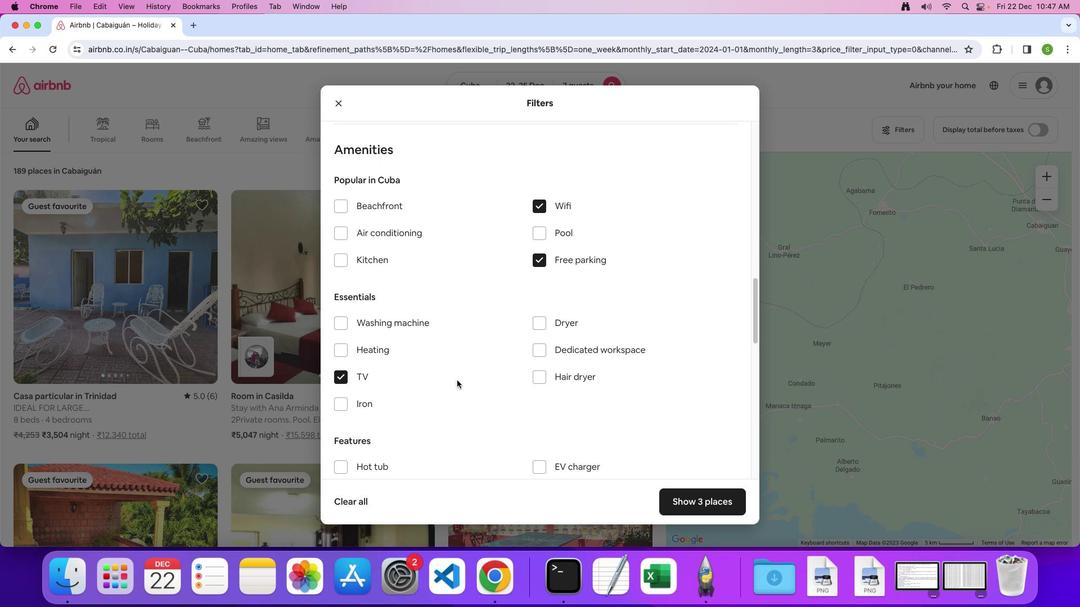 
Action: Mouse scrolled (457, 380) with delta (0, 0)
Screenshot: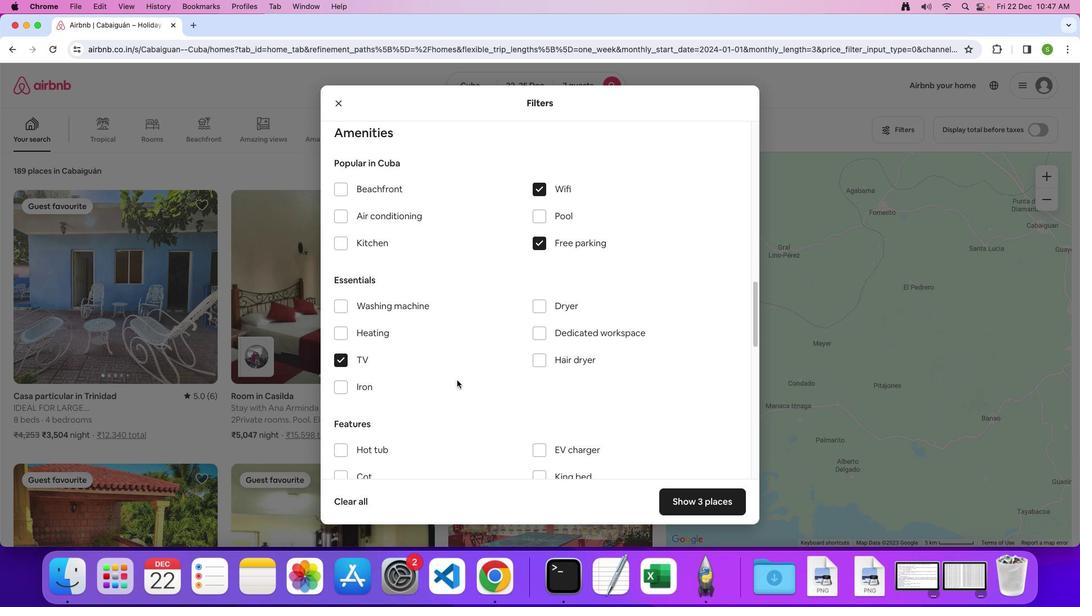 
Action: Mouse scrolled (457, 380) with delta (0, -1)
Screenshot: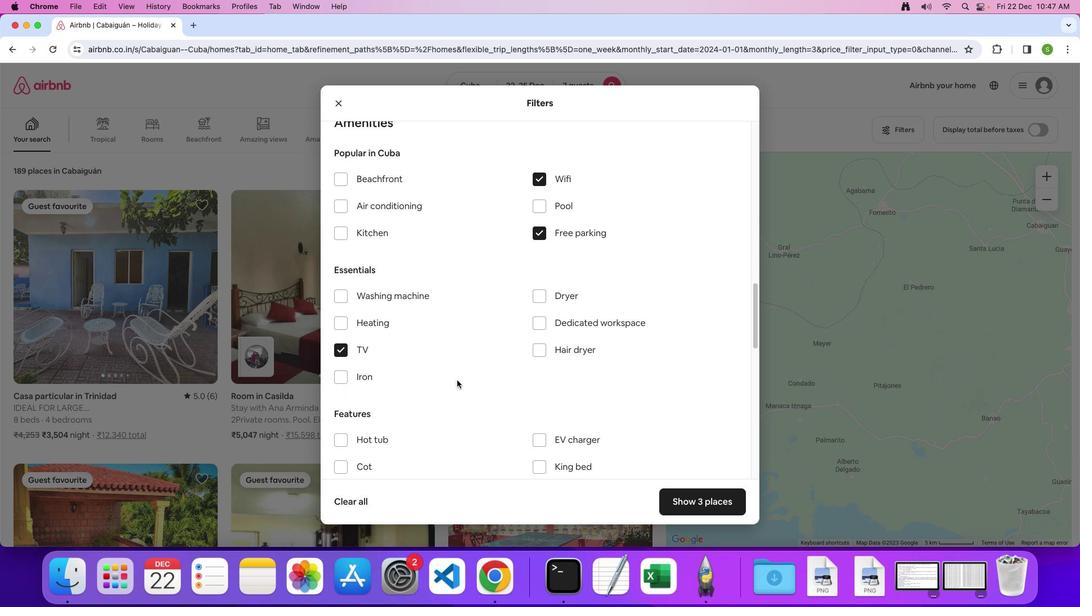 
Action: Mouse scrolled (457, 380) with delta (0, 0)
Screenshot: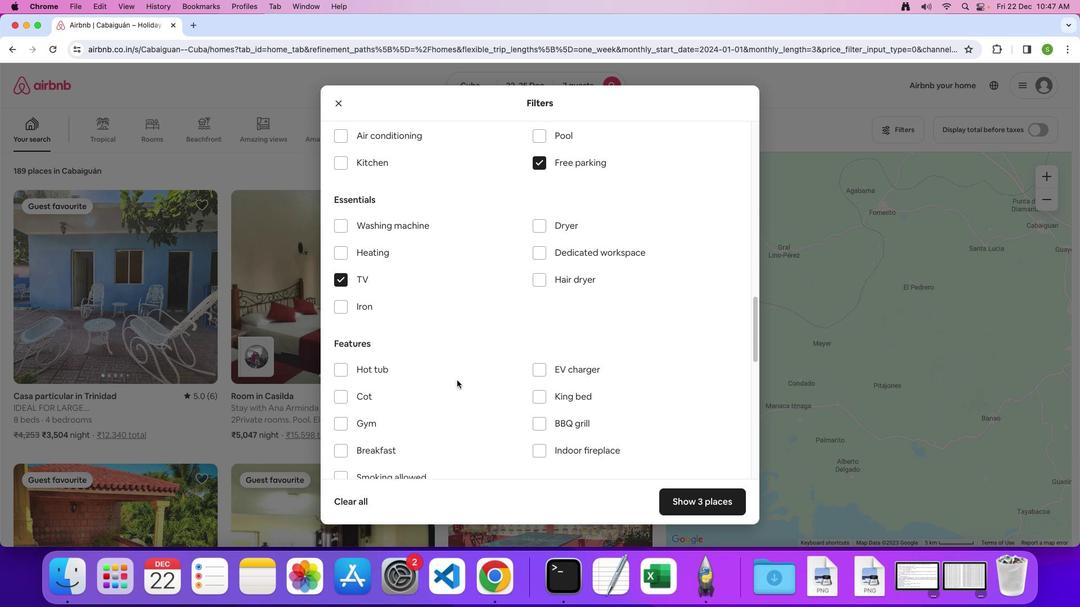 
Action: Mouse scrolled (457, 380) with delta (0, 0)
Screenshot: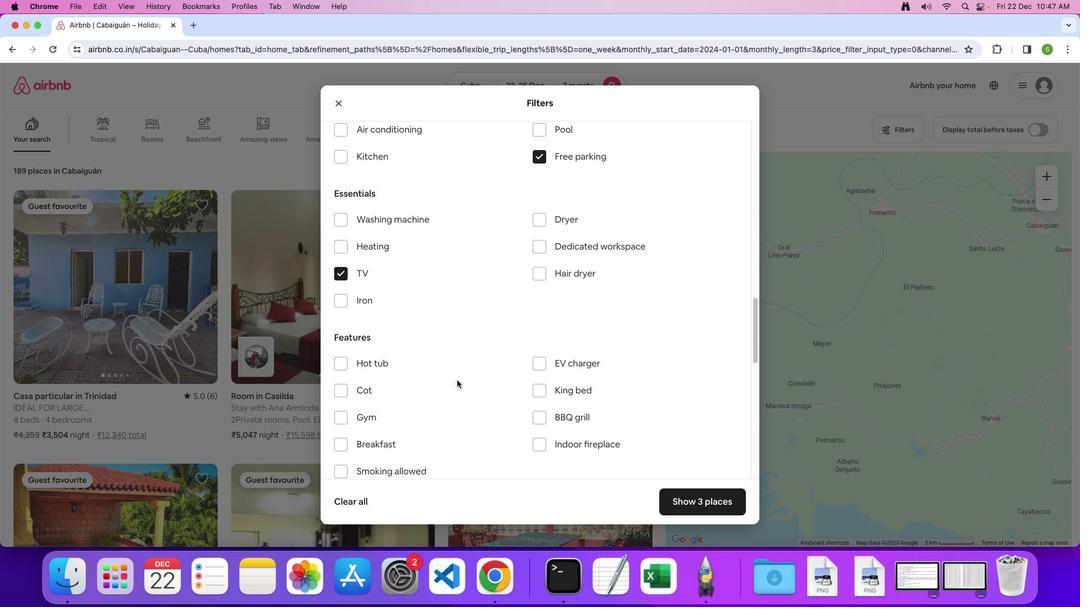
Action: Mouse moved to (337, 407)
Screenshot: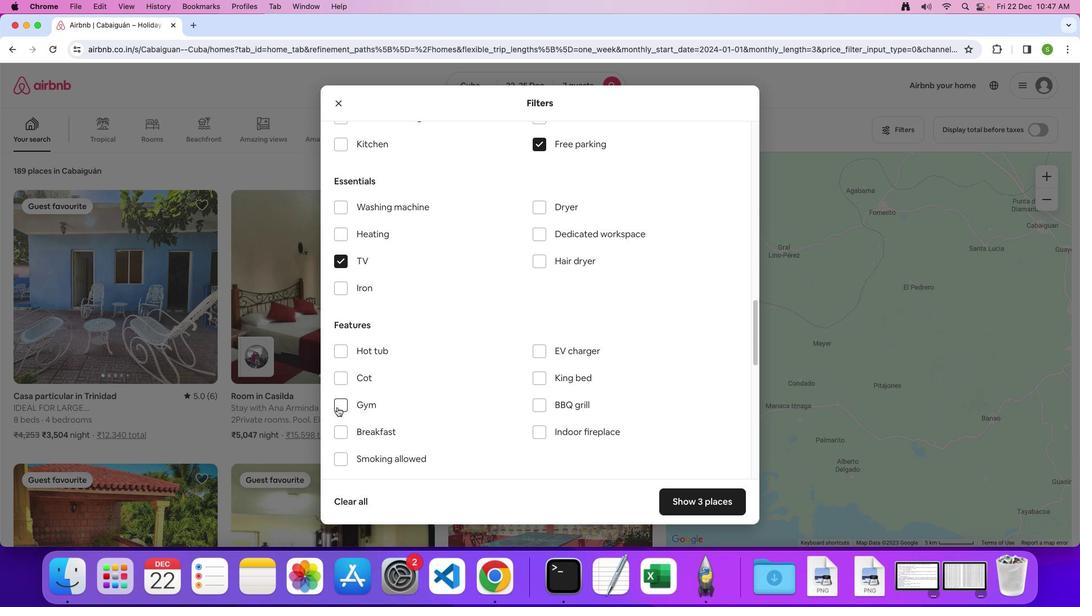 
Action: Mouse pressed left at (337, 407)
Screenshot: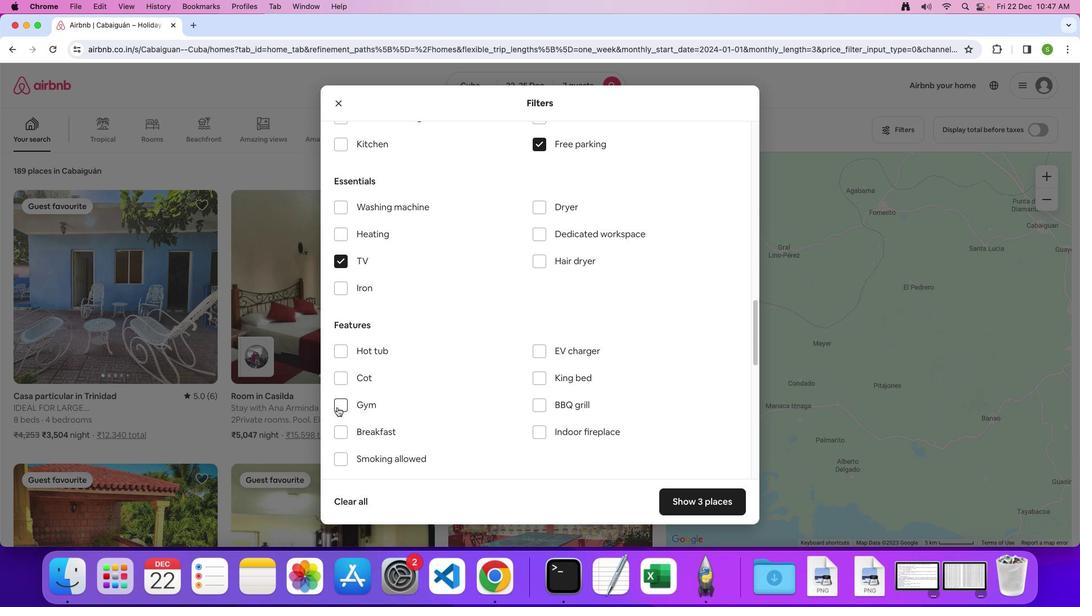 
Action: Mouse moved to (338, 434)
Screenshot: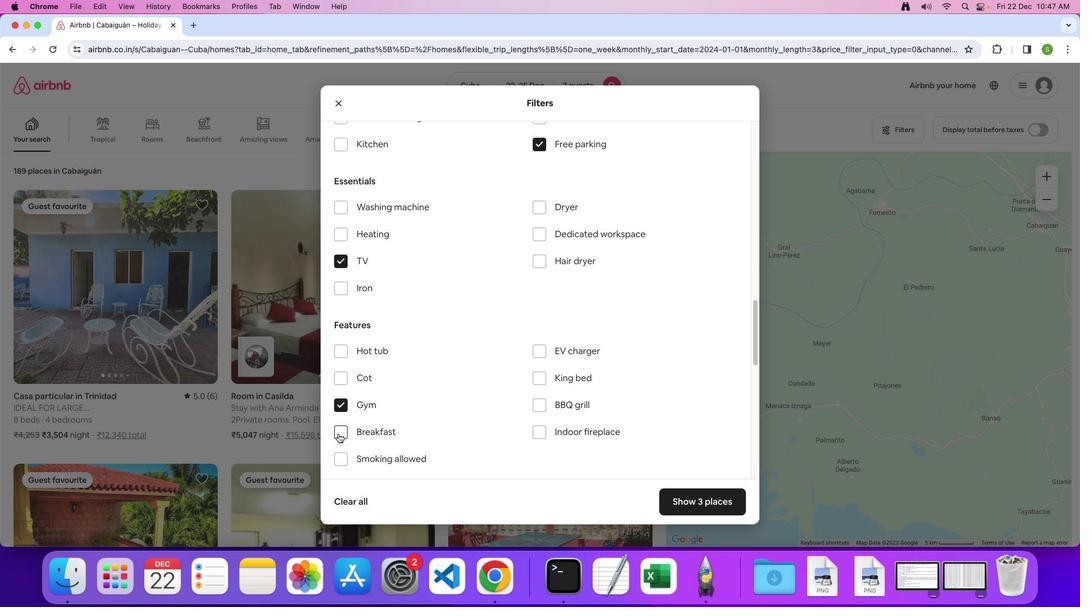 
Action: Mouse pressed left at (338, 434)
Screenshot: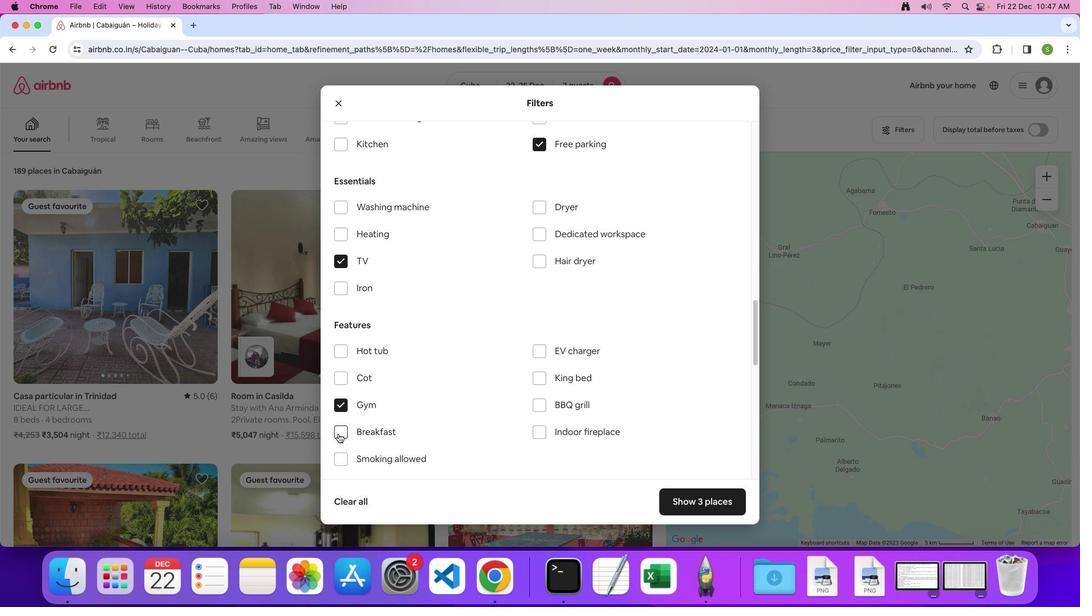 
Action: Mouse moved to (481, 396)
Screenshot: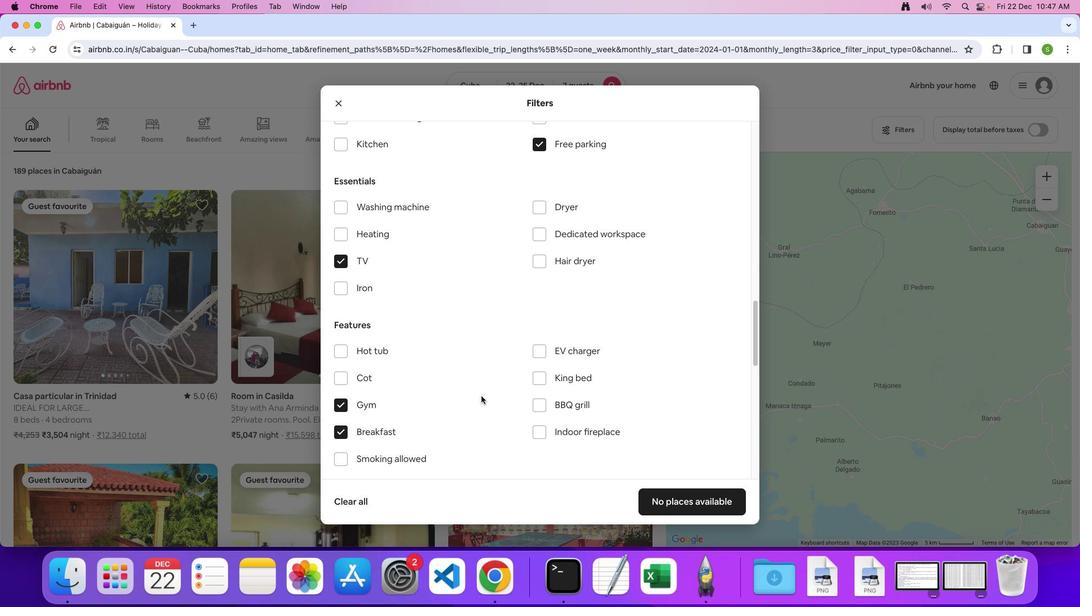 
Action: Mouse scrolled (481, 396) with delta (0, 0)
Screenshot: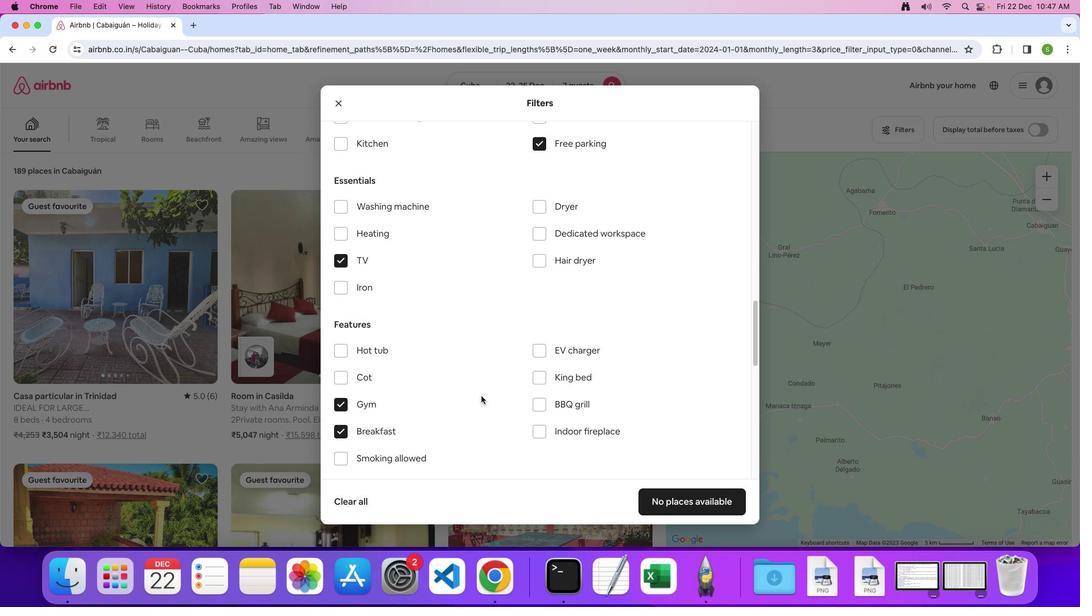 
Action: Mouse scrolled (481, 396) with delta (0, 0)
Screenshot: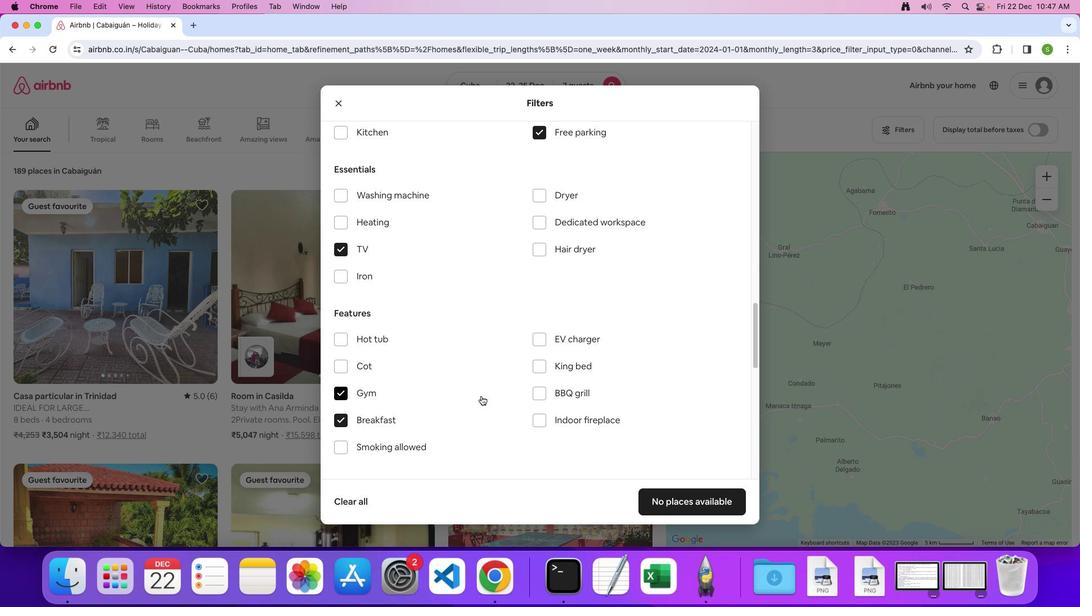 
Action: Mouse scrolled (481, 396) with delta (0, -1)
Screenshot: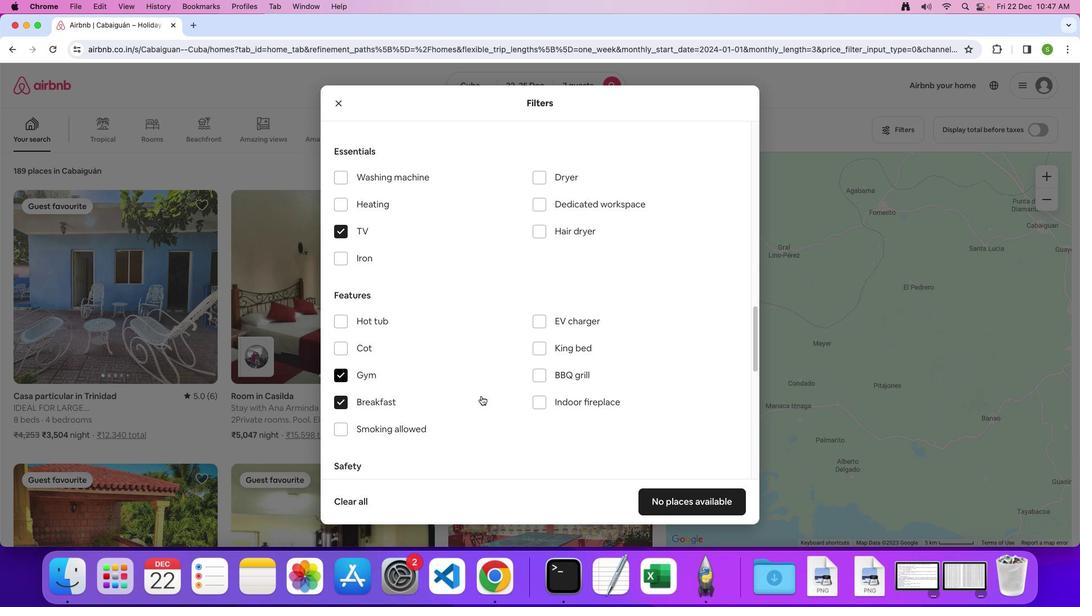 
Action: Mouse moved to (481, 396)
Screenshot: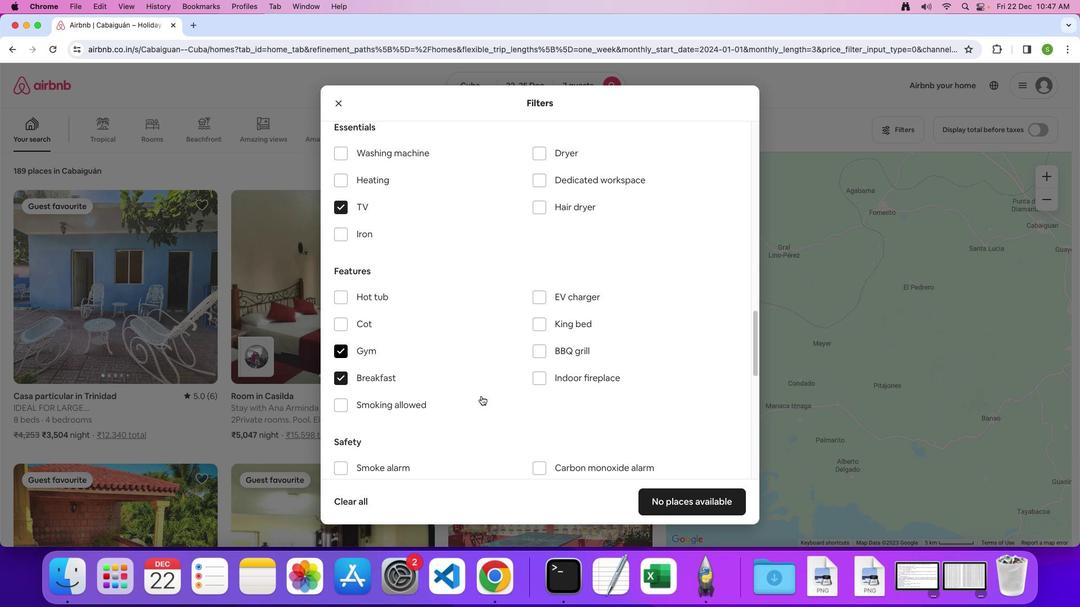 
Action: Mouse scrolled (481, 396) with delta (0, 0)
Screenshot: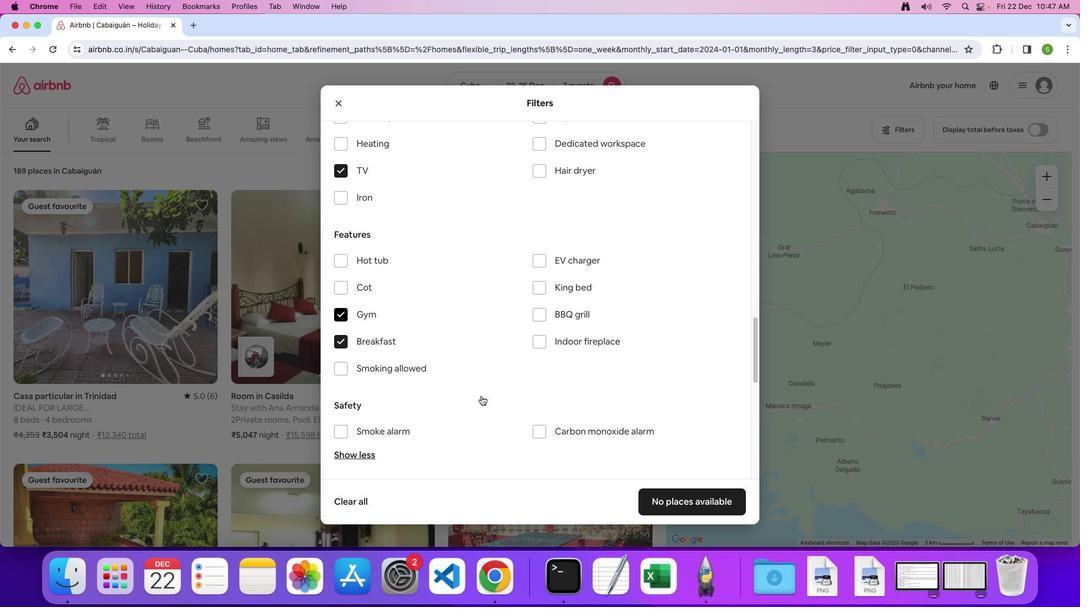 
Action: Mouse scrolled (481, 396) with delta (0, 0)
Screenshot: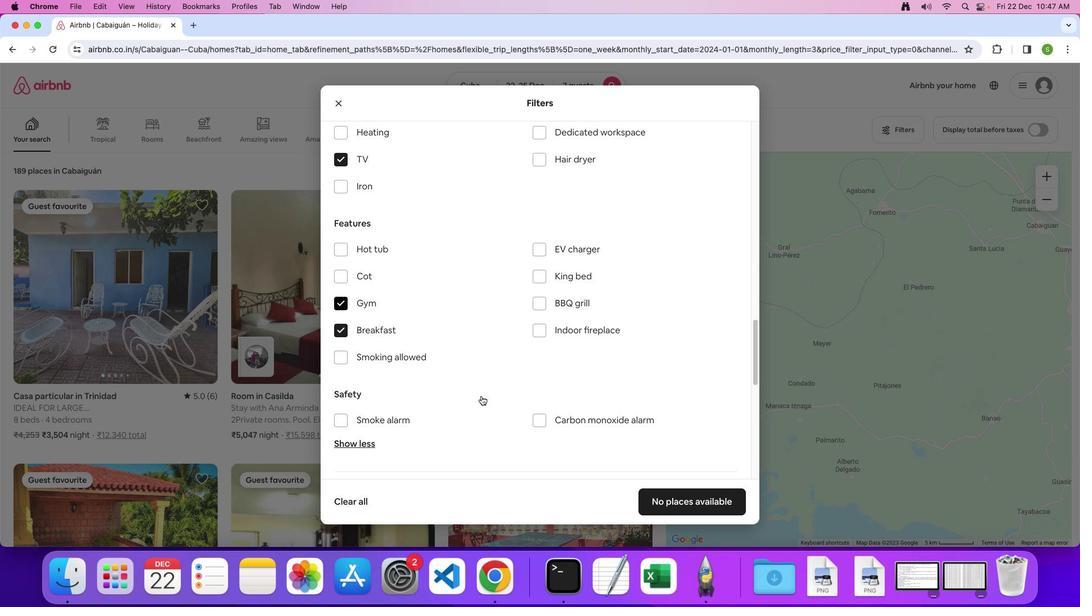 
Action: Mouse scrolled (481, 396) with delta (0, -1)
Screenshot: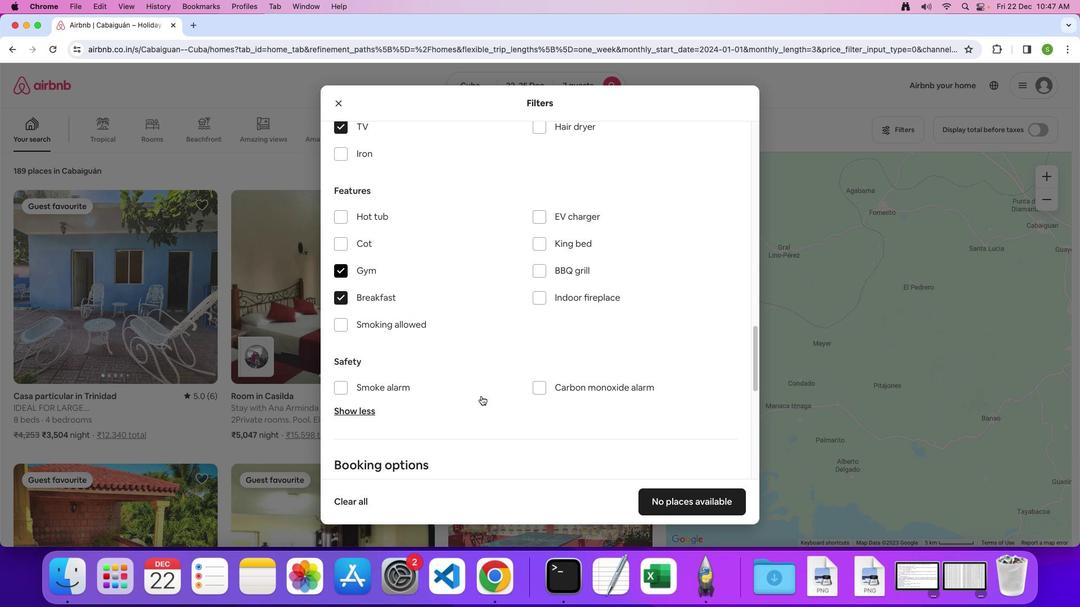
Action: Mouse scrolled (481, 396) with delta (0, 0)
Screenshot: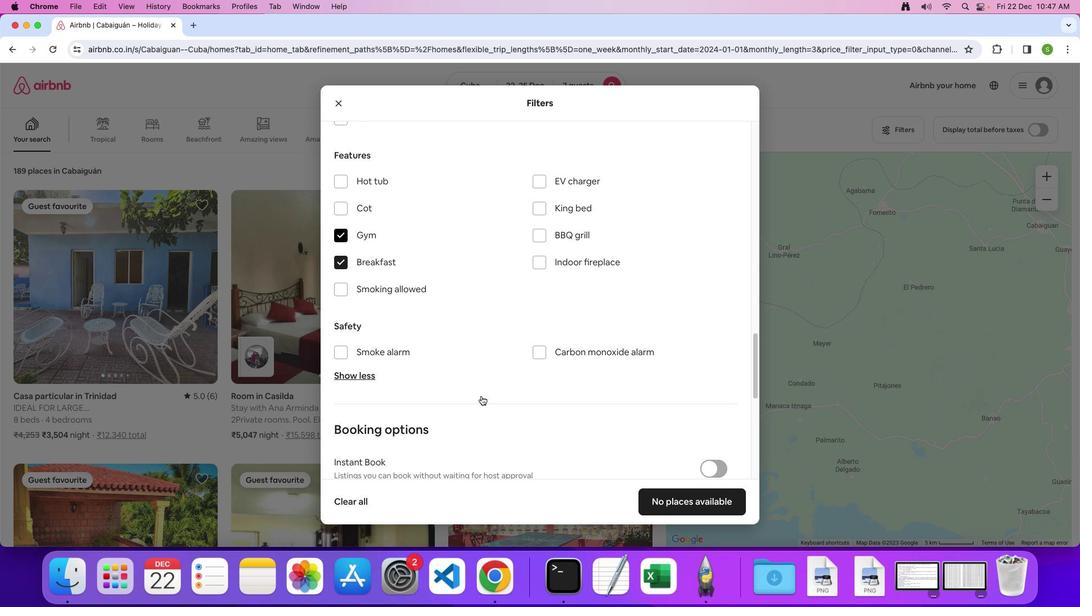 
Action: Mouse scrolled (481, 396) with delta (0, 0)
Screenshot: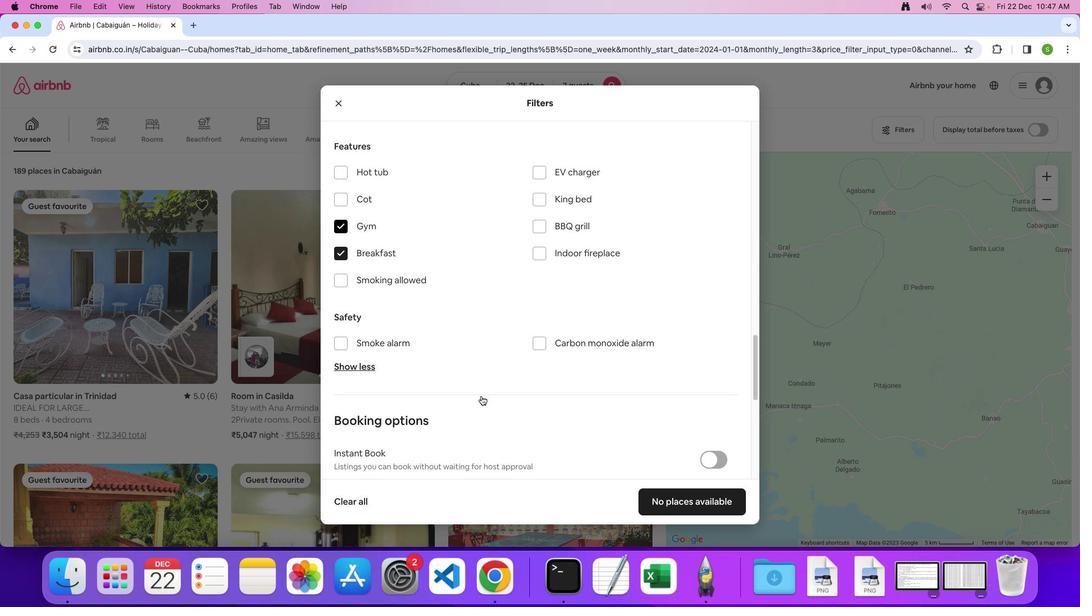 
Action: Mouse scrolled (481, 396) with delta (0, -1)
Screenshot: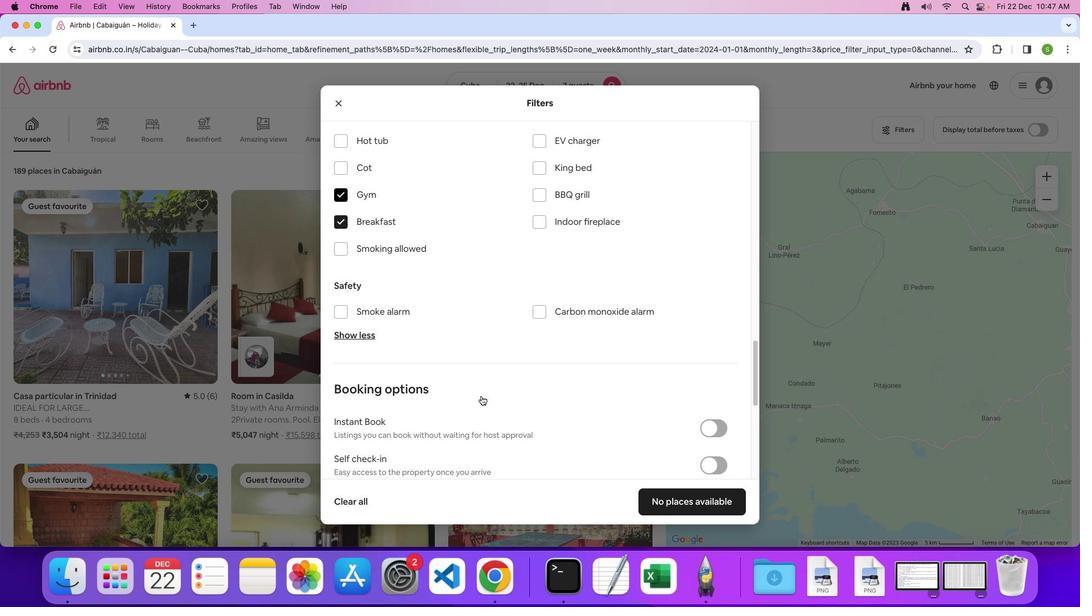 
Action: Mouse scrolled (481, 396) with delta (0, 0)
Screenshot: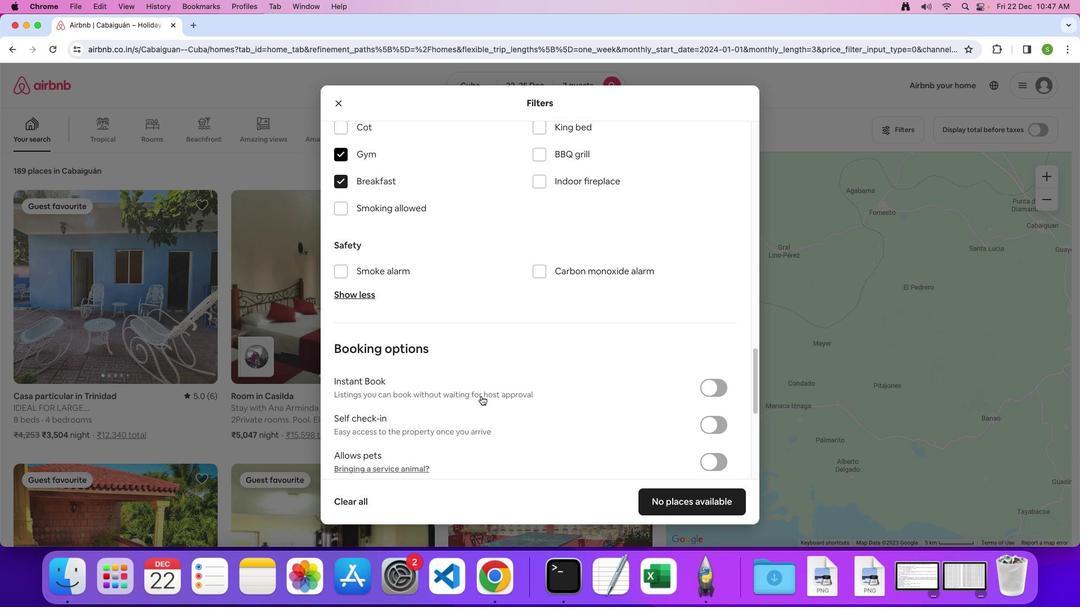 
Action: Mouse scrolled (481, 396) with delta (0, 0)
Screenshot: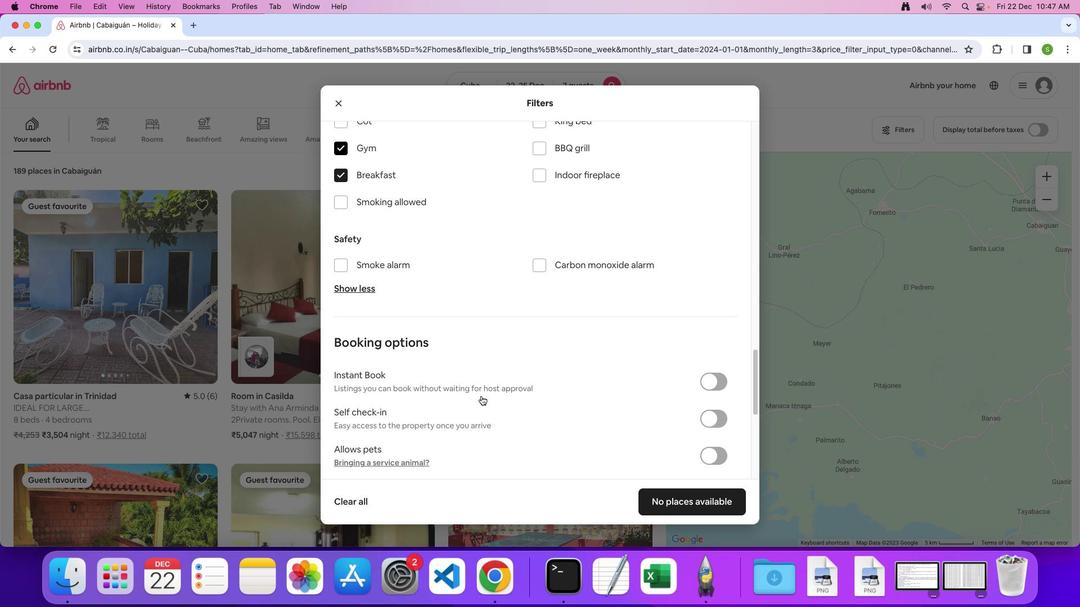 
Action: Mouse scrolled (481, 396) with delta (0, -1)
Screenshot: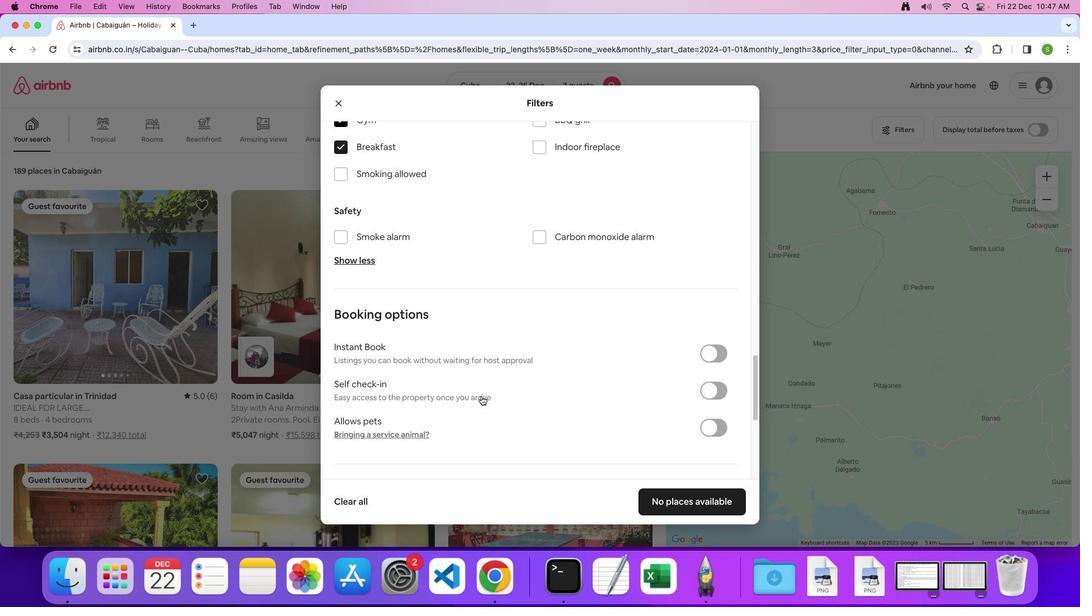 
Action: Mouse scrolled (481, 396) with delta (0, 0)
Screenshot: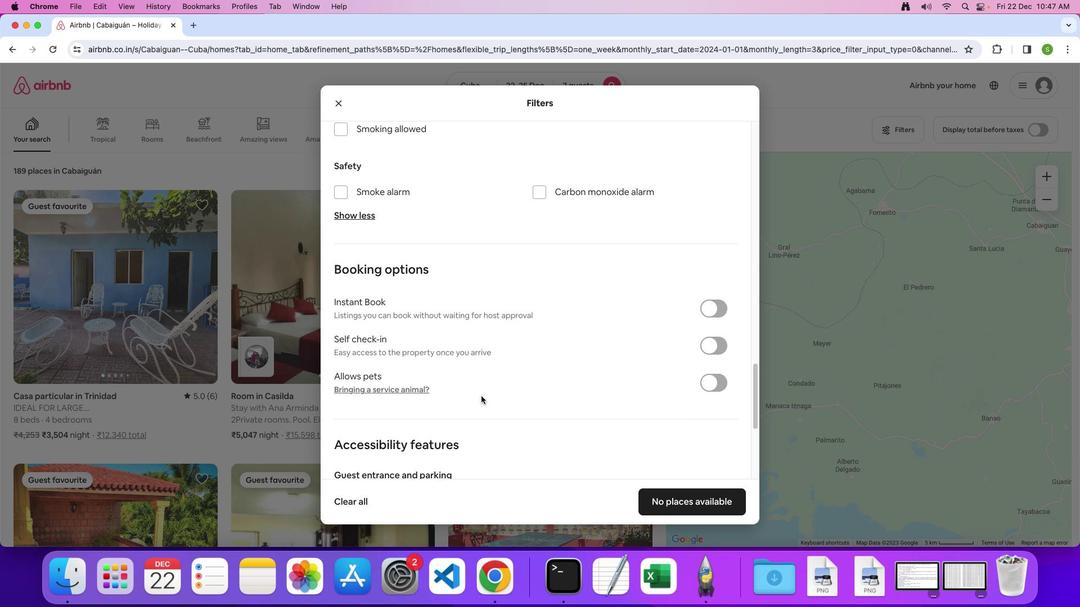 
Action: Mouse scrolled (481, 396) with delta (0, 0)
Screenshot: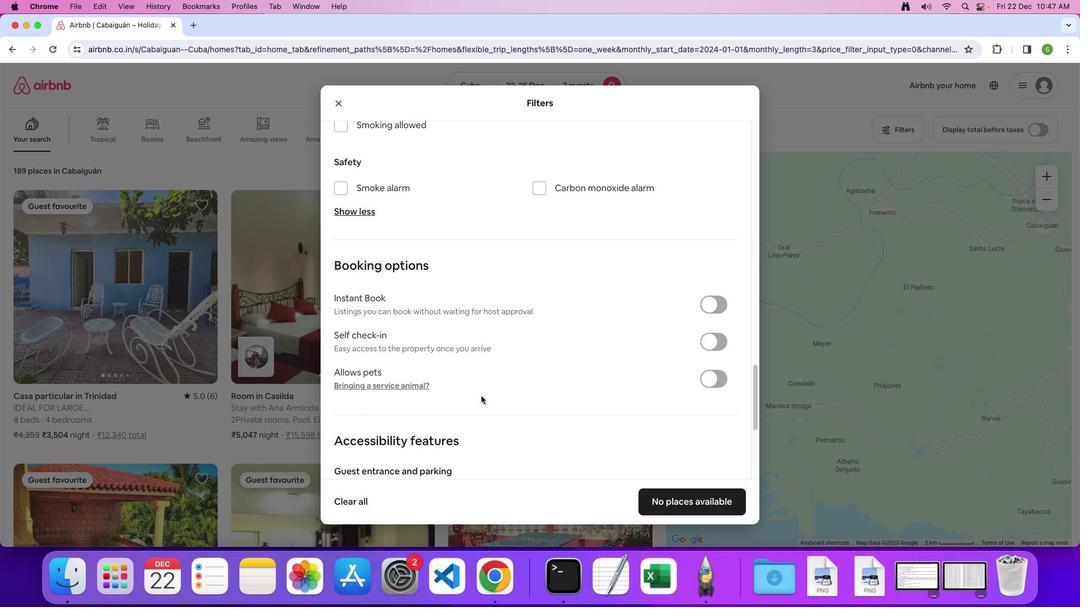 
Action: Mouse scrolled (481, 396) with delta (0, -1)
Screenshot: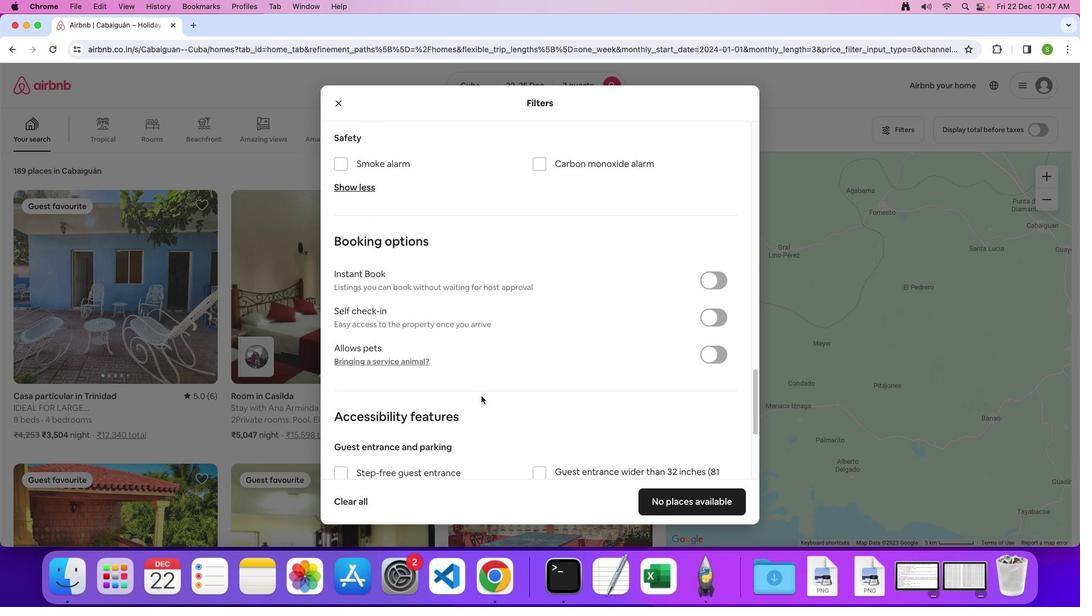 
Action: Mouse scrolled (481, 396) with delta (0, 0)
Screenshot: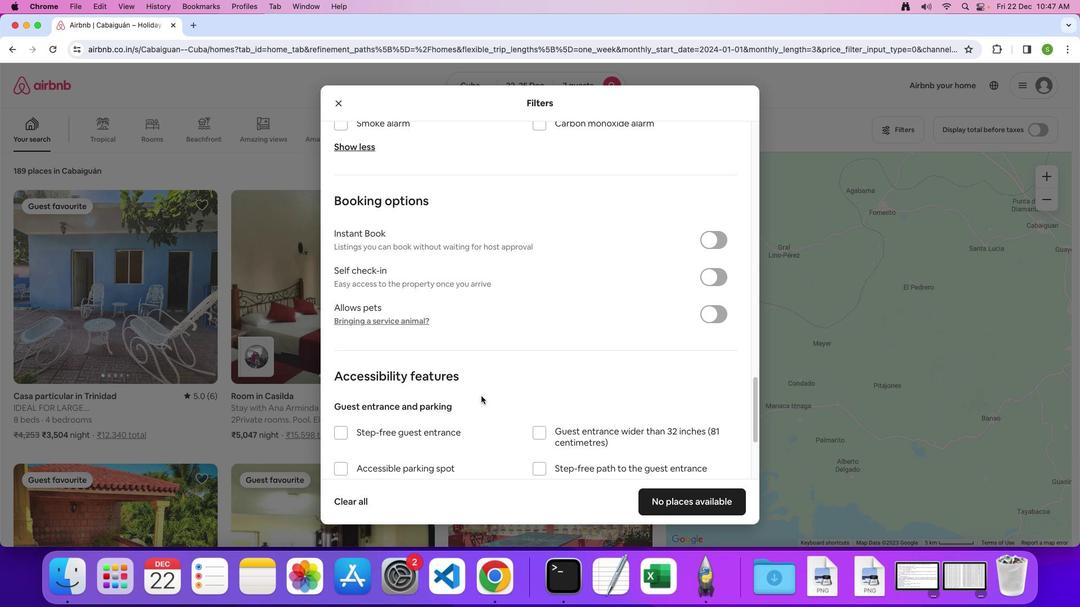 
Action: Mouse scrolled (481, 396) with delta (0, 0)
Screenshot: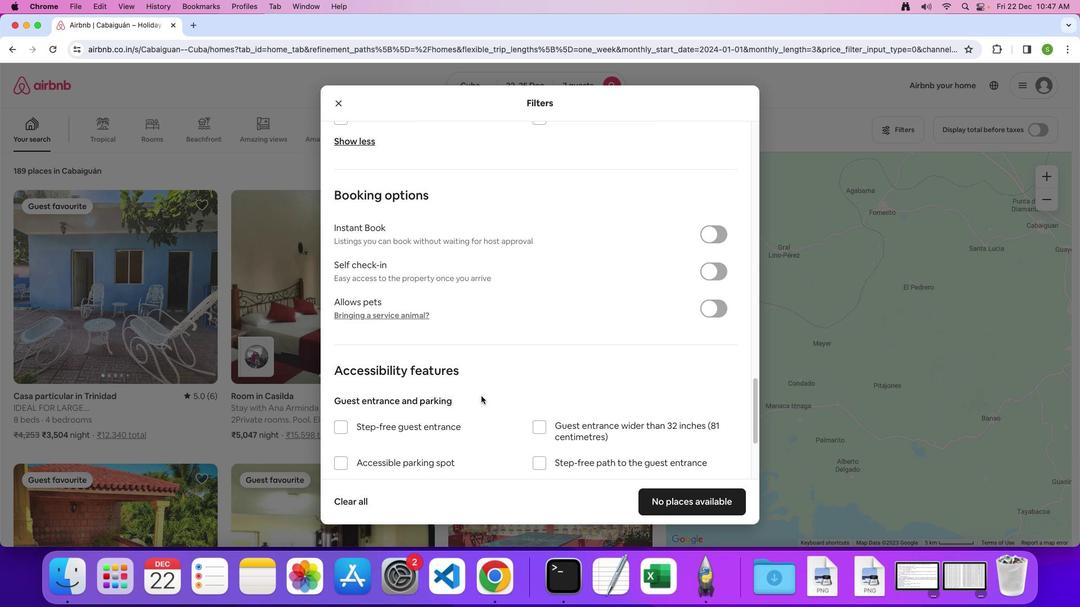 
Action: Mouse scrolled (481, 396) with delta (0, -1)
Screenshot: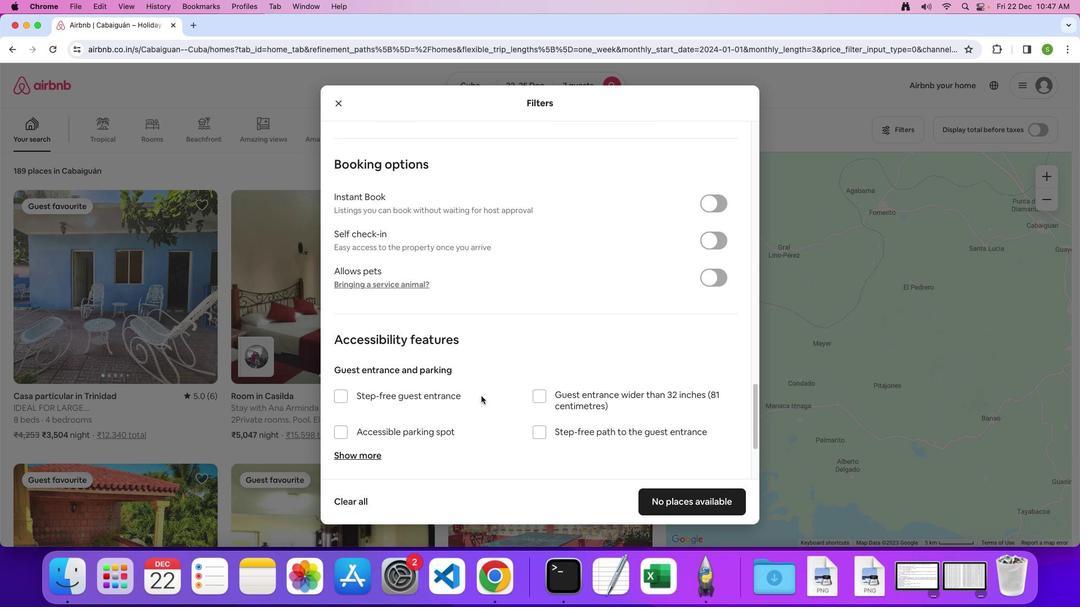 
Action: Mouse scrolled (481, 396) with delta (0, 0)
Screenshot: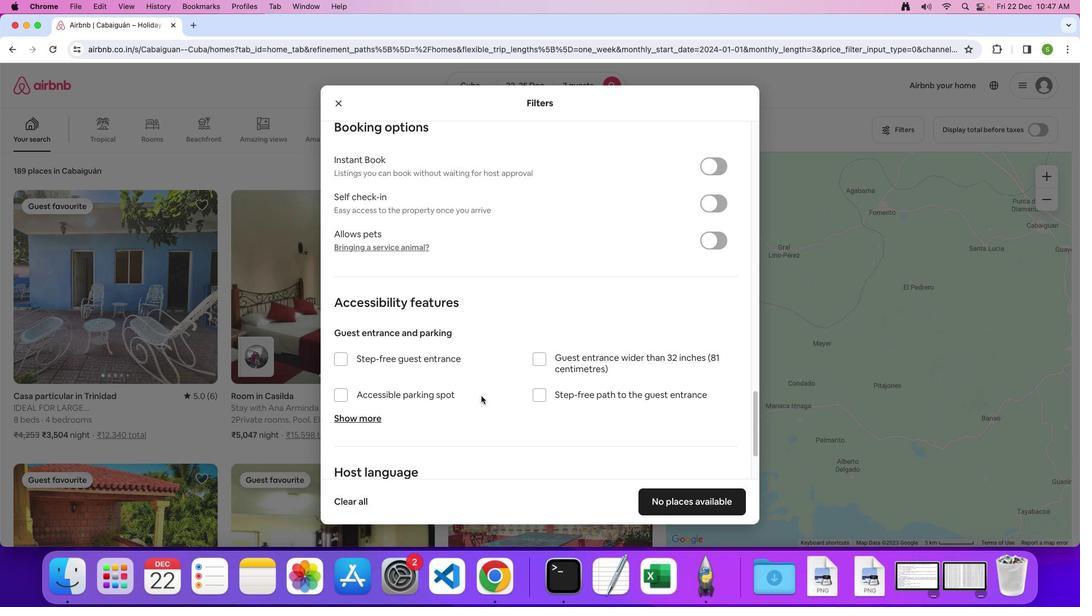 
Action: Mouse scrolled (481, 396) with delta (0, 0)
Screenshot: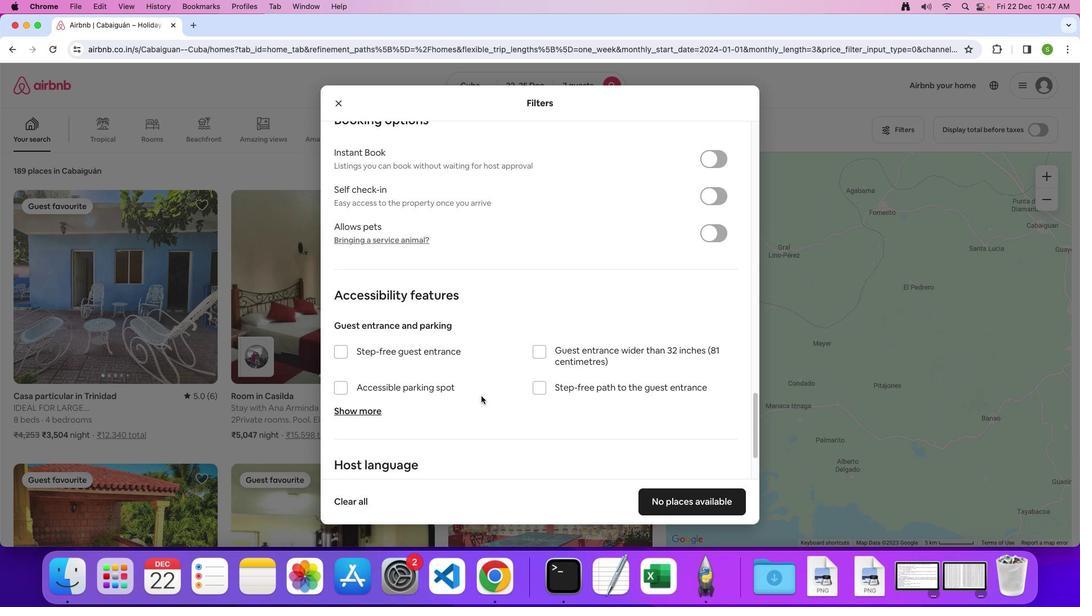 
Action: Mouse scrolled (481, 396) with delta (0, -1)
Screenshot: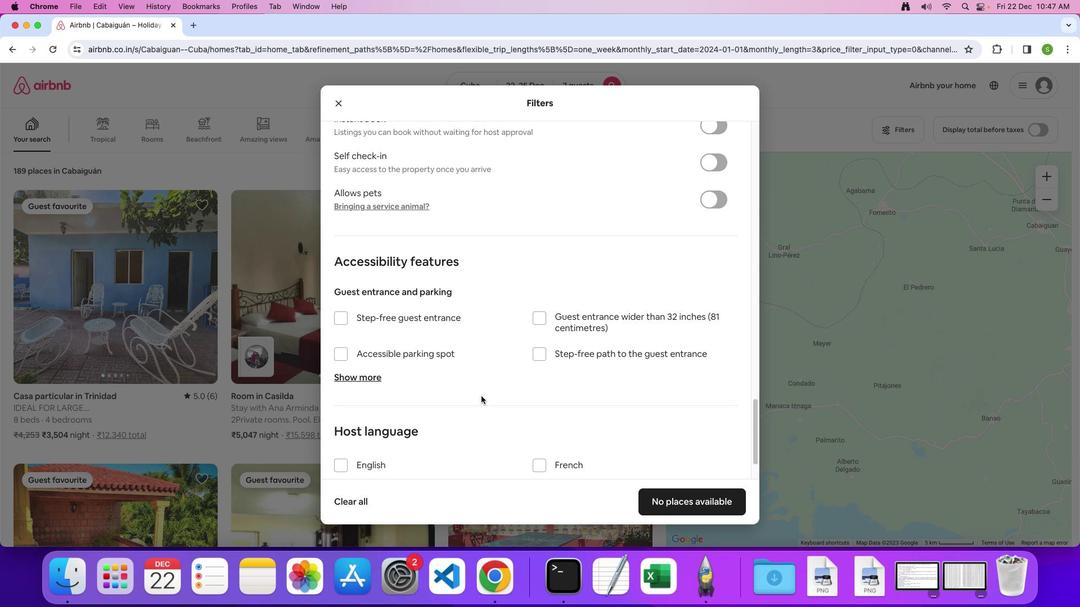 
Action: Mouse scrolled (481, 396) with delta (0, 0)
Screenshot: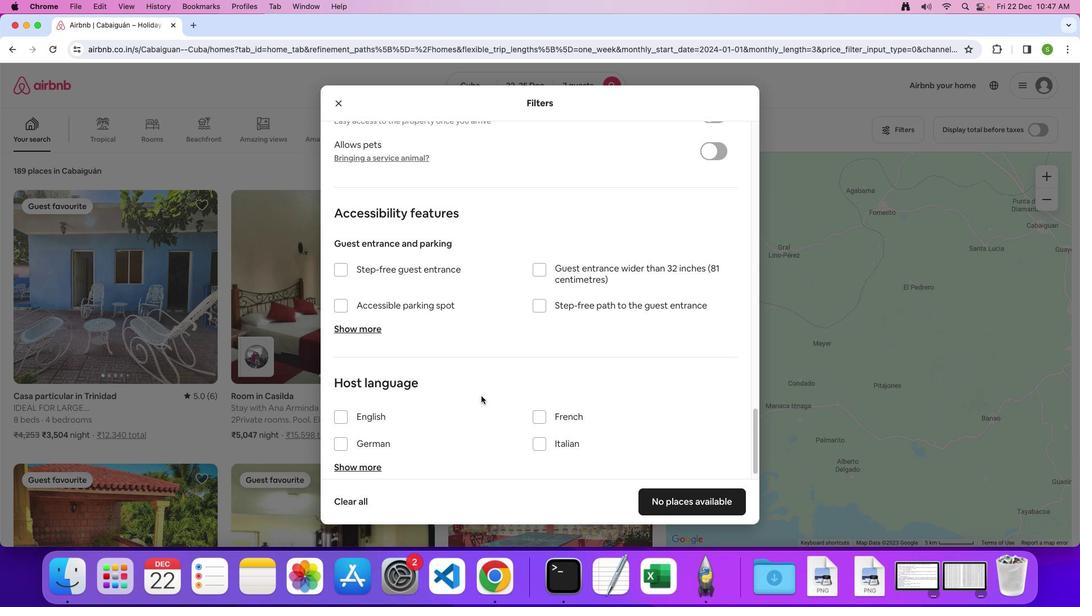 
Action: Mouse scrolled (481, 396) with delta (0, 0)
Screenshot: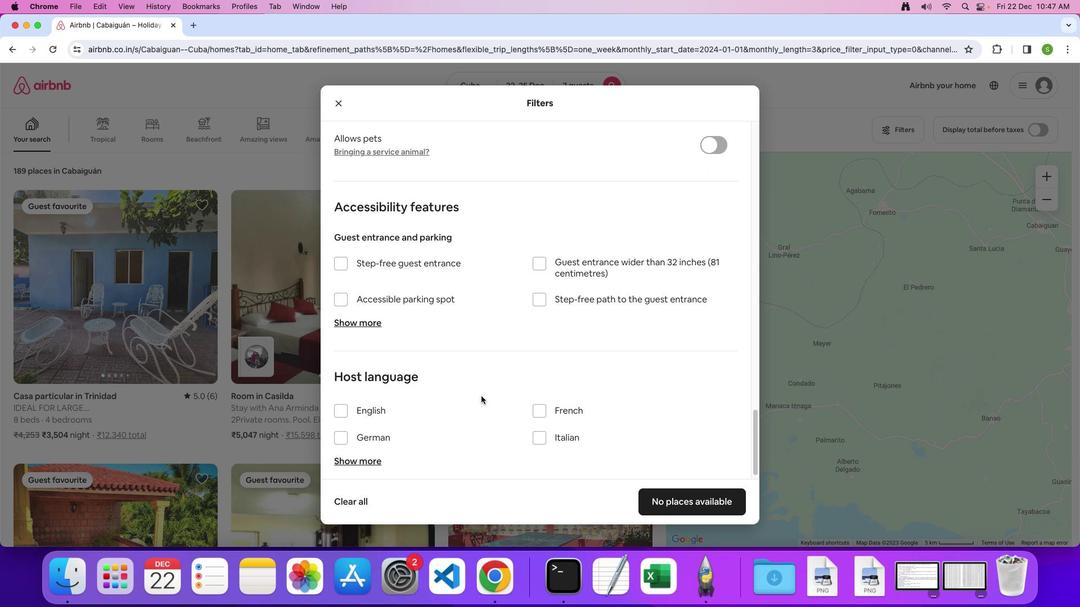 
Action: Mouse scrolled (481, 396) with delta (0, -1)
Screenshot: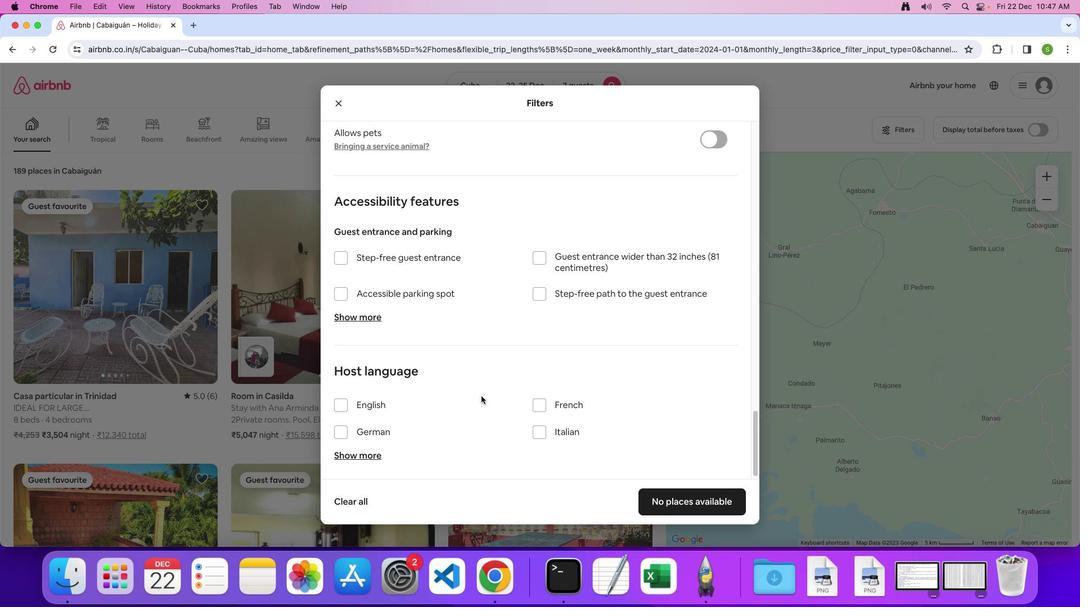 
Action: Mouse scrolled (481, 396) with delta (0, 0)
Screenshot: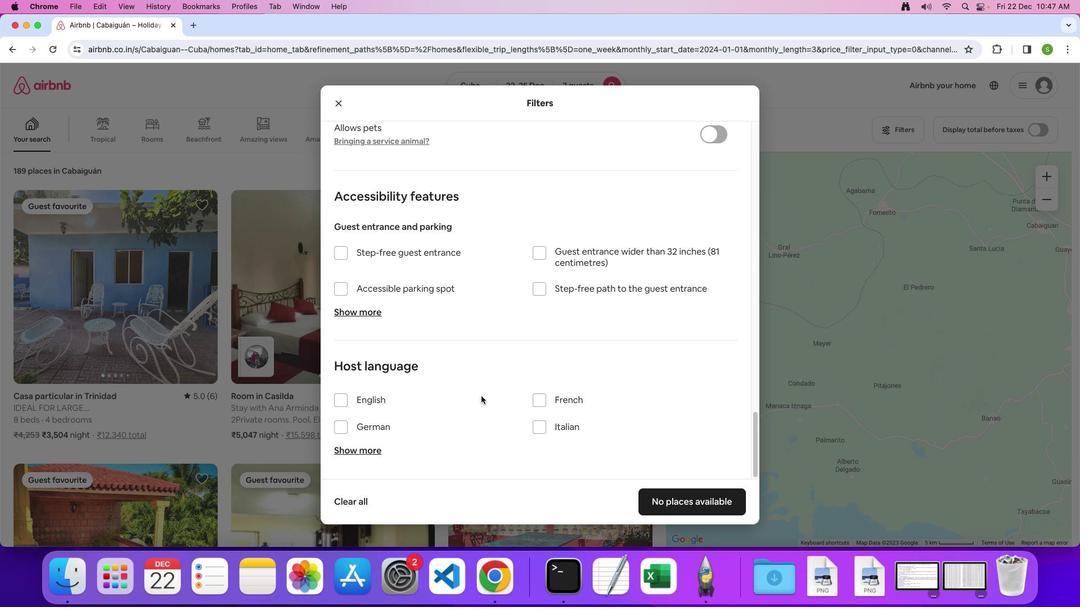 
Action: Mouse scrolled (481, 396) with delta (0, 0)
Screenshot: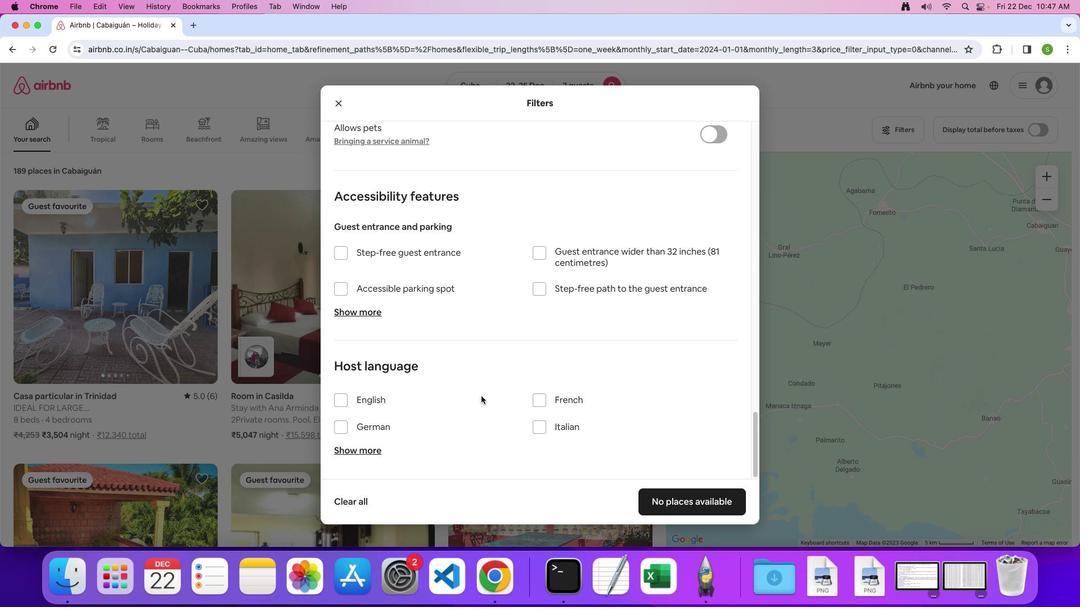 
Action: Mouse scrolled (481, 396) with delta (0, -1)
Screenshot: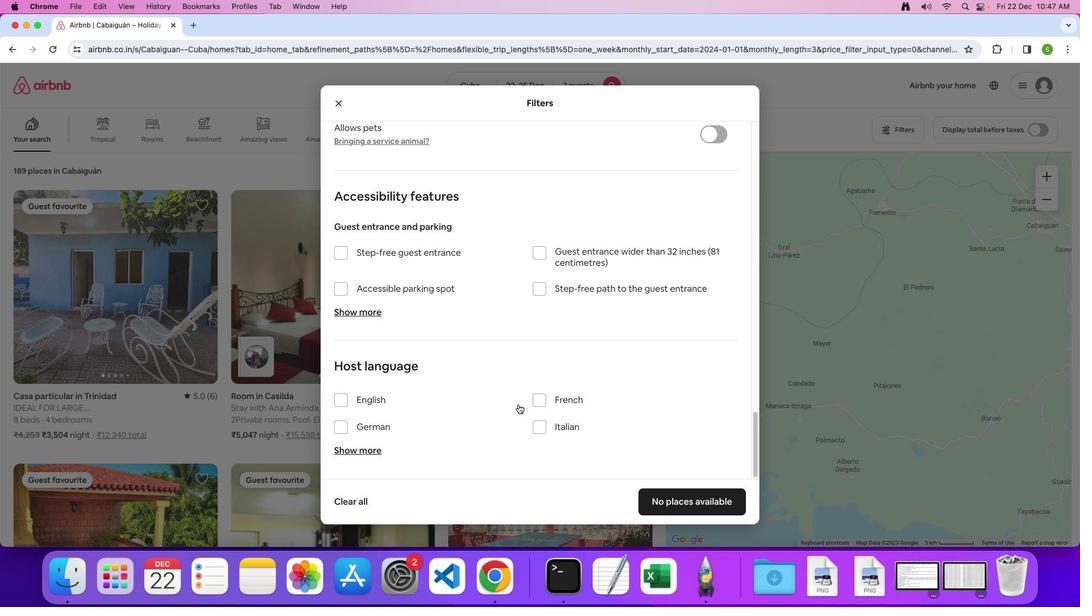 
Action: Mouse moved to (701, 503)
Screenshot: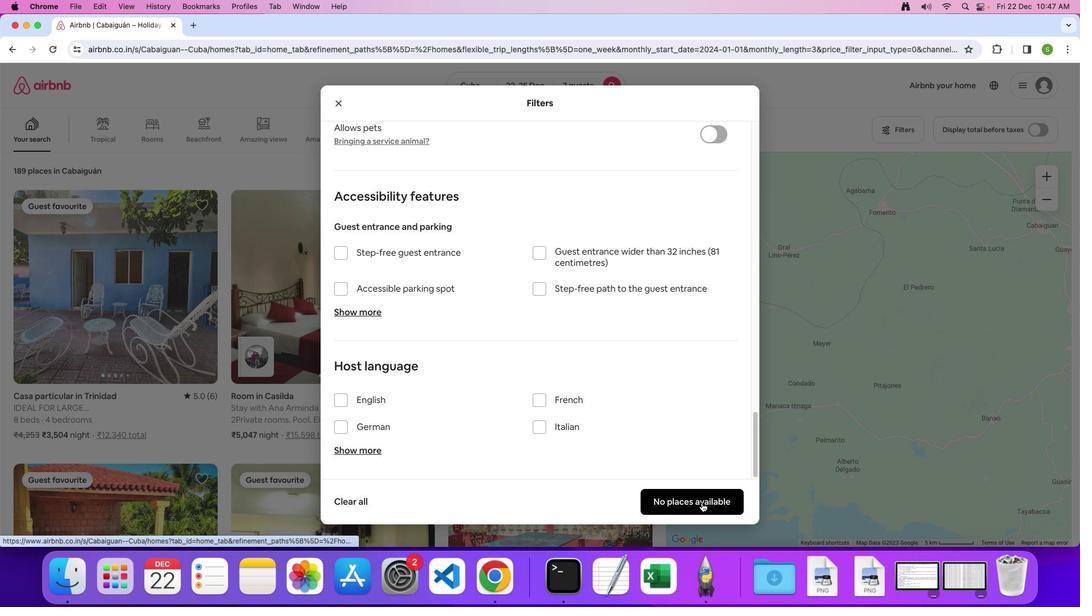 
Action: Mouse pressed left at (701, 503)
Screenshot: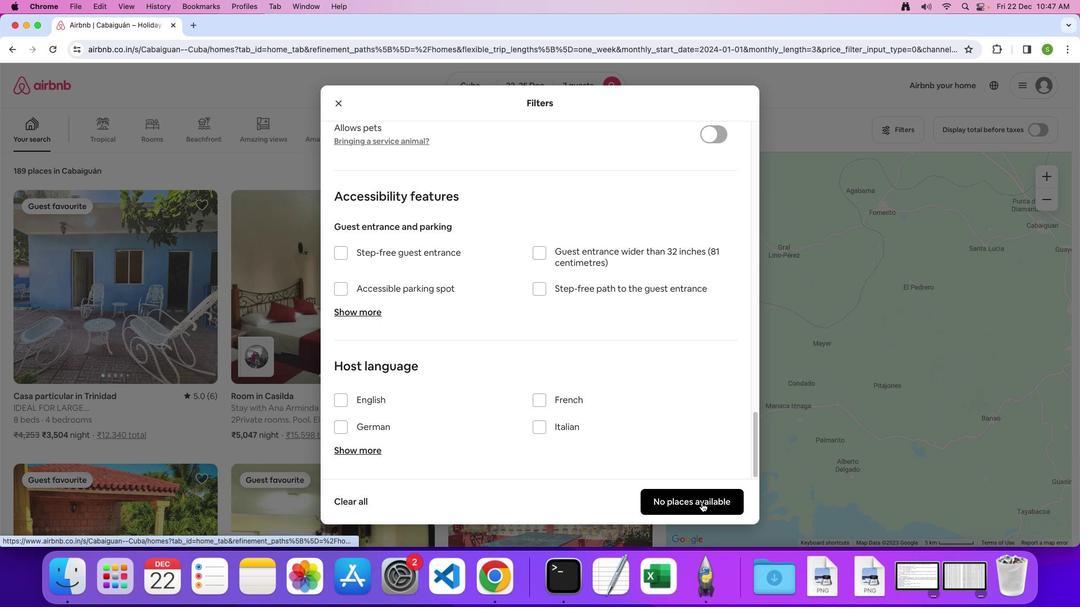 
Action: Mouse moved to (507, 319)
Screenshot: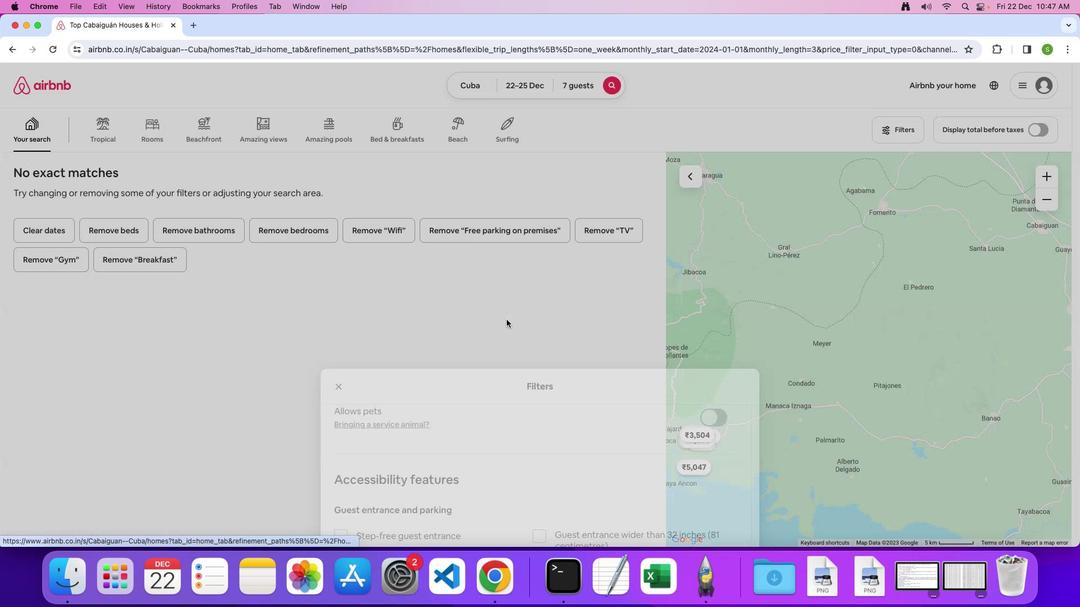 
